 Task: Check the picks of the 2023 Victory Lane Racing NASCAR Cup Series for the race "Advent Health 400" on the track "Kansas".
Action: Mouse moved to (218, 436)
Screenshot: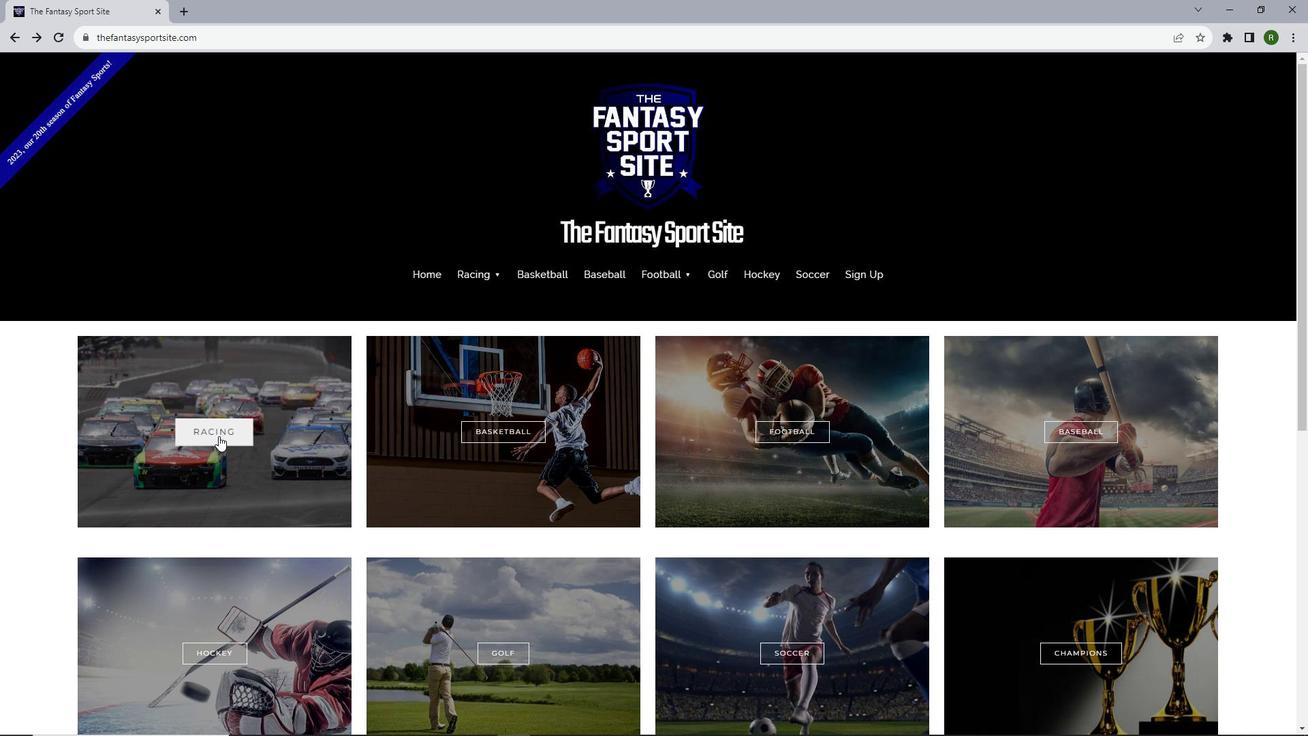 
Action: Mouse pressed left at (218, 436)
Screenshot: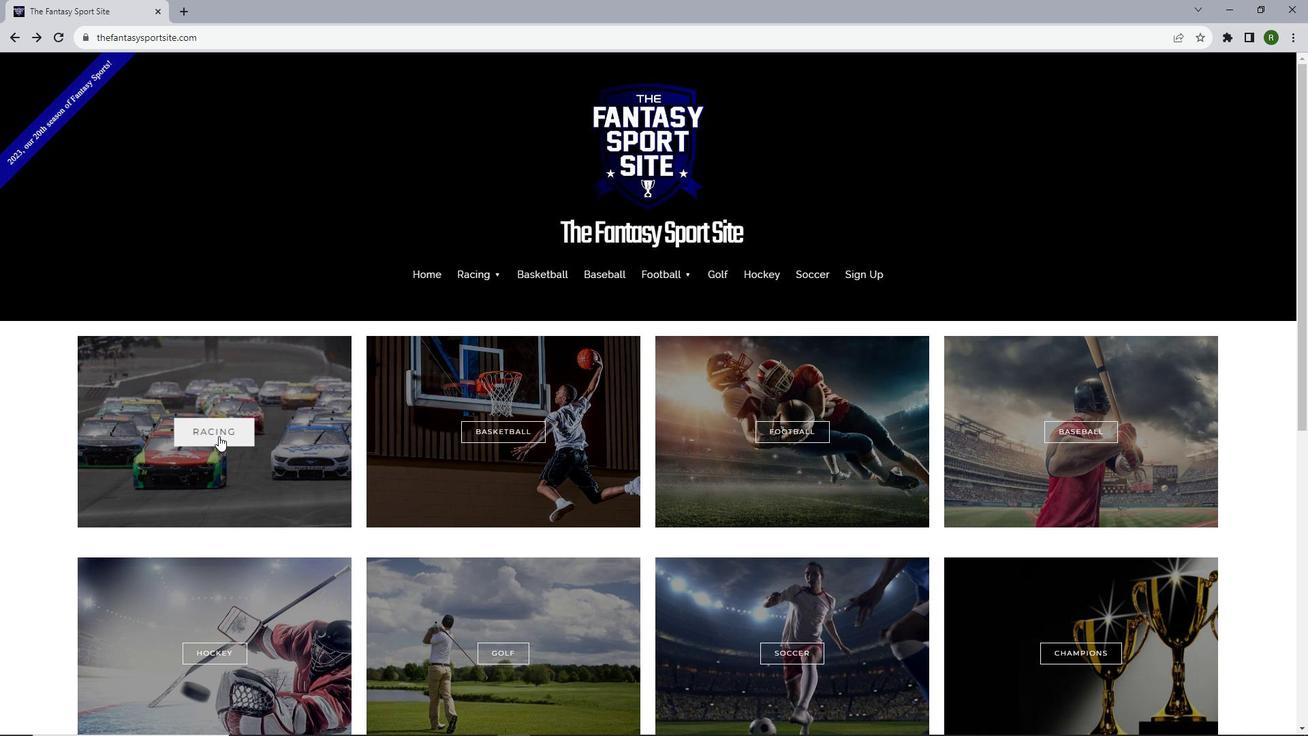 
Action: Mouse moved to (343, 383)
Screenshot: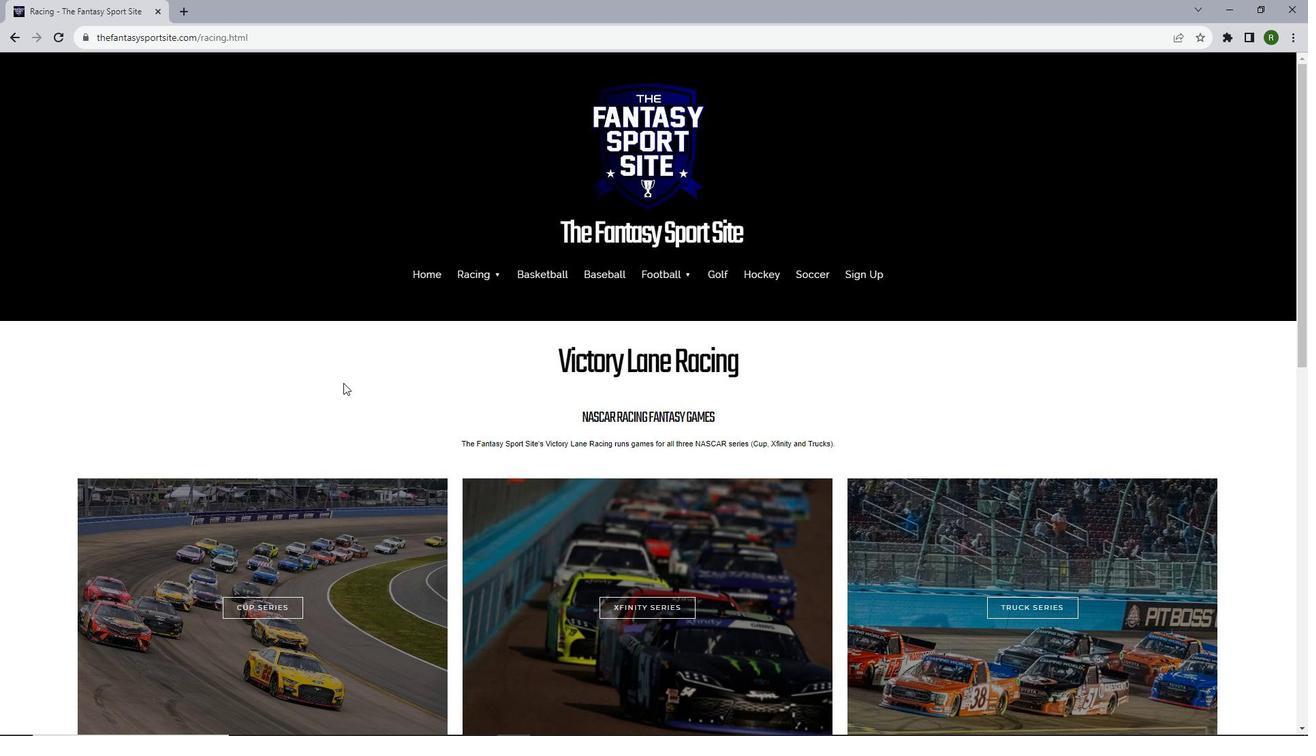 
Action: Mouse scrolled (343, 382) with delta (0, 0)
Screenshot: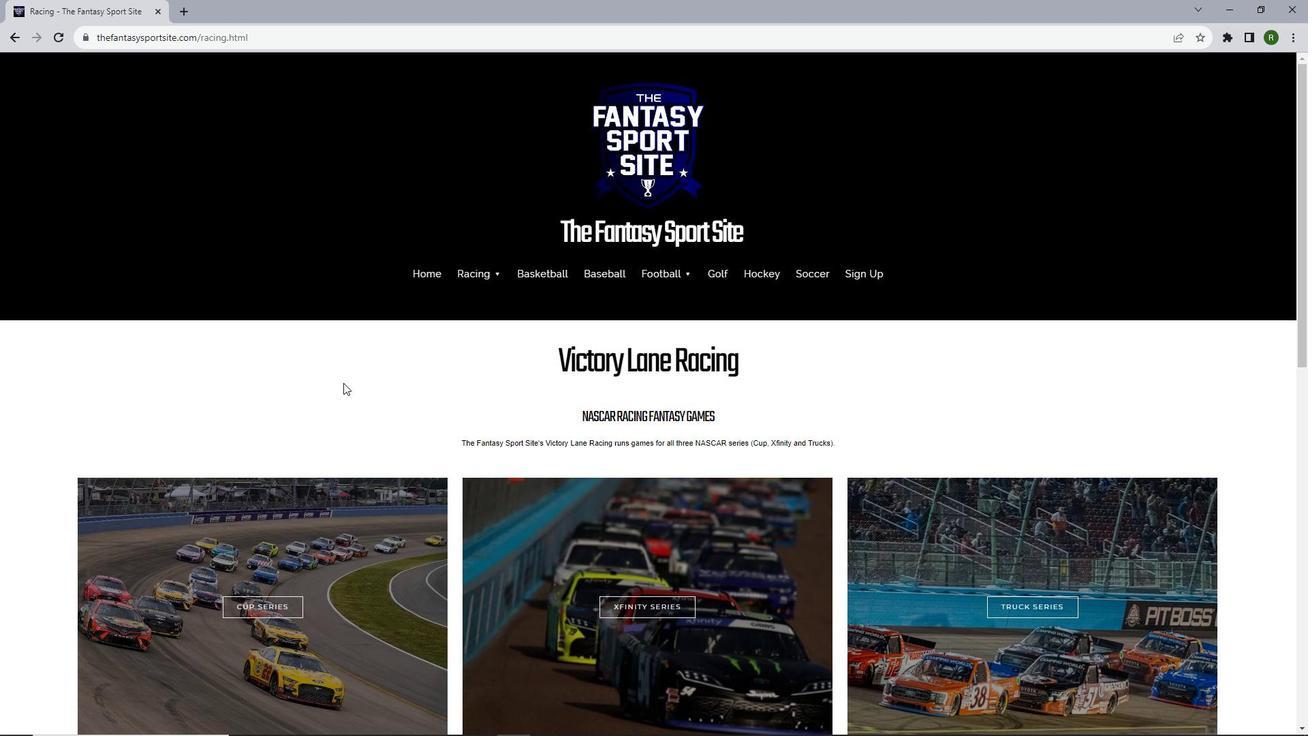 
Action: Mouse scrolled (343, 382) with delta (0, 0)
Screenshot: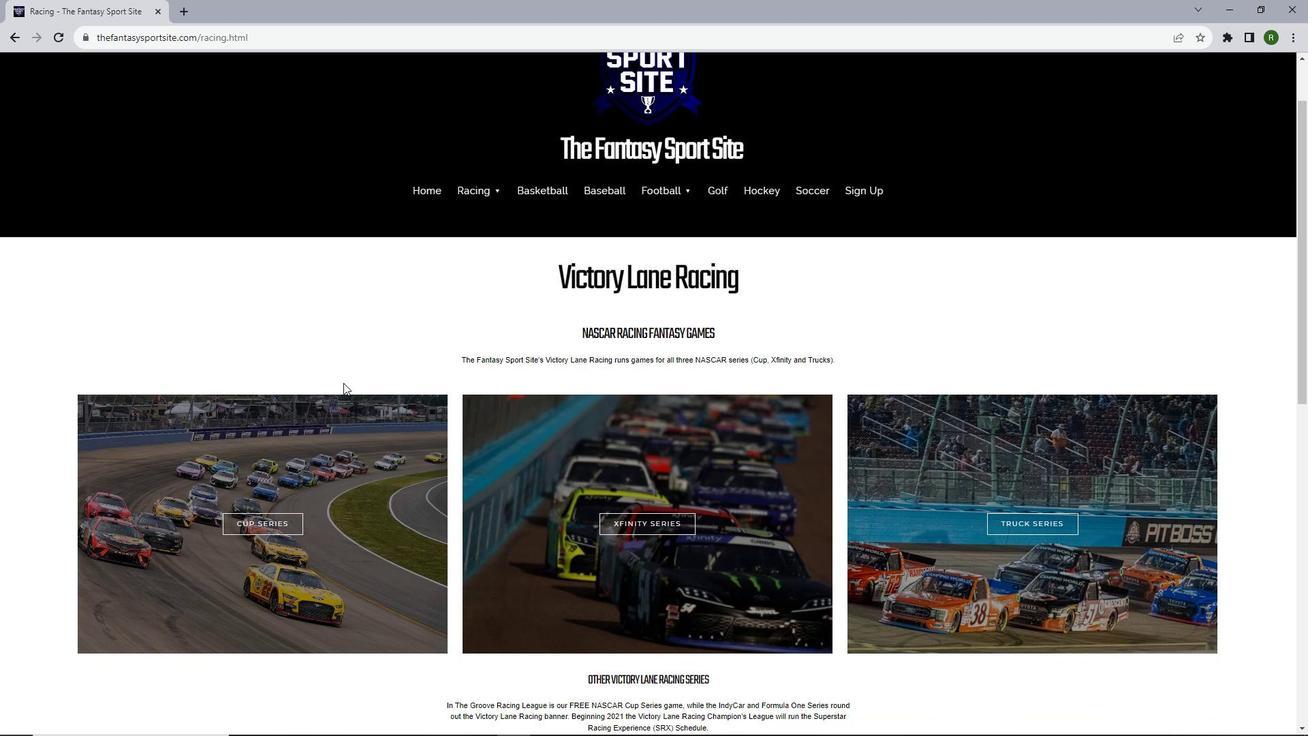
Action: Mouse moved to (276, 473)
Screenshot: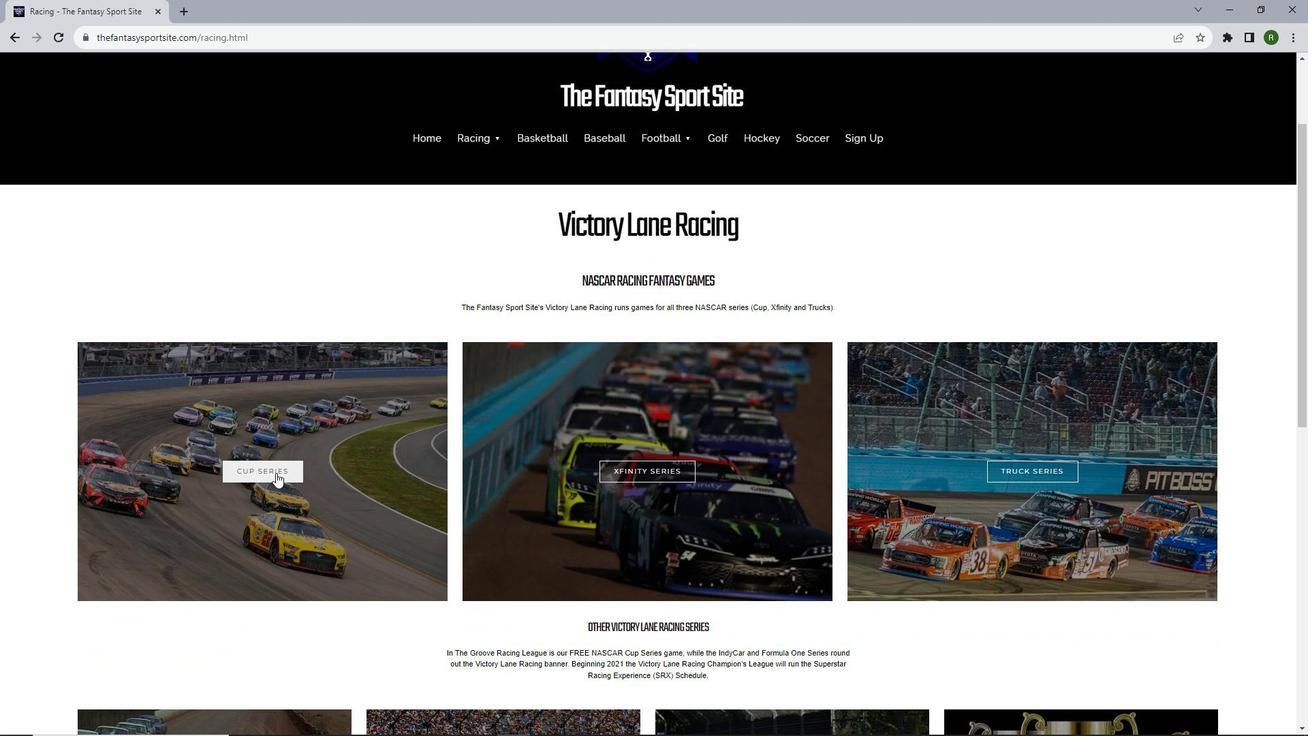 
Action: Mouse pressed left at (276, 473)
Screenshot: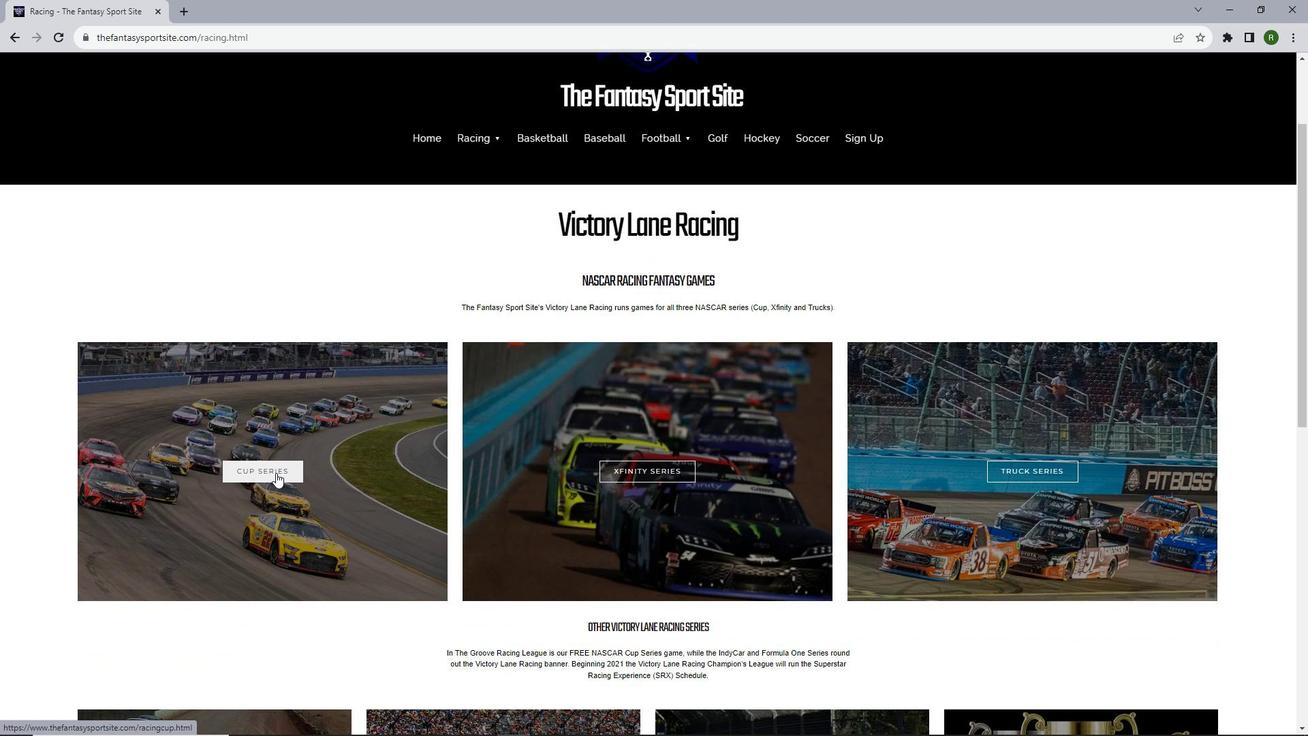
Action: Mouse moved to (470, 413)
Screenshot: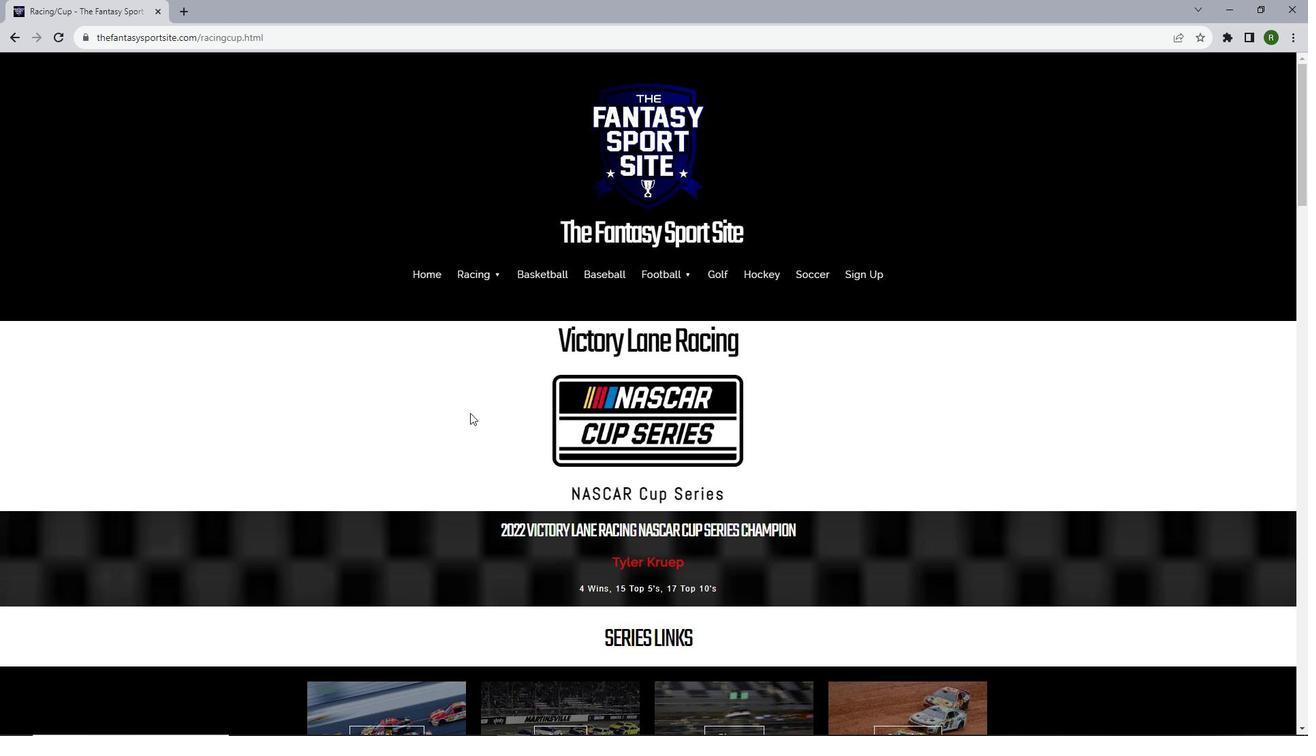
Action: Mouse scrolled (470, 412) with delta (0, 0)
Screenshot: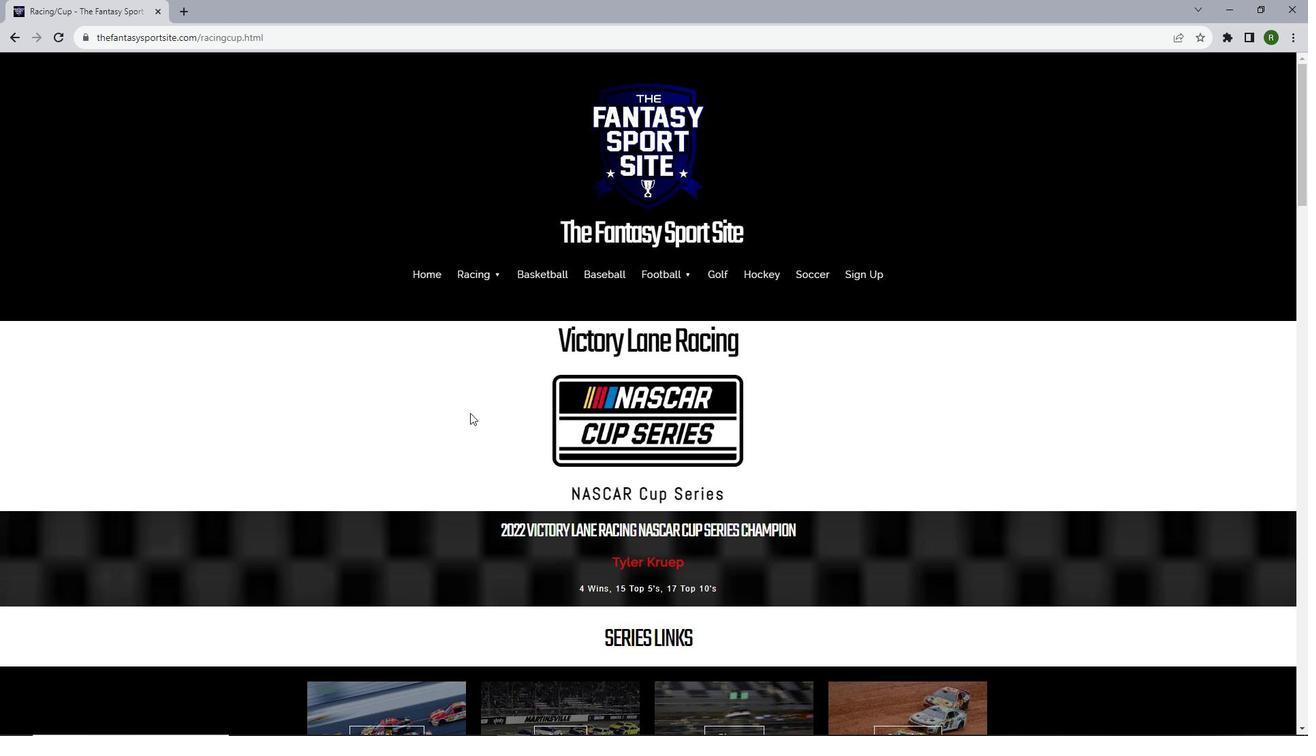 
Action: Mouse scrolled (470, 412) with delta (0, 0)
Screenshot: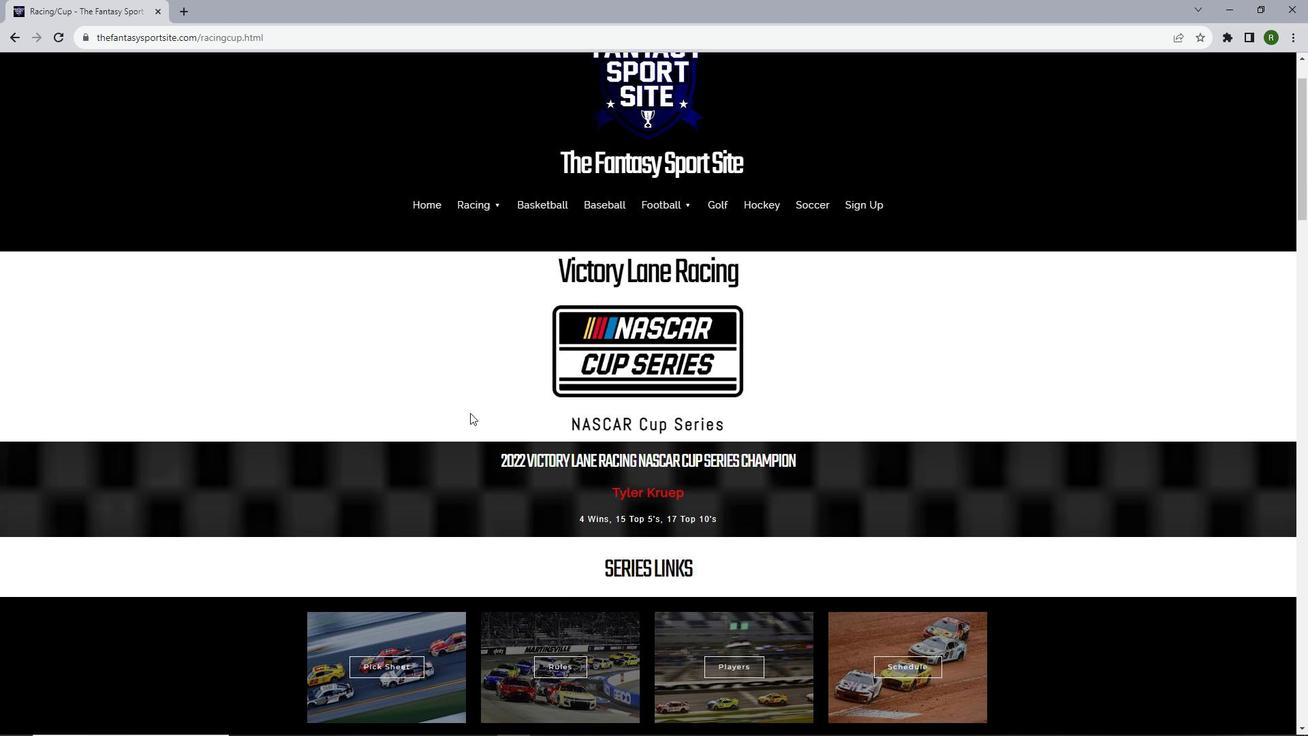 
Action: Mouse scrolled (470, 412) with delta (0, 0)
Screenshot: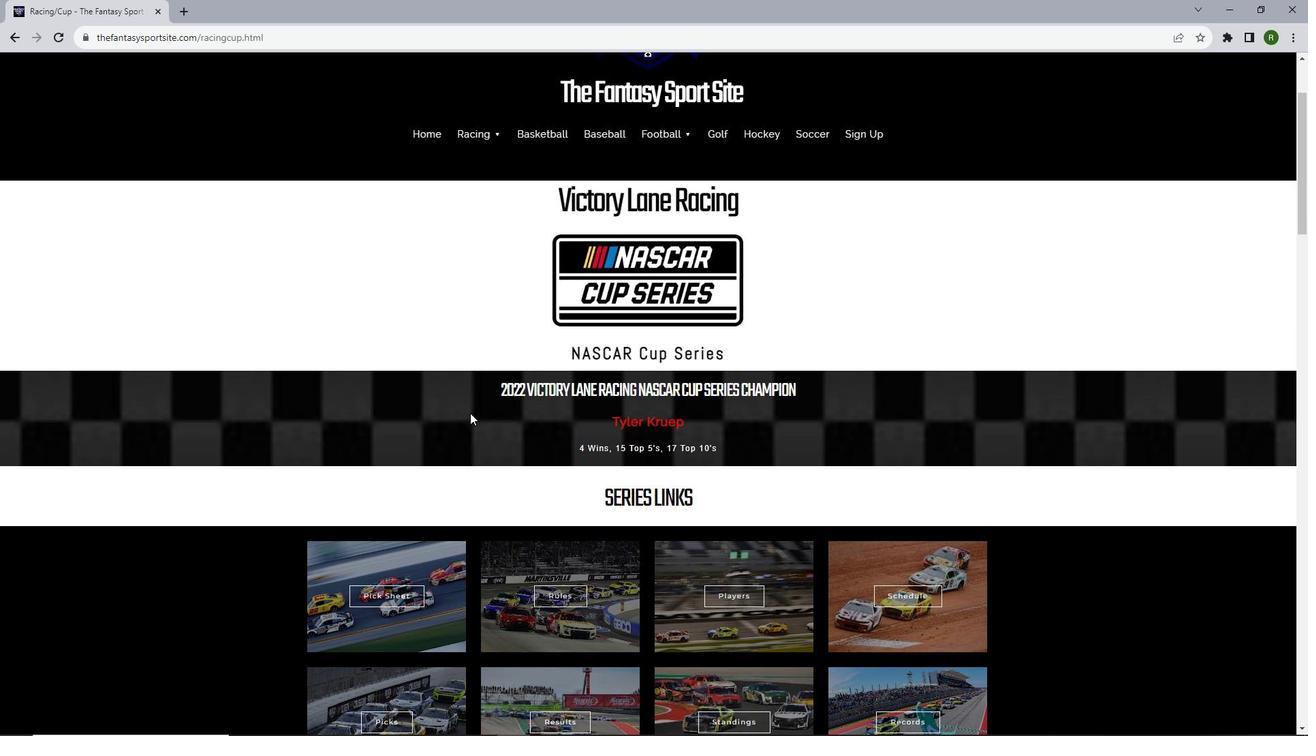 
Action: Mouse scrolled (470, 412) with delta (0, 0)
Screenshot: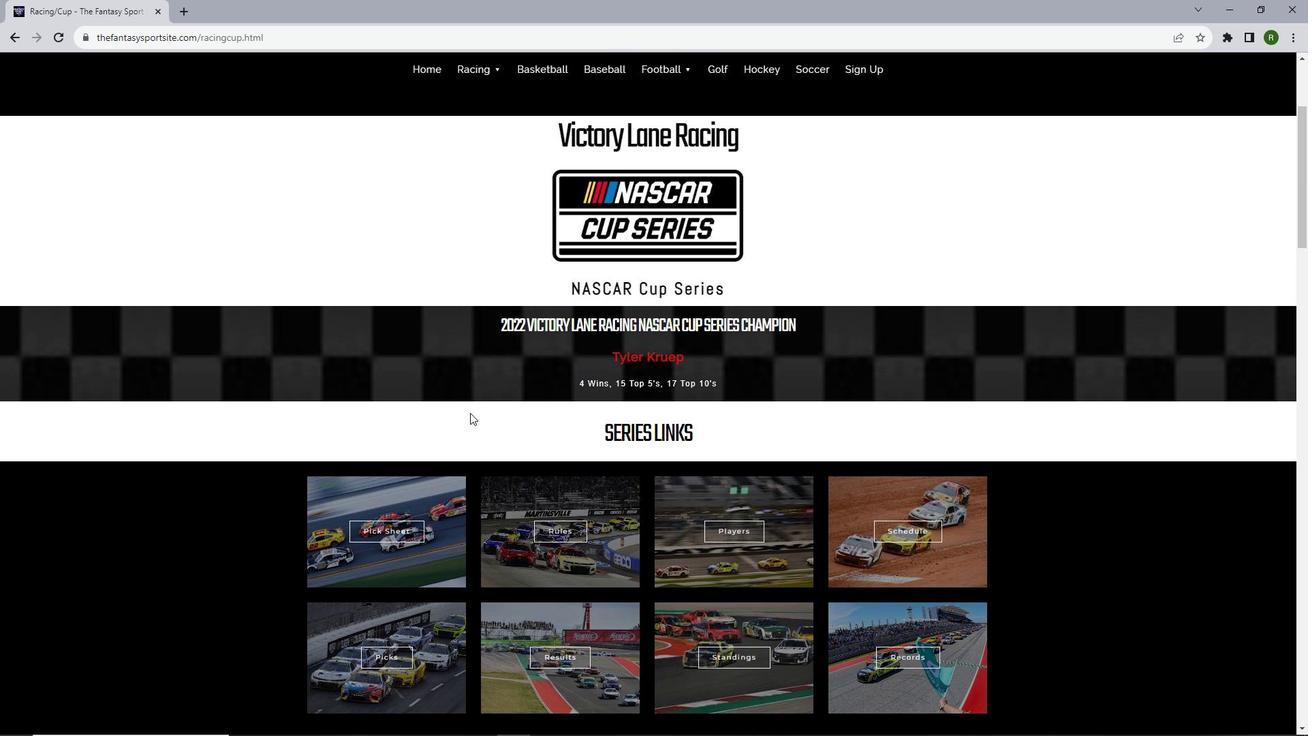 
Action: Mouse scrolled (470, 412) with delta (0, 0)
Screenshot: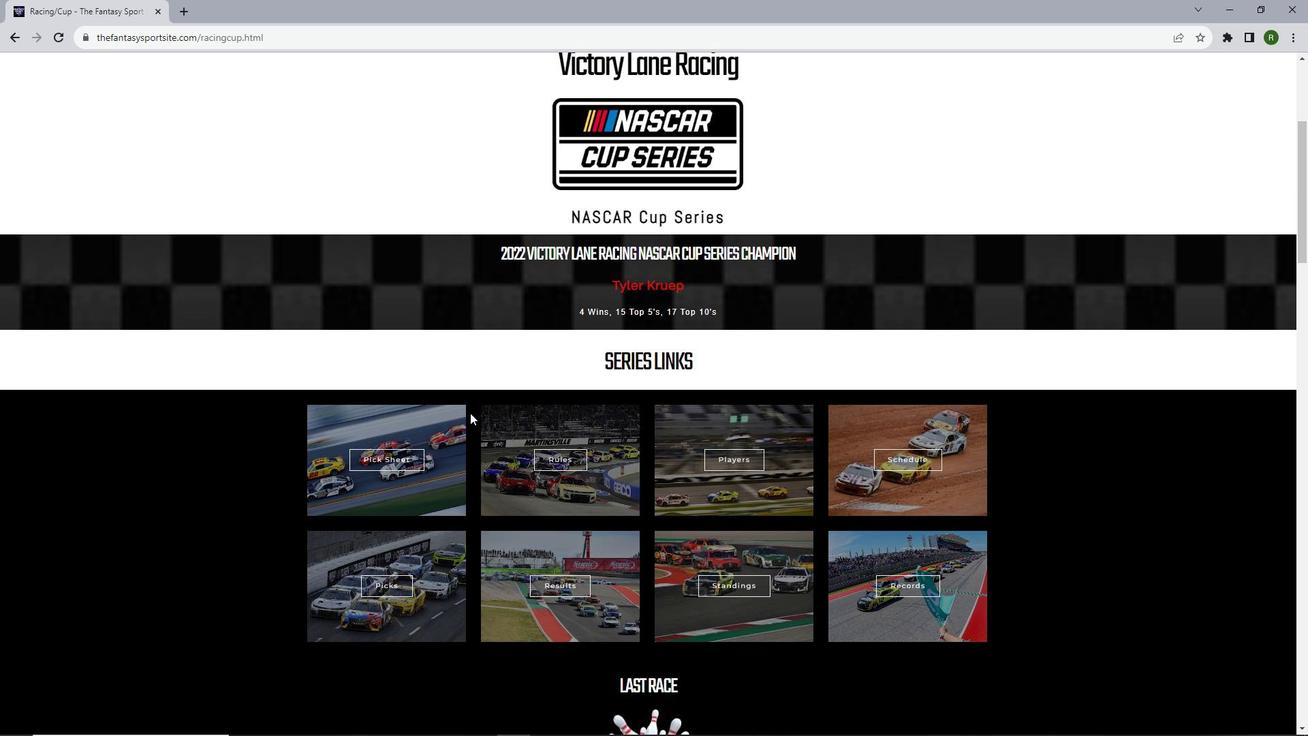 
Action: Mouse moved to (398, 512)
Screenshot: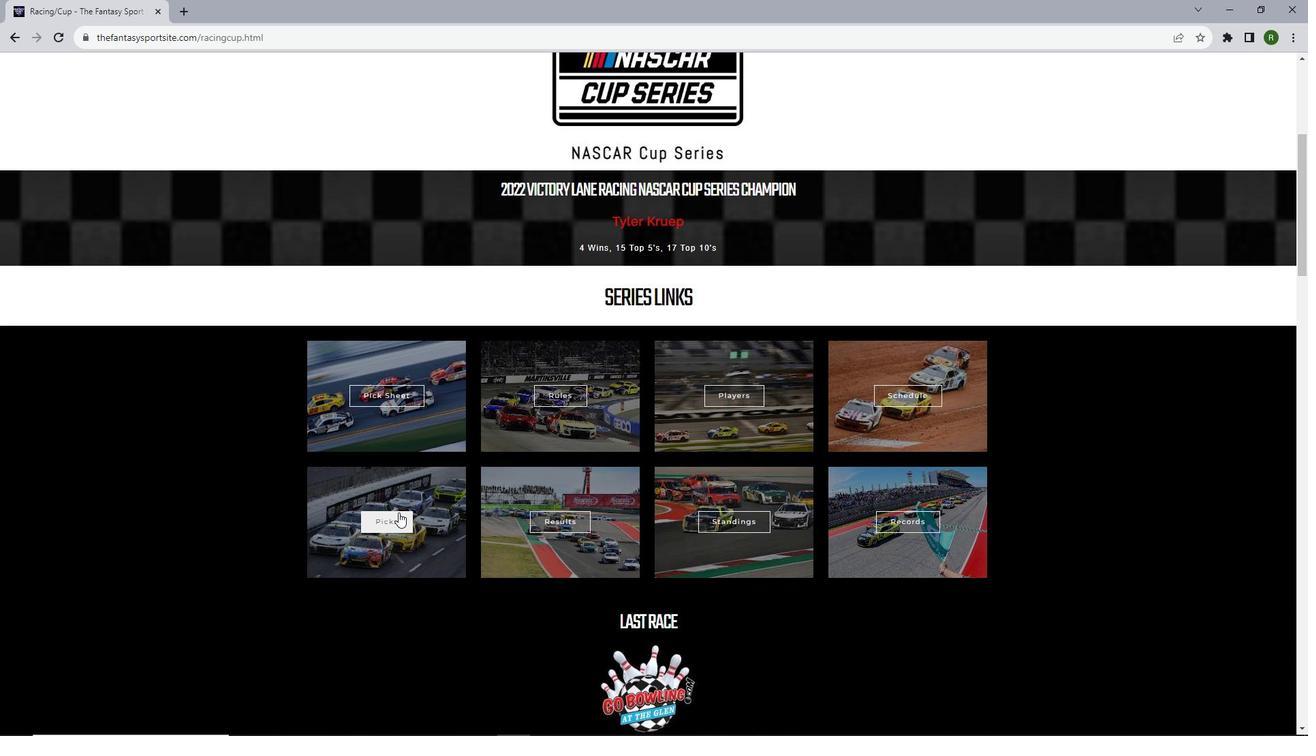 
Action: Mouse pressed left at (398, 512)
Screenshot: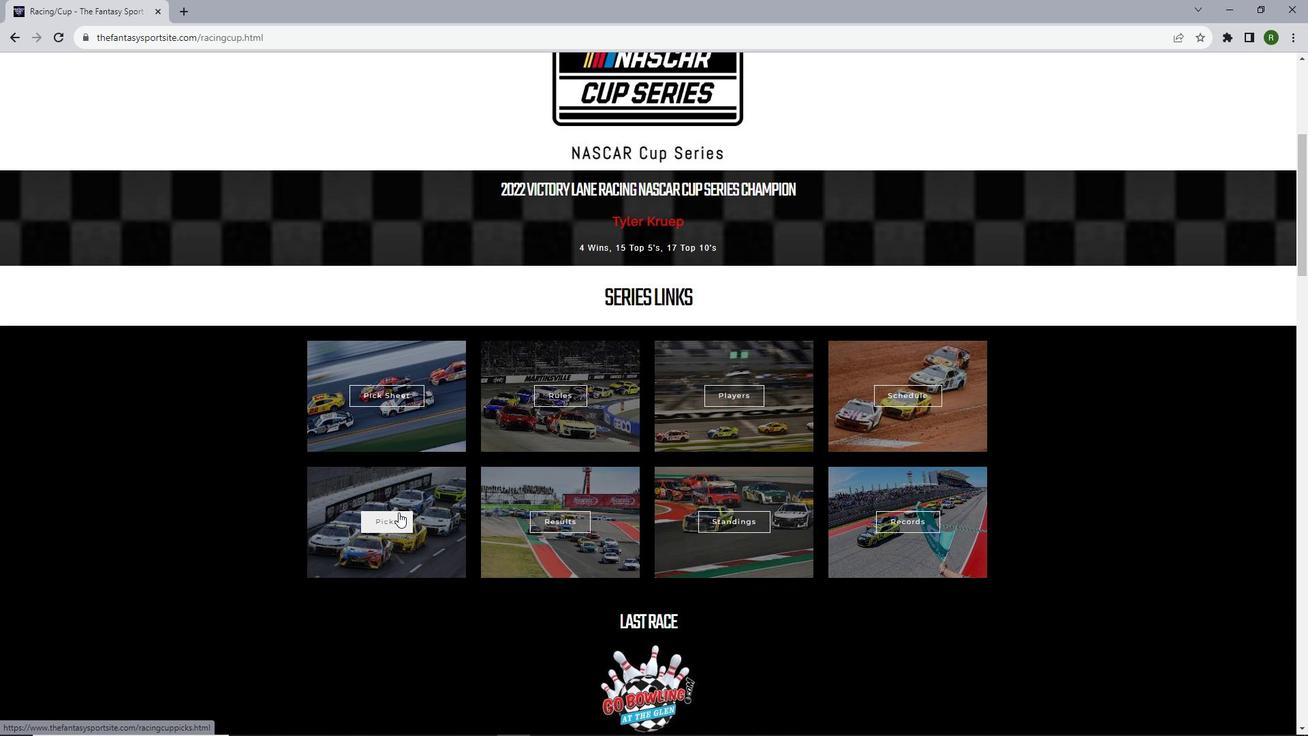 
Action: Mouse moved to (472, 480)
Screenshot: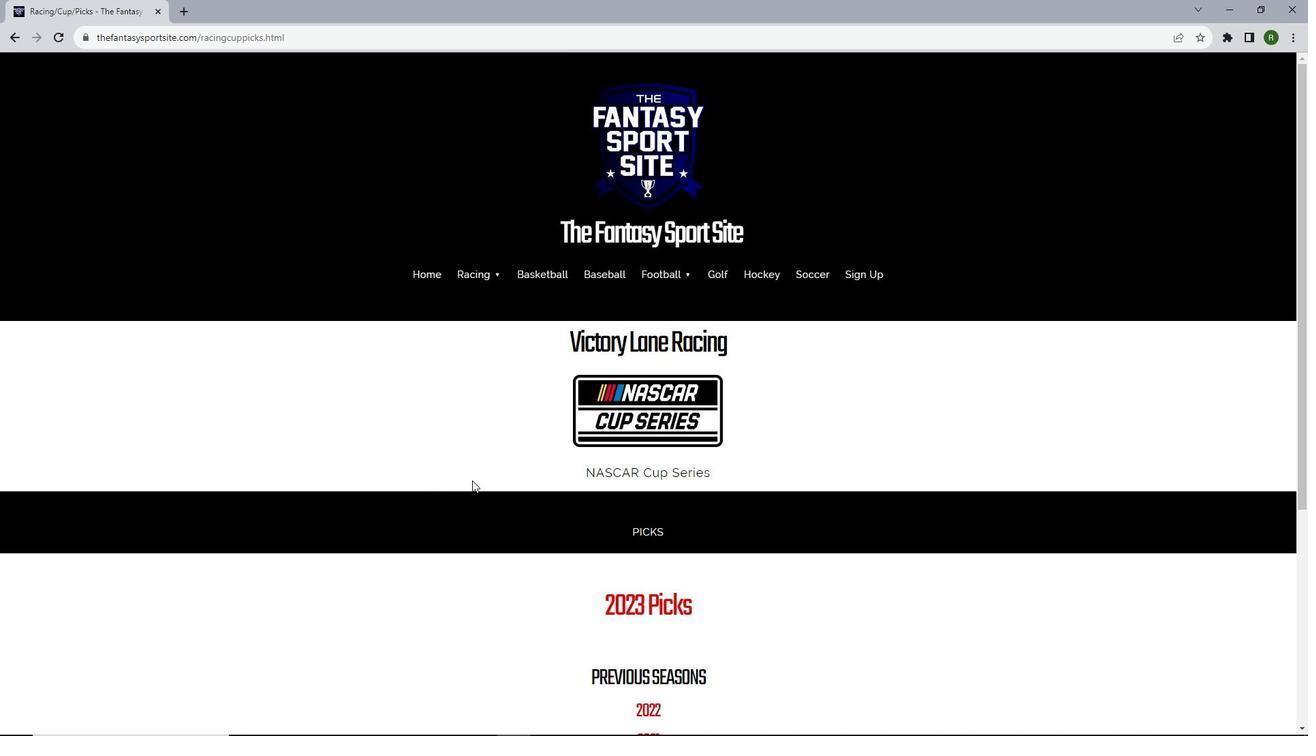 
Action: Mouse scrolled (472, 479) with delta (0, 0)
Screenshot: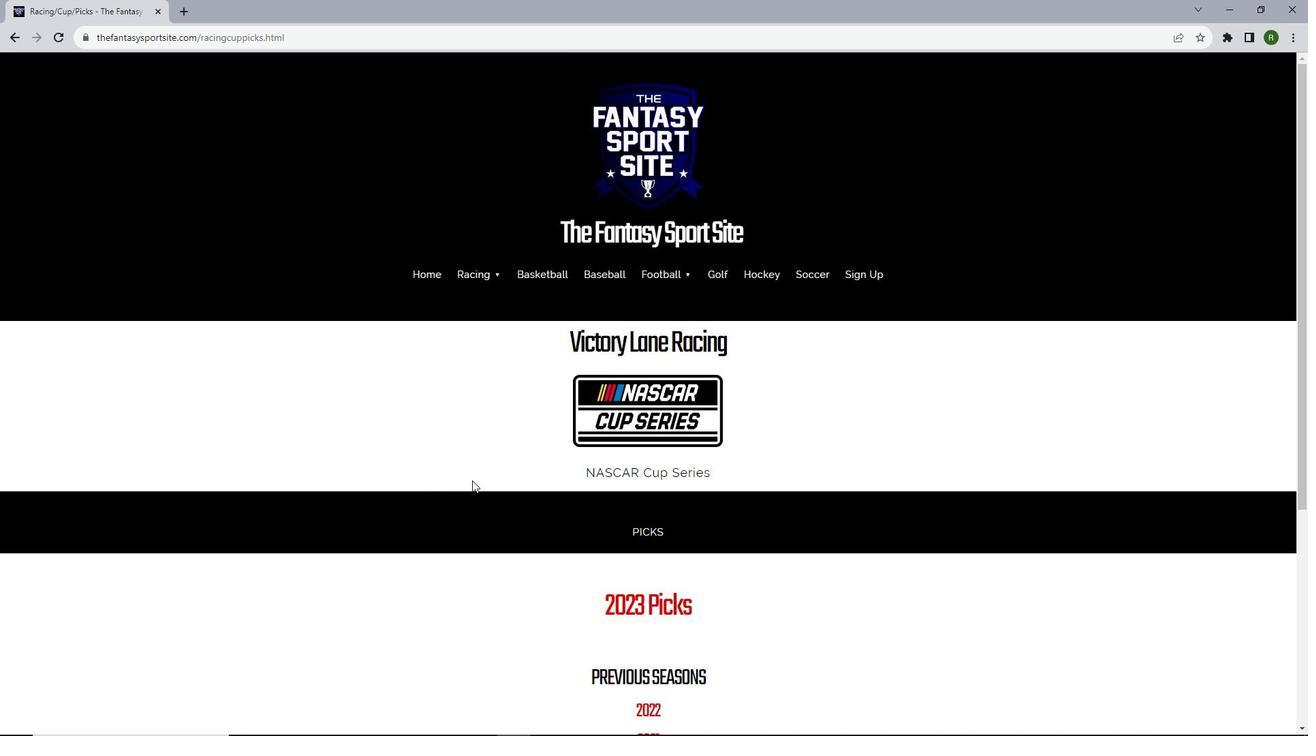 
Action: Mouse scrolled (472, 479) with delta (0, 0)
Screenshot: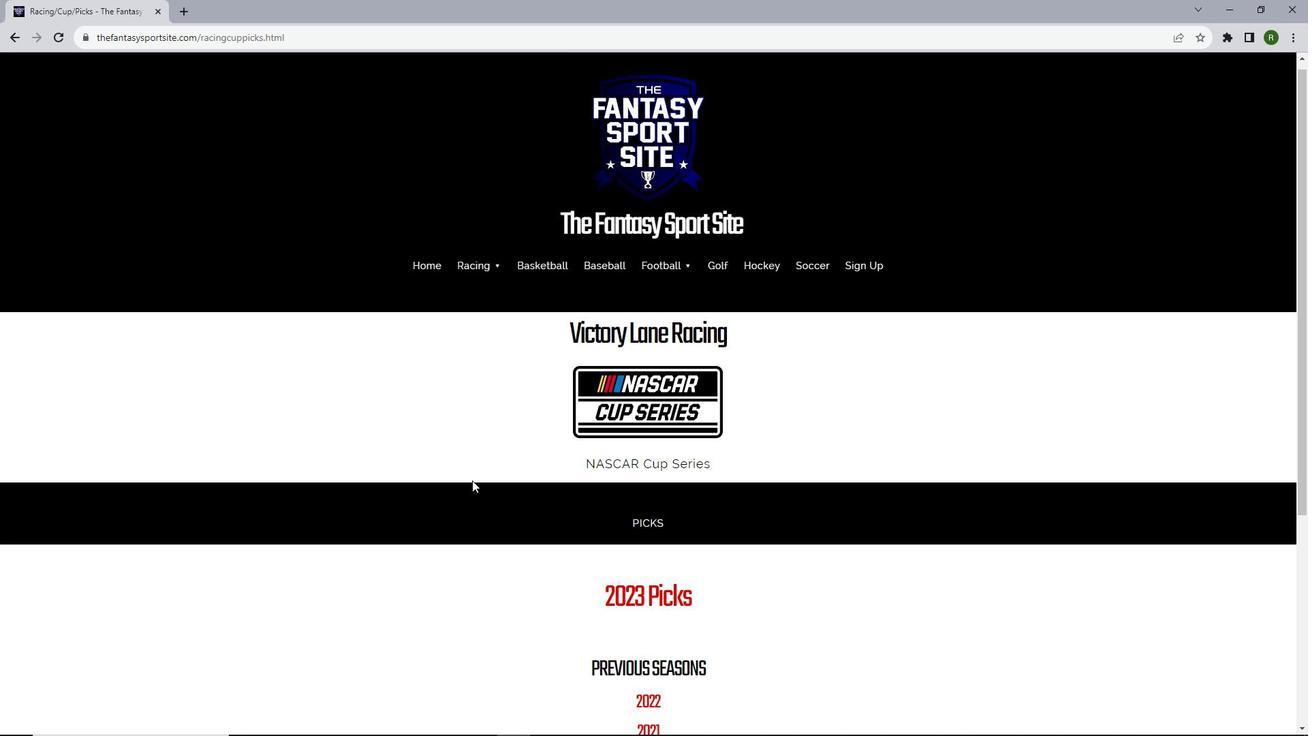 
Action: Mouse scrolled (472, 479) with delta (0, 0)
Screenshot: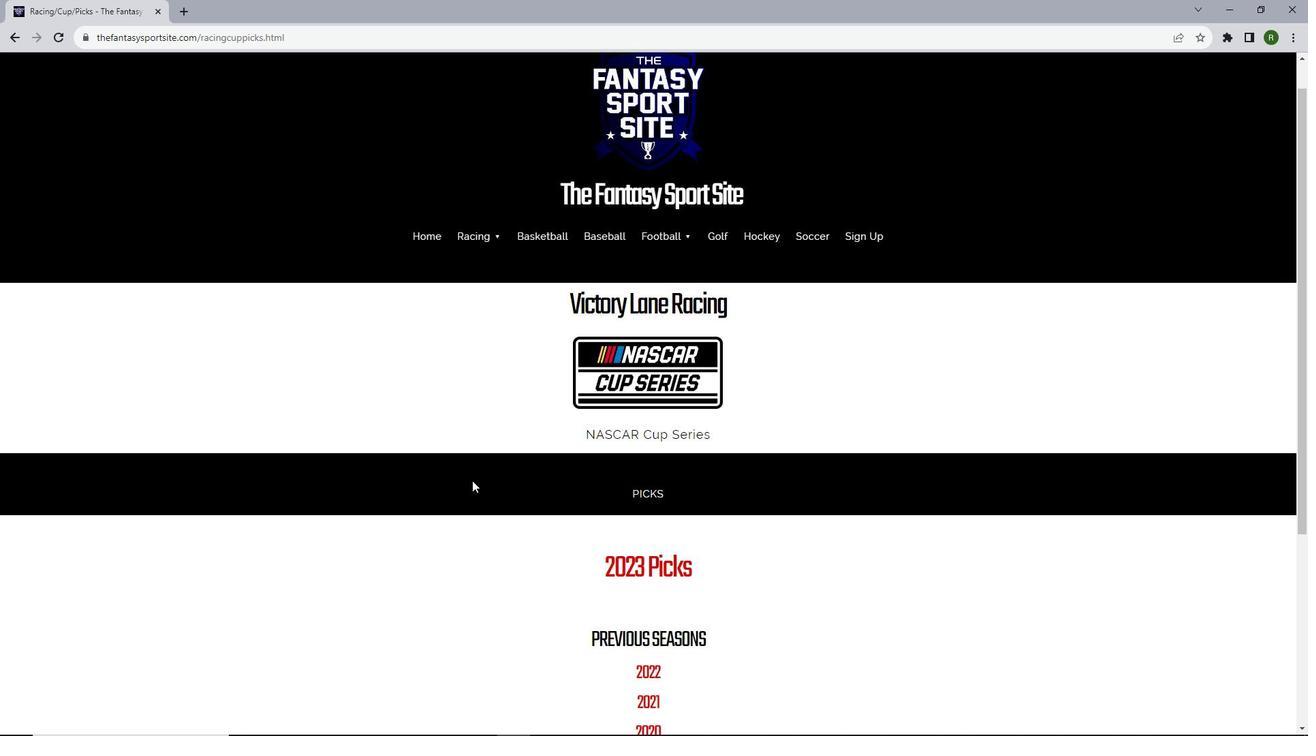 
Action: Mouse scrolled (472, 479) with delta (0, 0)
Screenshot: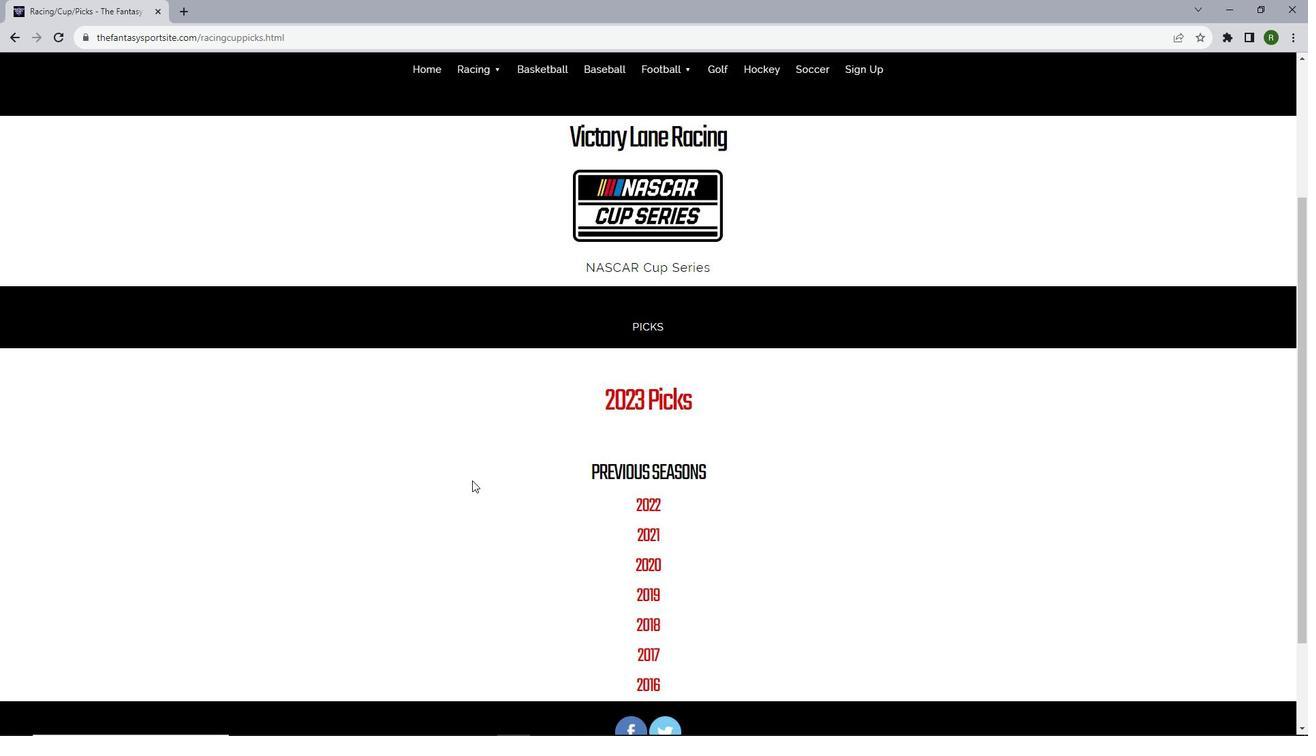 
Action: Mouse scrolled (472, 479) with delta (0, 0)
Screenshot: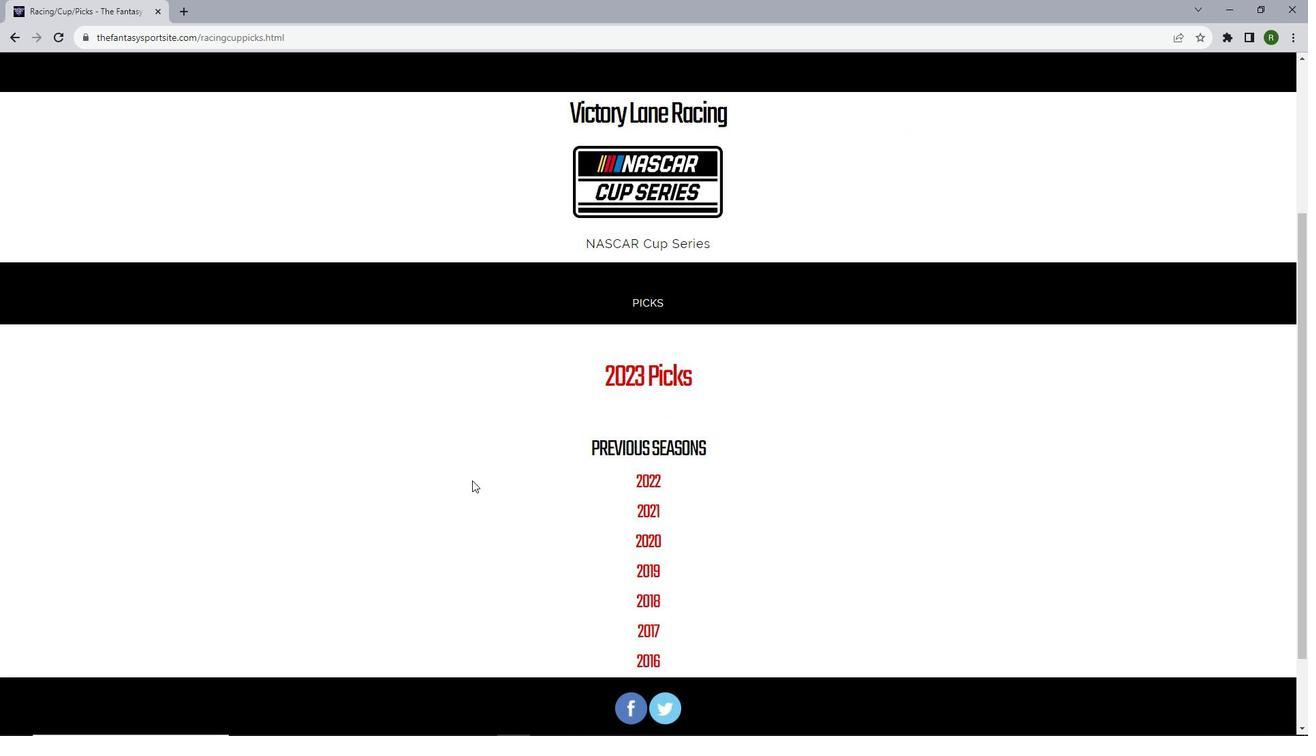 
Action: Mouse moved to (652, 280)
Screenshot: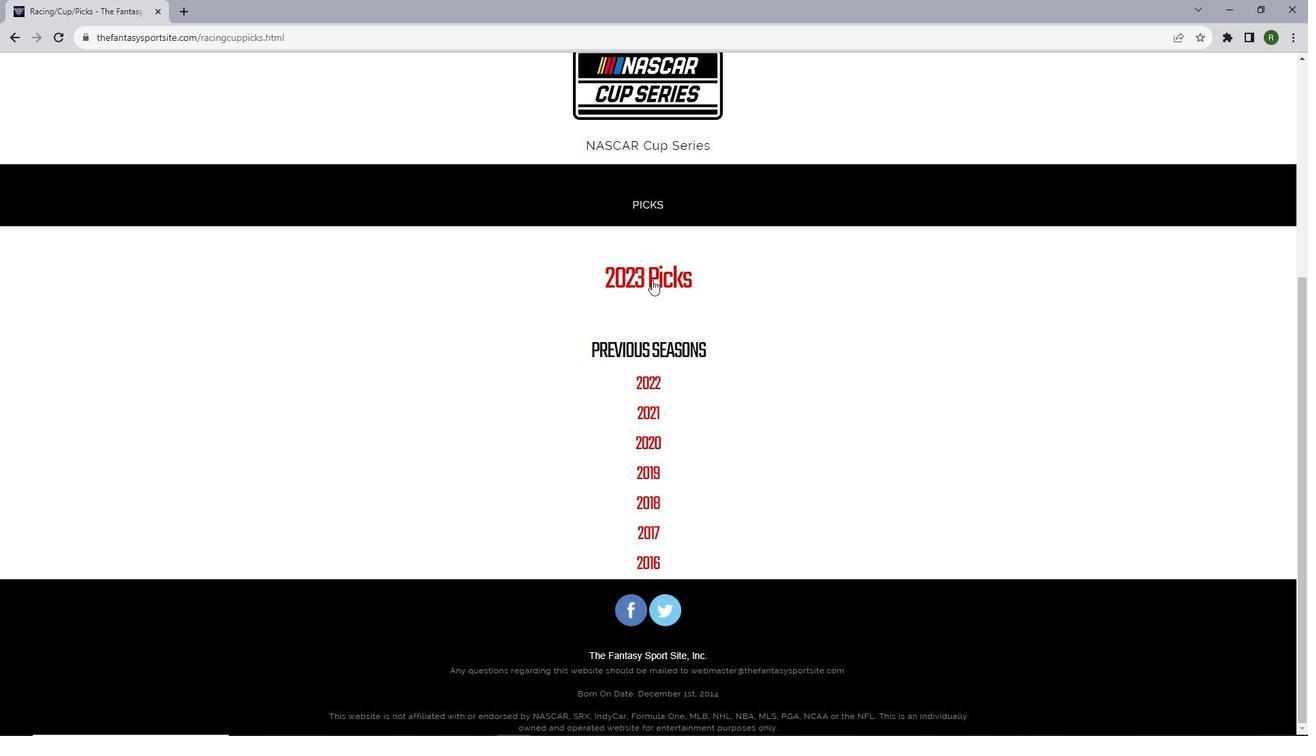 
Action: Mouse pressed left at (652, 280)
Screenshot: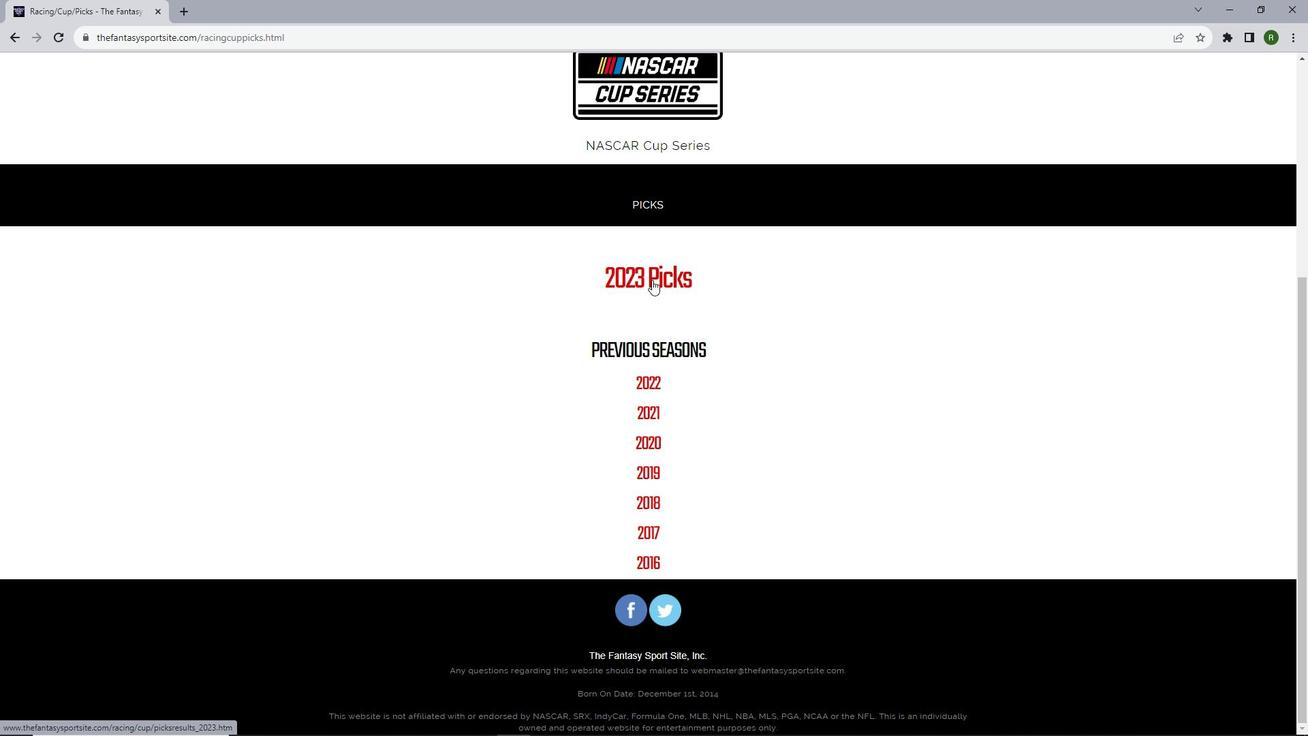 
Action: Mouse moved to (574, 353)
Screenshot: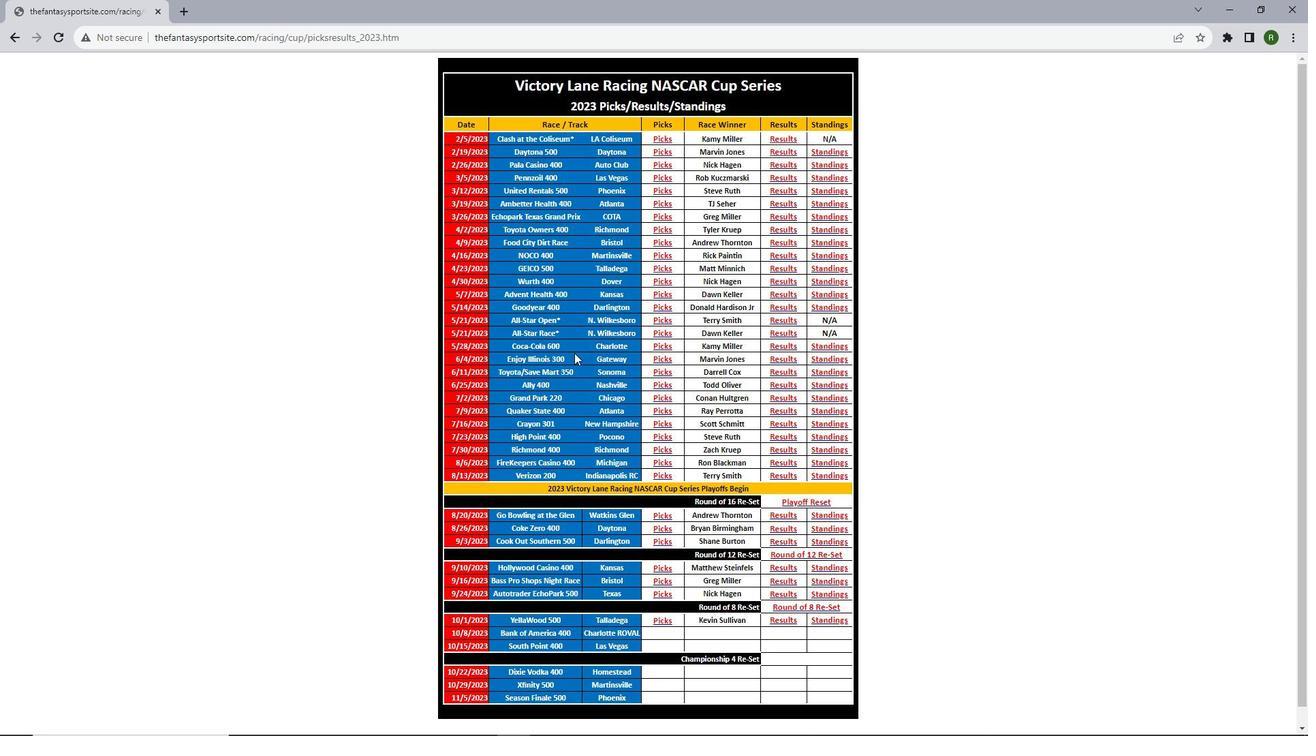 
Action: Mouse scrolled (574, 352) with delta (0, 0)
Screenshot: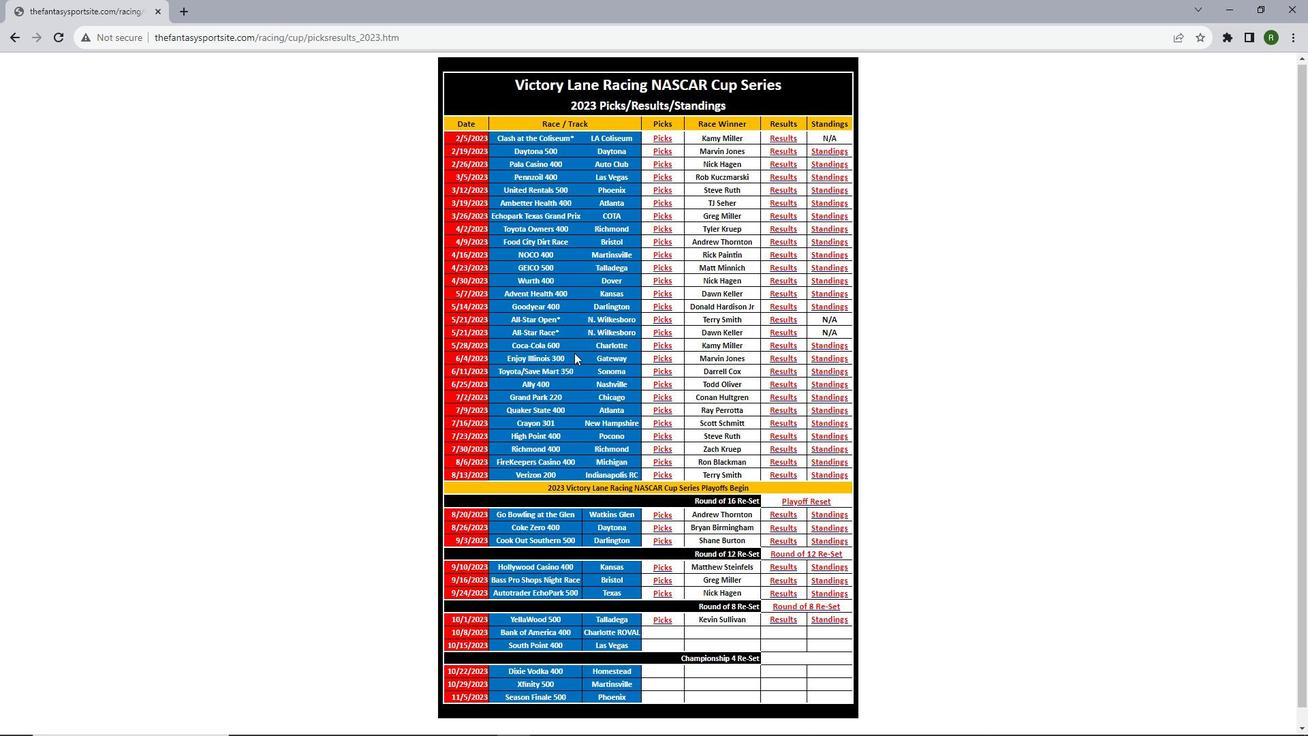 
Action: Mouse scrolled (574, 353) with delta (0, 0)
Screenshot: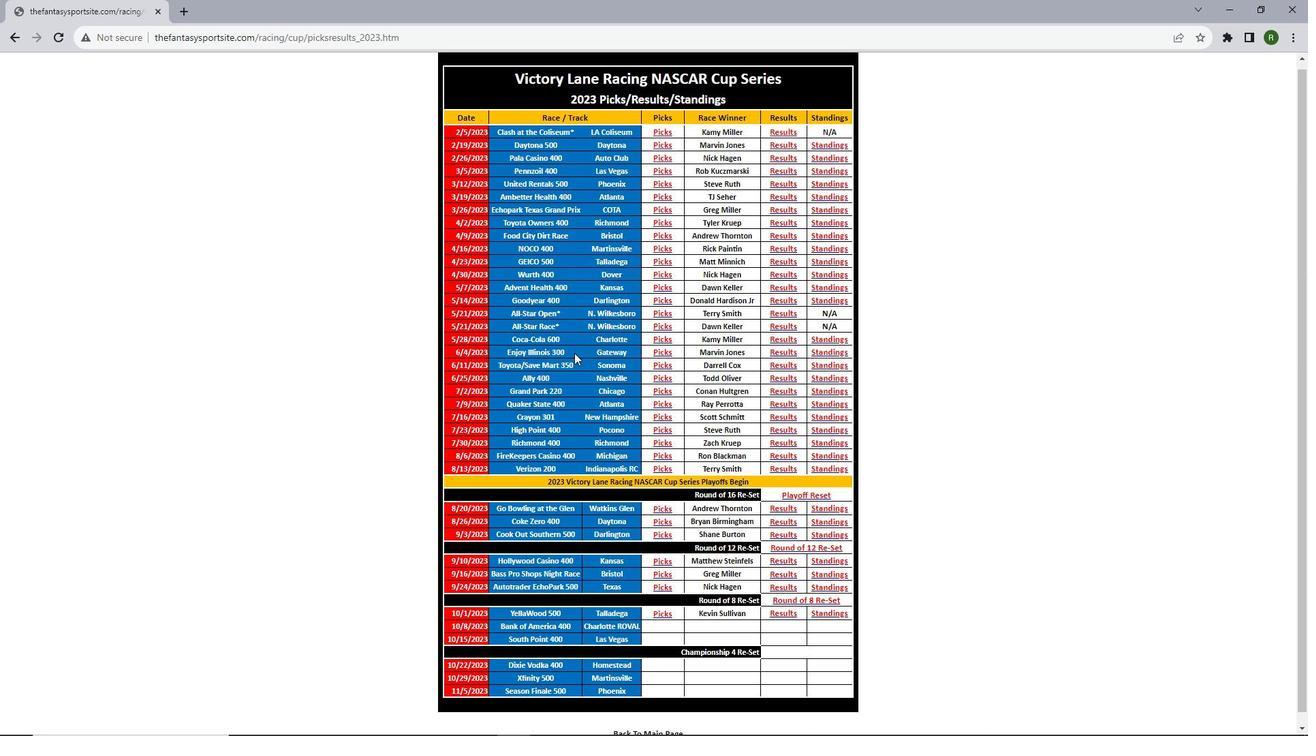 
Action: Mouse moved to (664, 293)
Screenshot: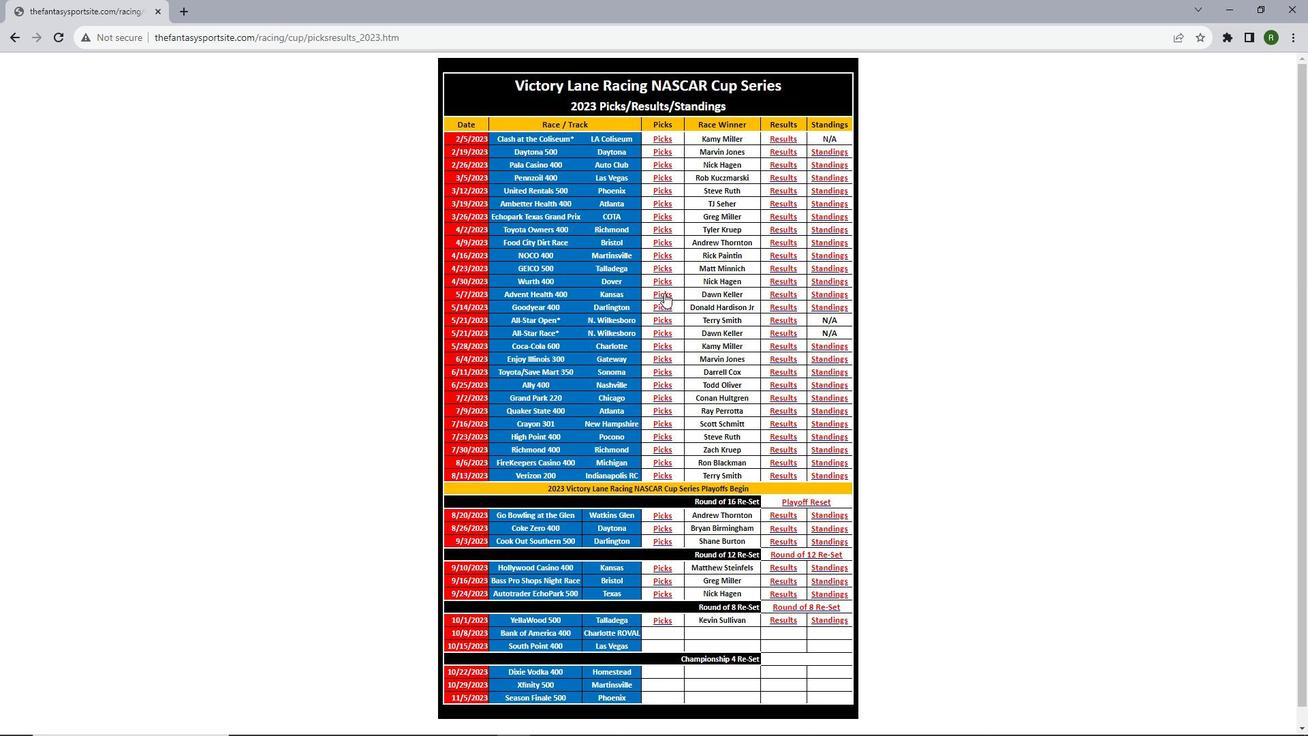 
Action: Mouse pressed left at (664, 293)
Screenshot: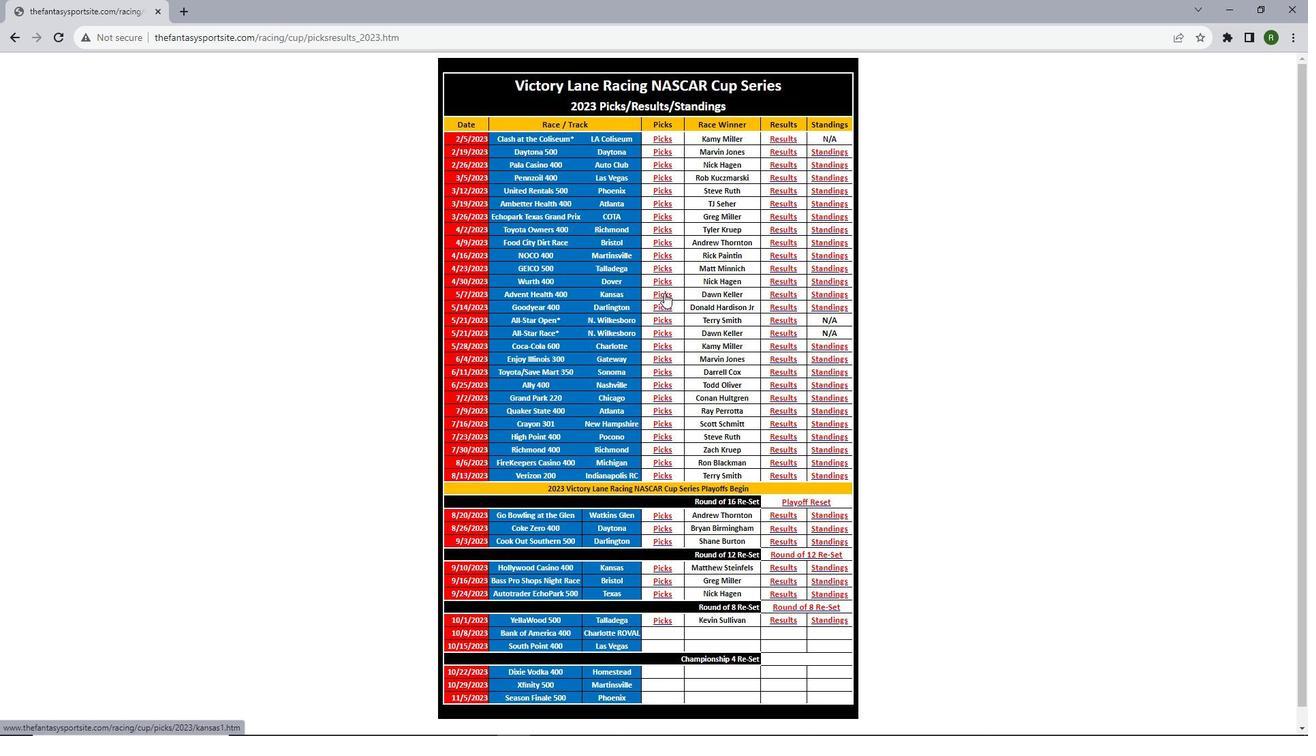 
Action: Mouse moved to (648, 289)
Screenshot: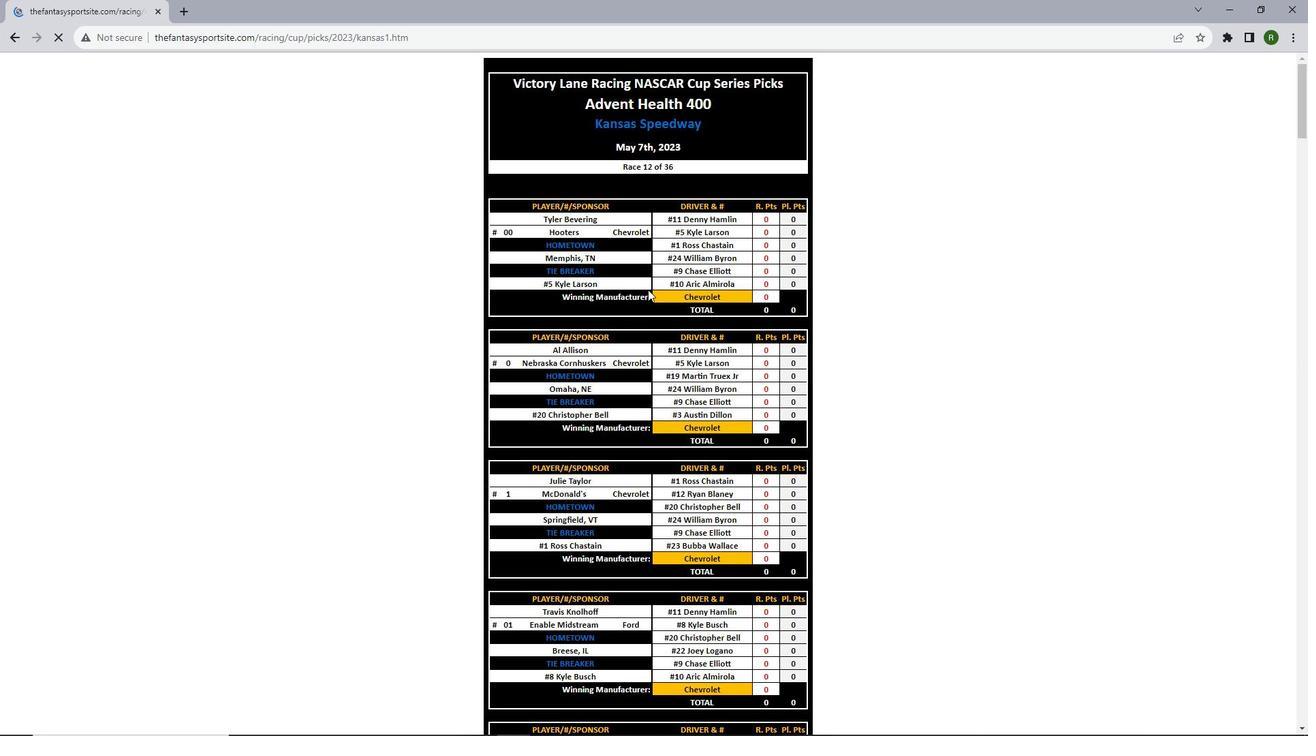 
Action: Mouse scrolled (648, 289) with delta (0, 0)
Screenshot: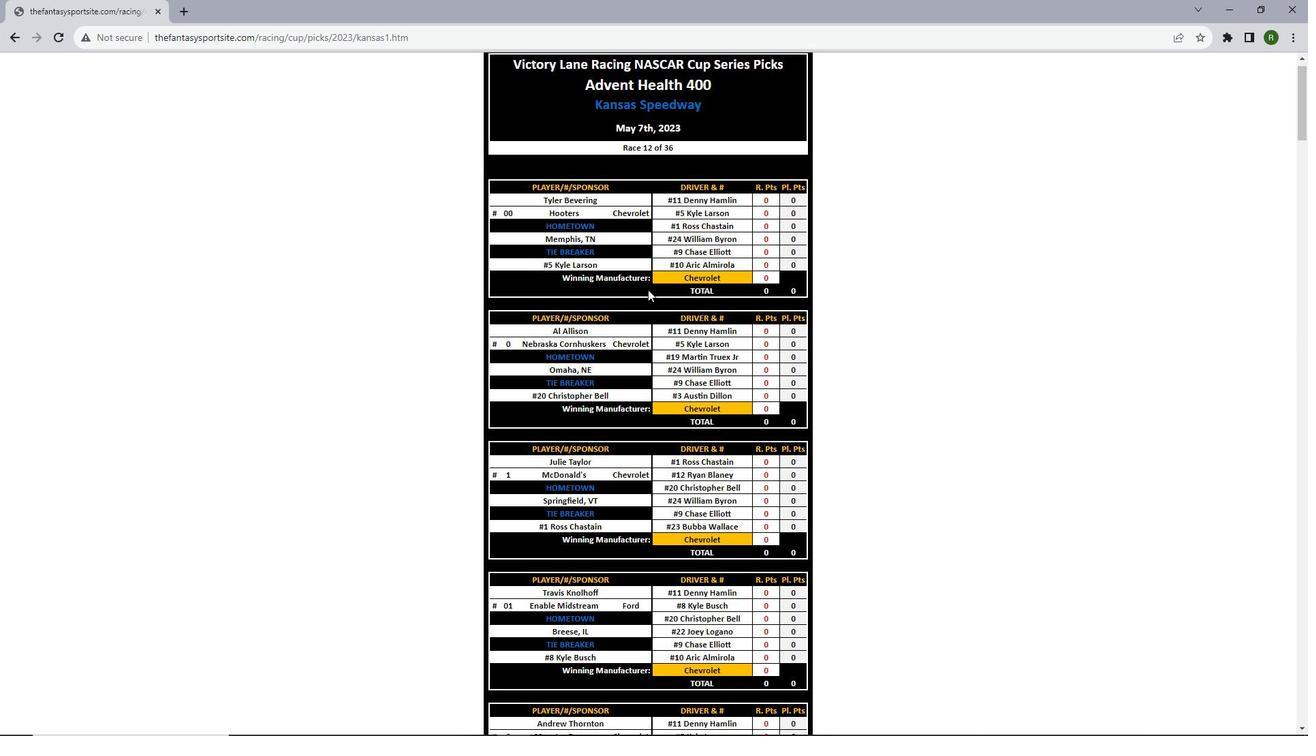 
Action: Mouse scrolled (648, 289) with delta (0, 0)
Screenshot: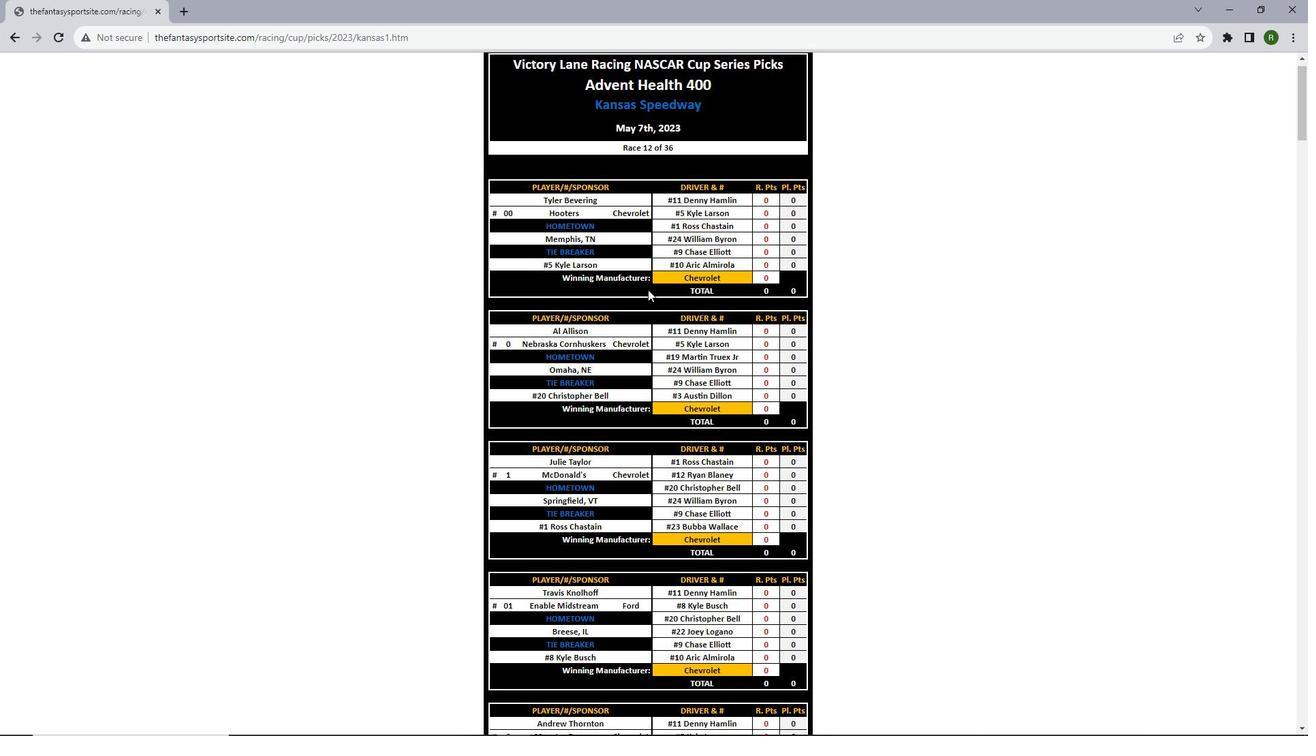 
Action: Mouse scrolled (648, 289) with delta (0, 0)
Screenshot: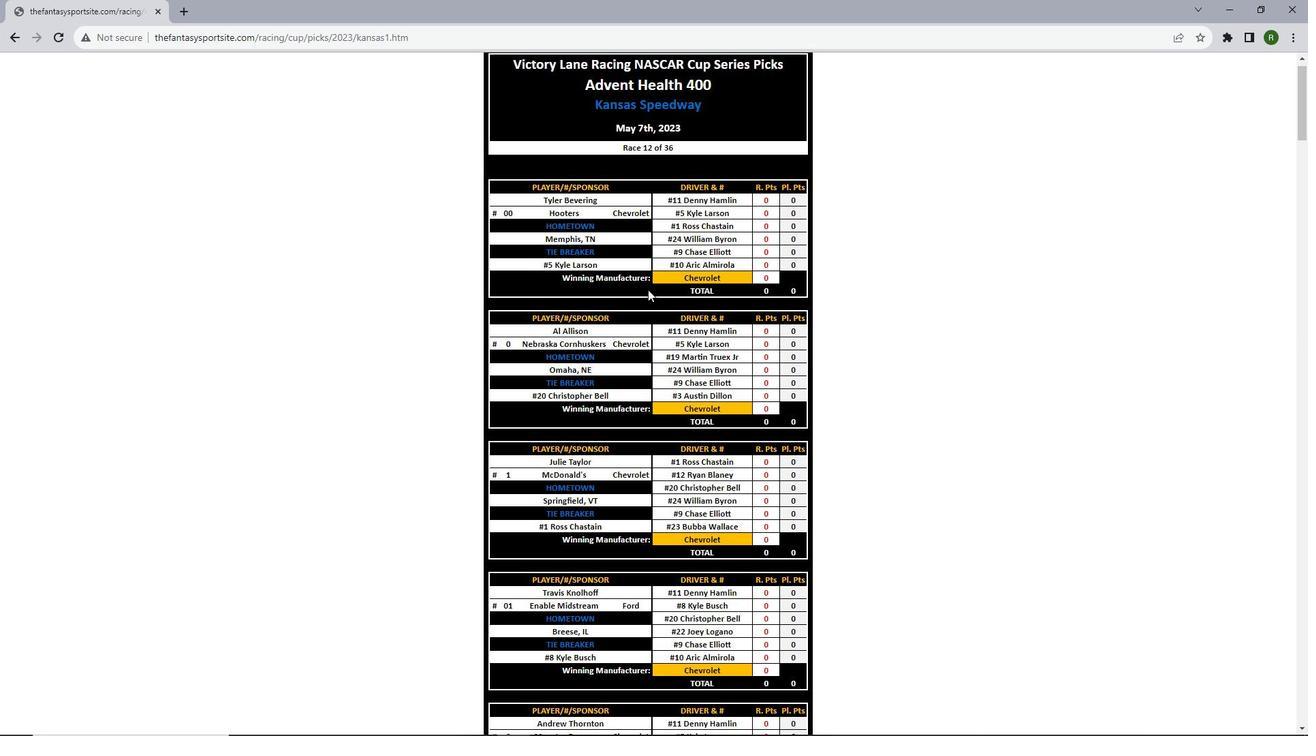 
Action: Mouse scrolled (648, 289) with delta (0, 0)
Screenshot: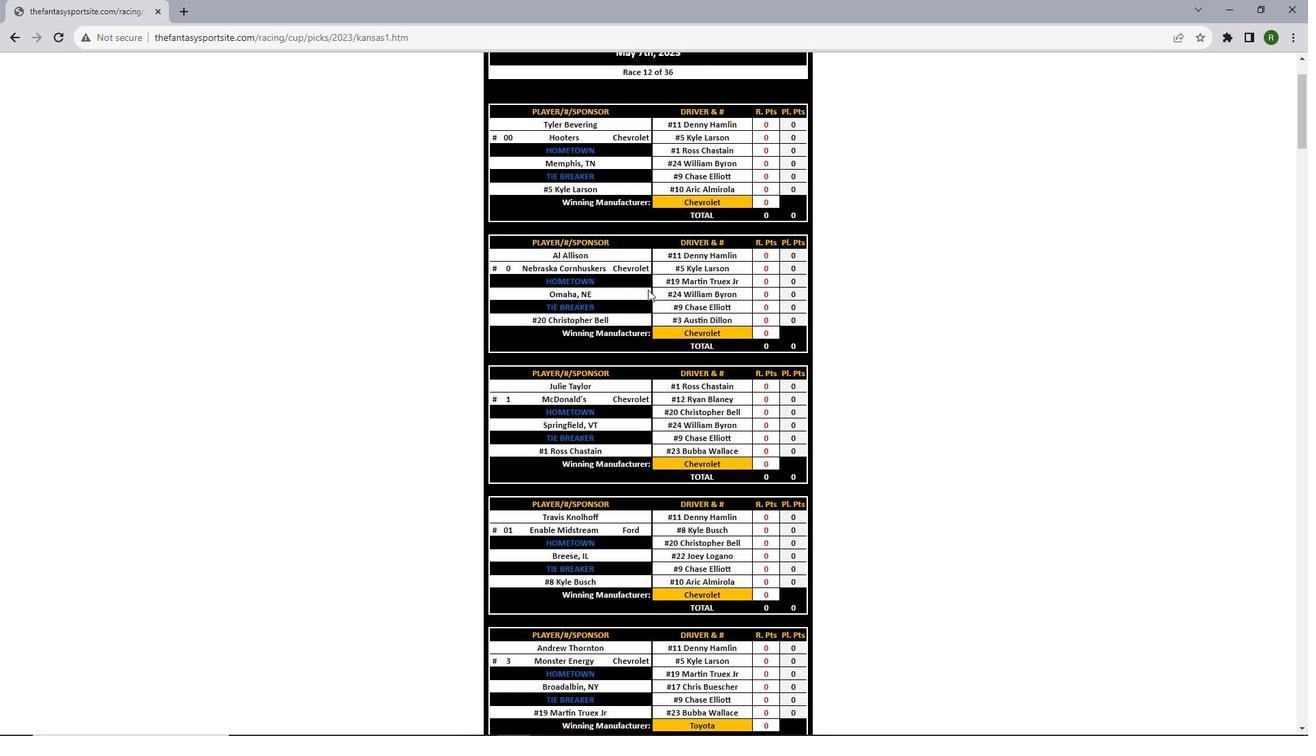 
Action: Mouse scrolled (648, 289) with delta (0, 0)
Screenshot: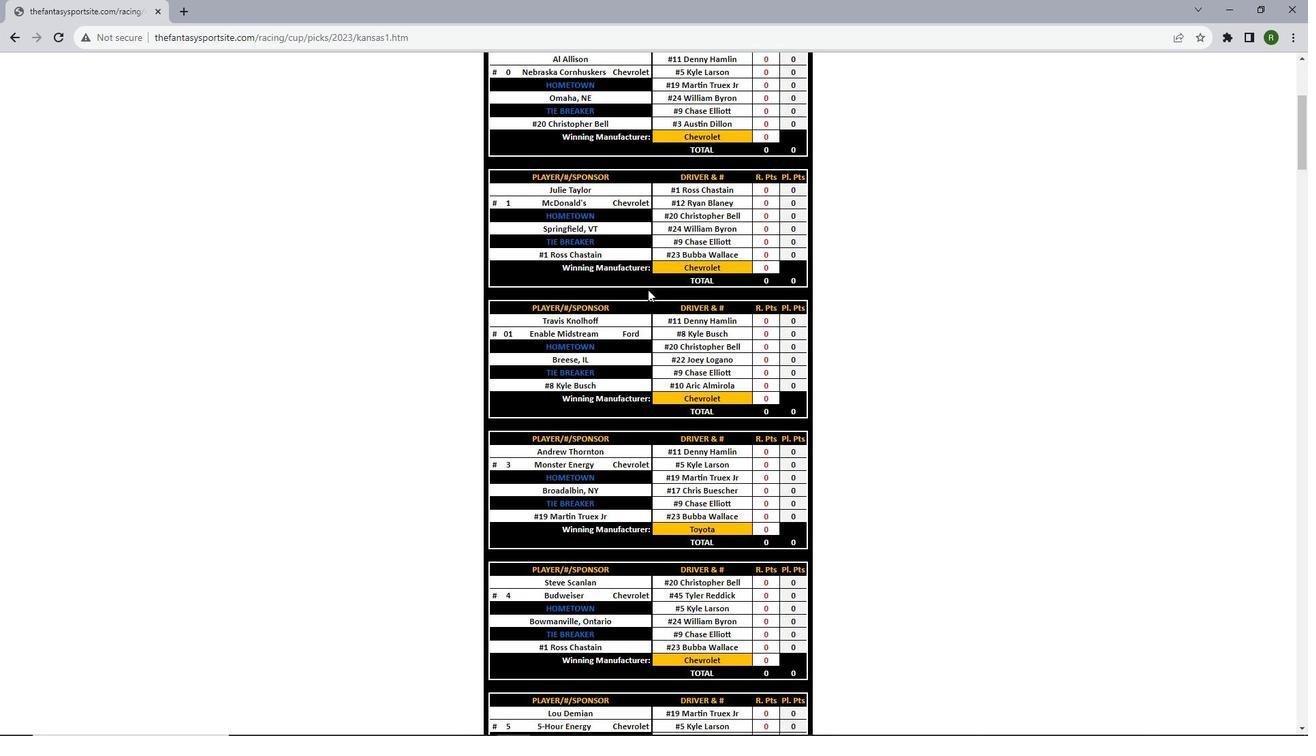 
Action: Mouse scrolled (648, 289) with delta (0, 0)
Screenshot: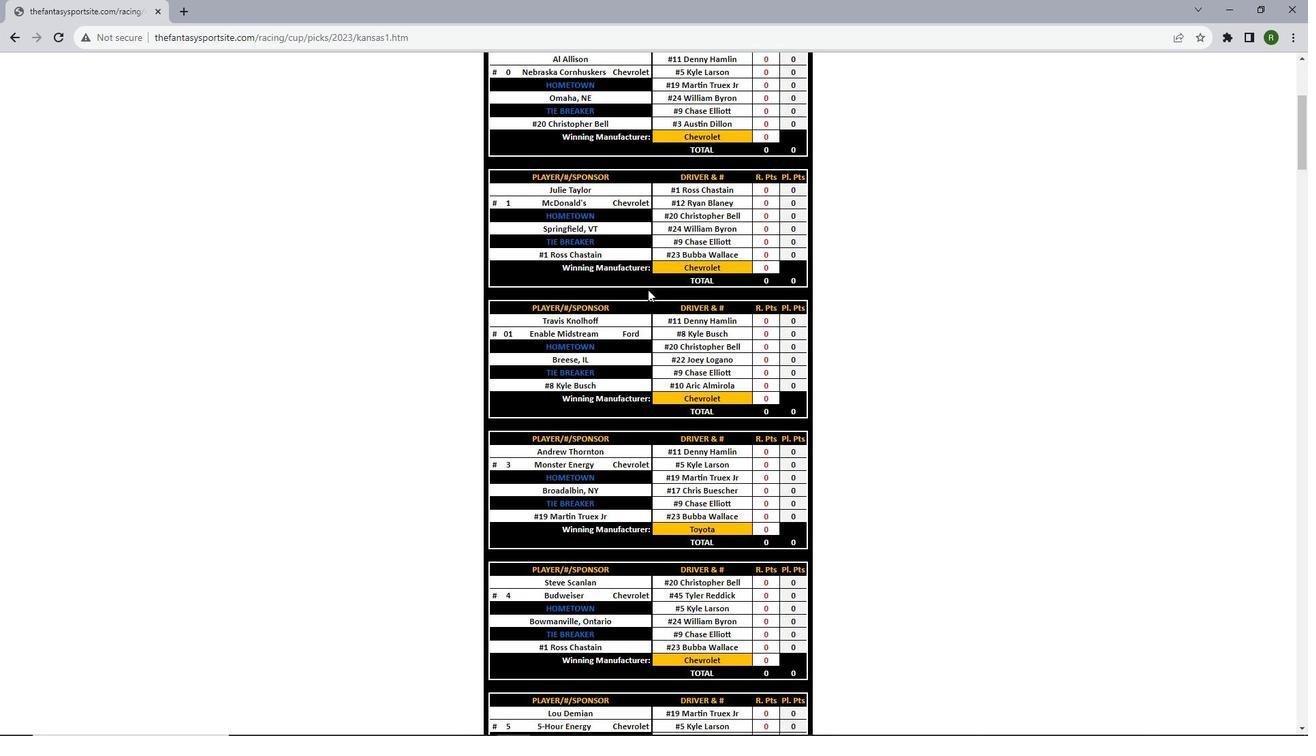 
Action: Mouse scrolled (648, 289) with delta (0, 0)
Screenshot: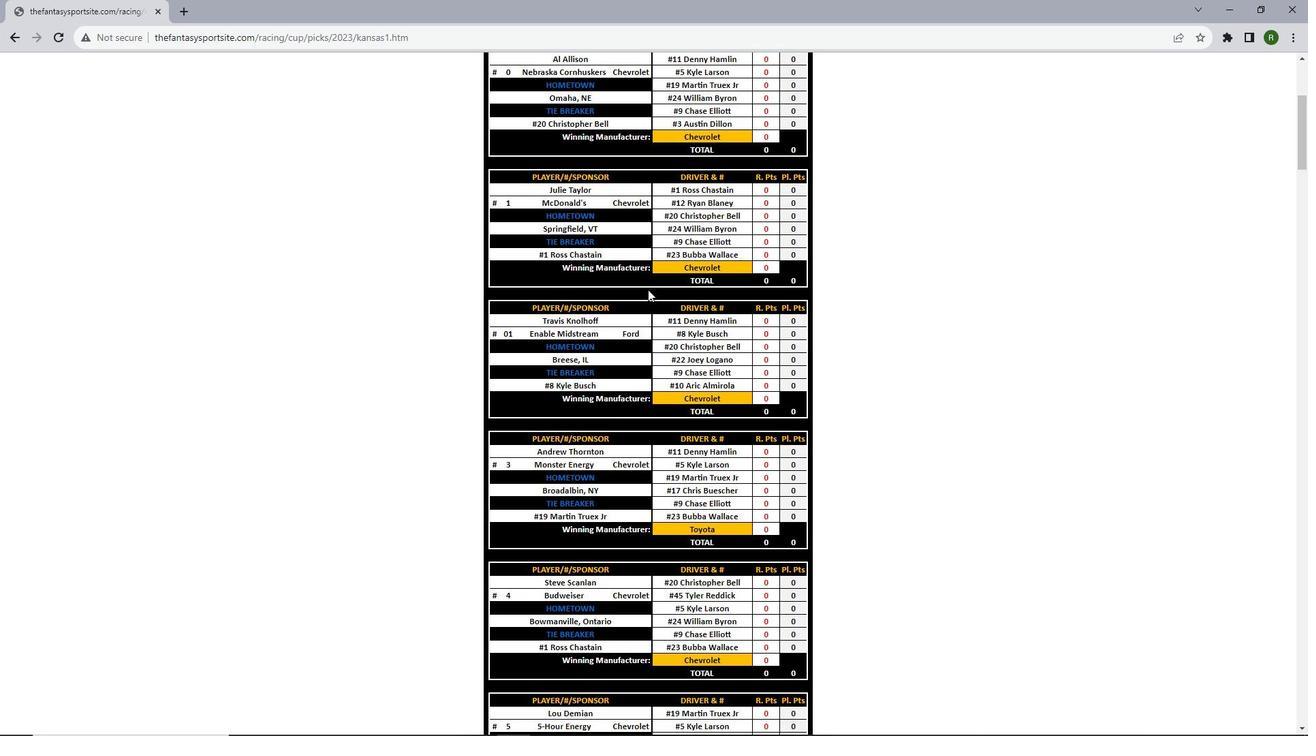 
Action: Mouse scrolled (648, 289) with delta (0, 0)
Screenshot: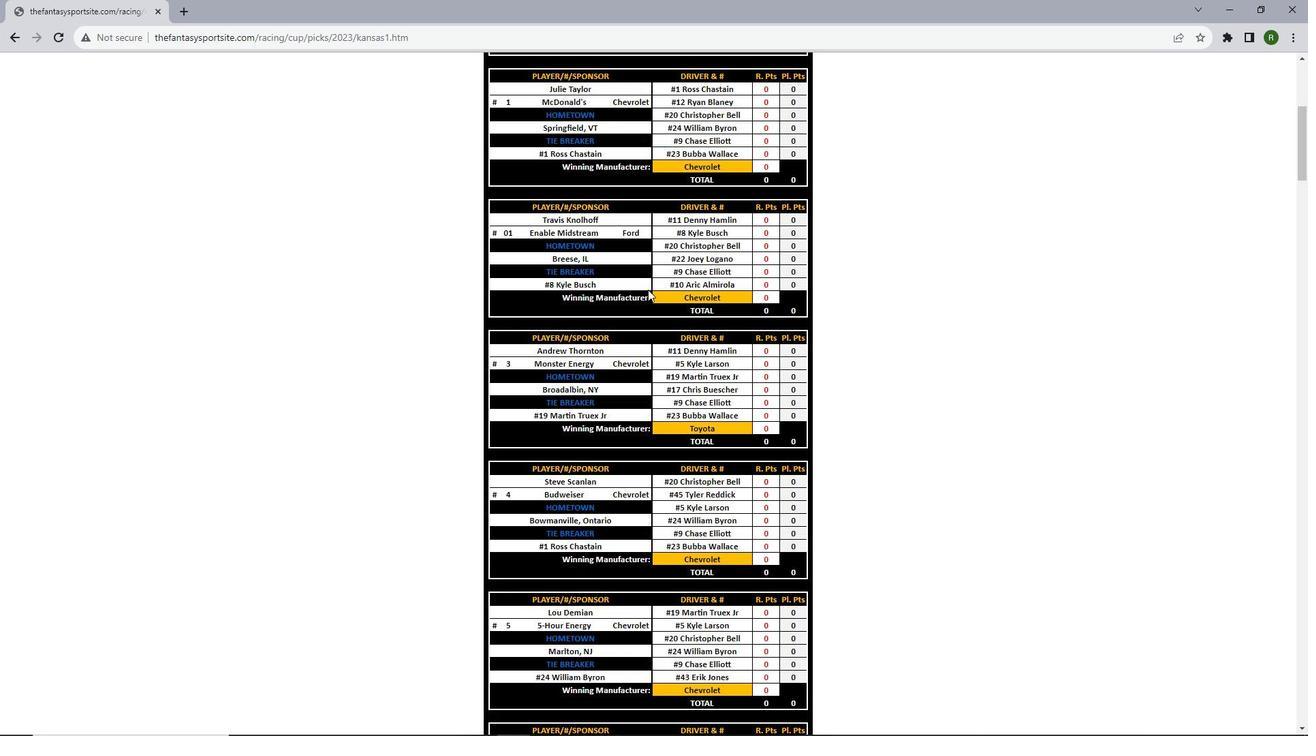 
Action: Mouse scrolled (648, 289) with delta (0, 0)
Screenshot: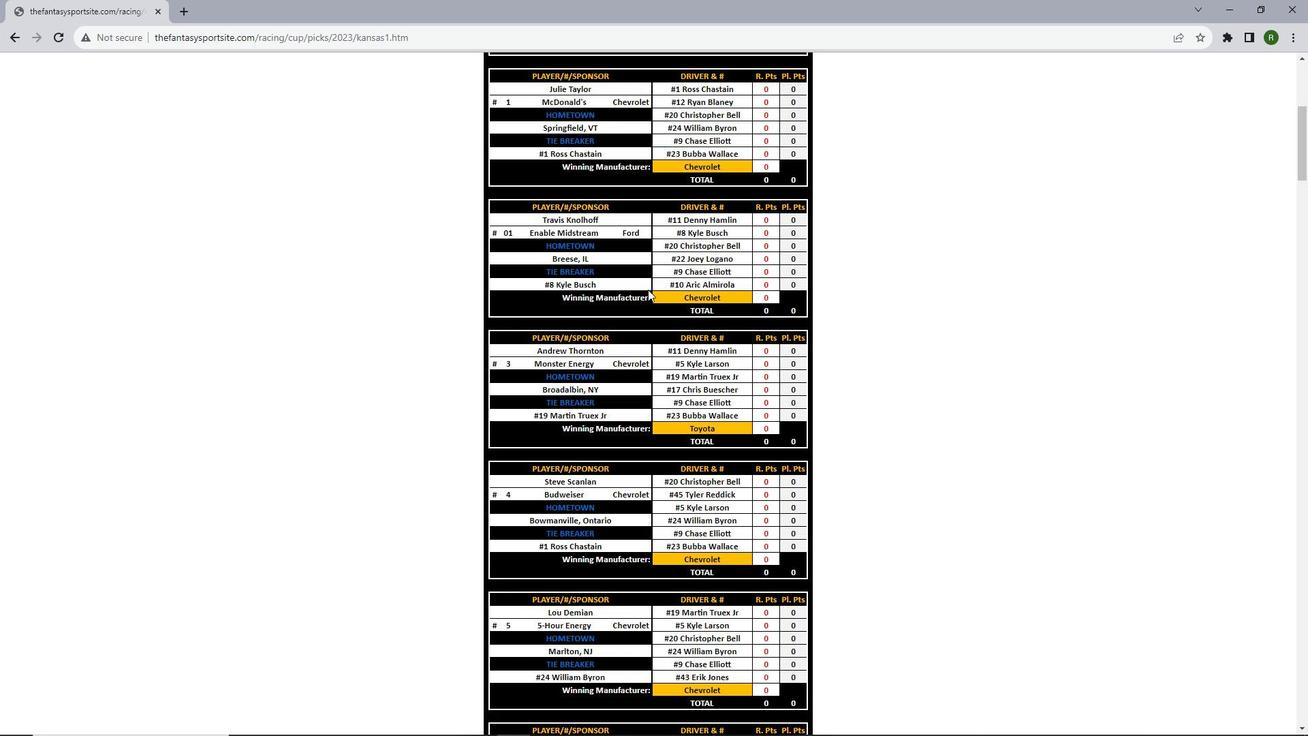 
Action: Mouse scrolled (648, 289) with delta (0, 0)
Screenshot: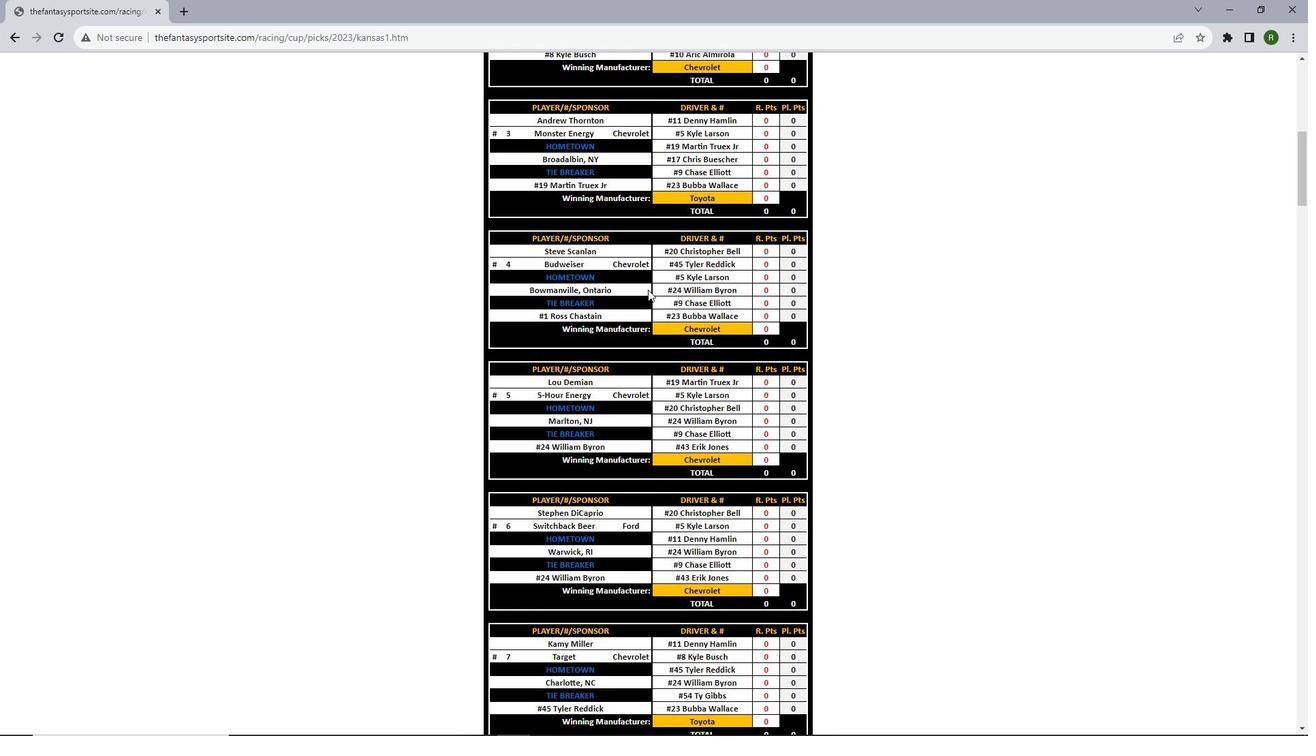 
Action: Mouse scrolled (648, 289) with delta (0, 0)
Screenshot: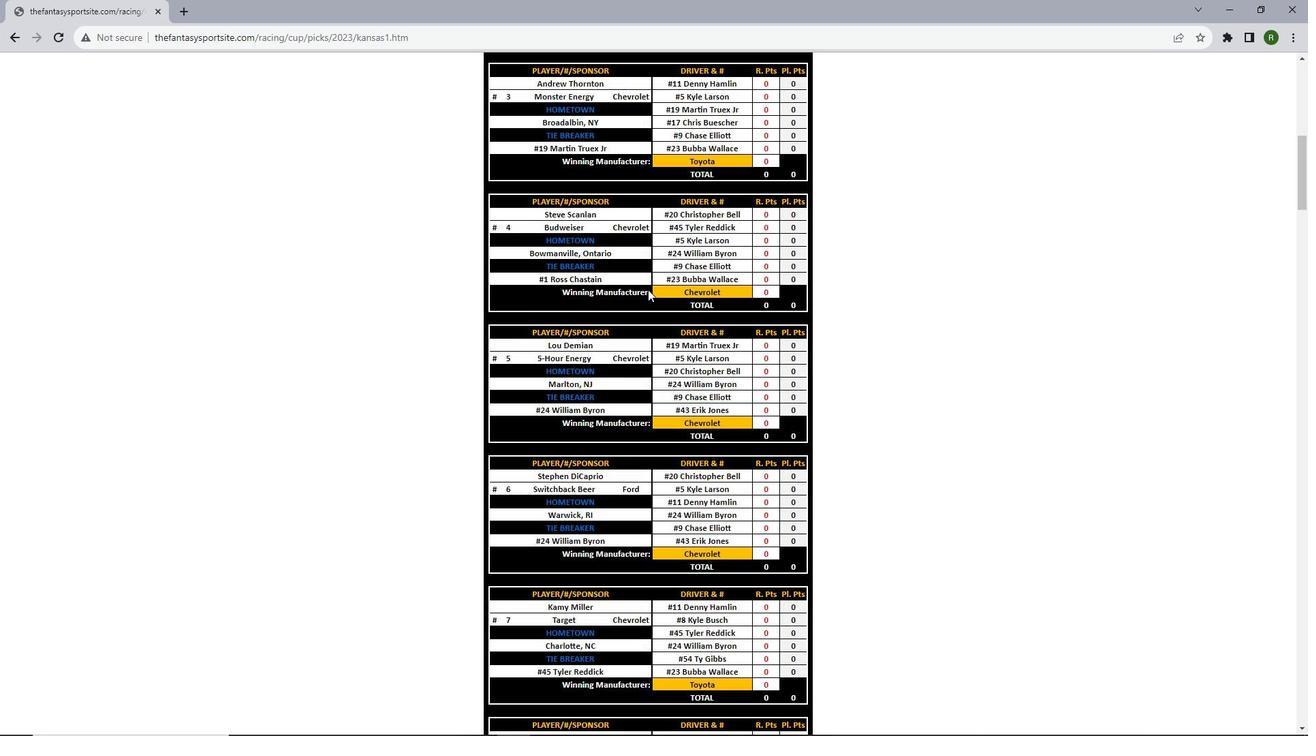 
Action: Mouse scrolled (648, 289) with delta (0, 0)
Screenshot: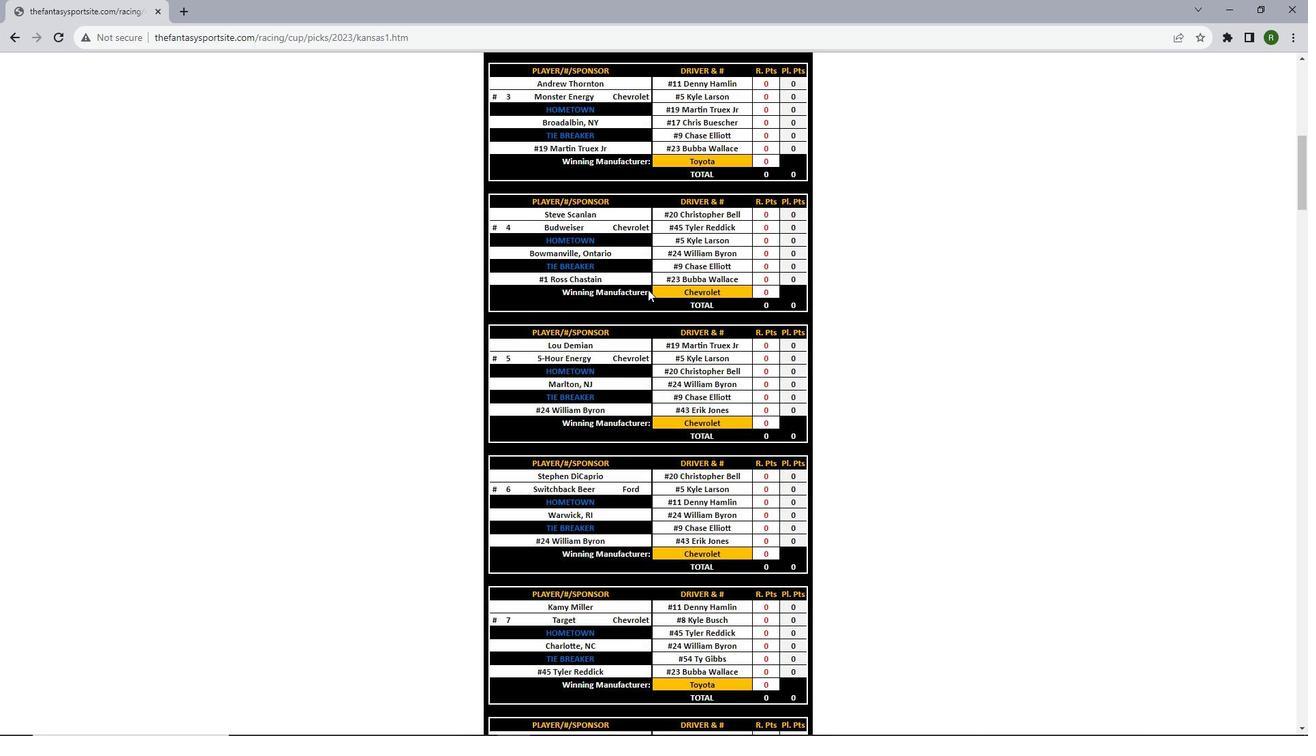 
Action: Mouse scrolled (648, 289) with delta (0, 0)
Screenshot: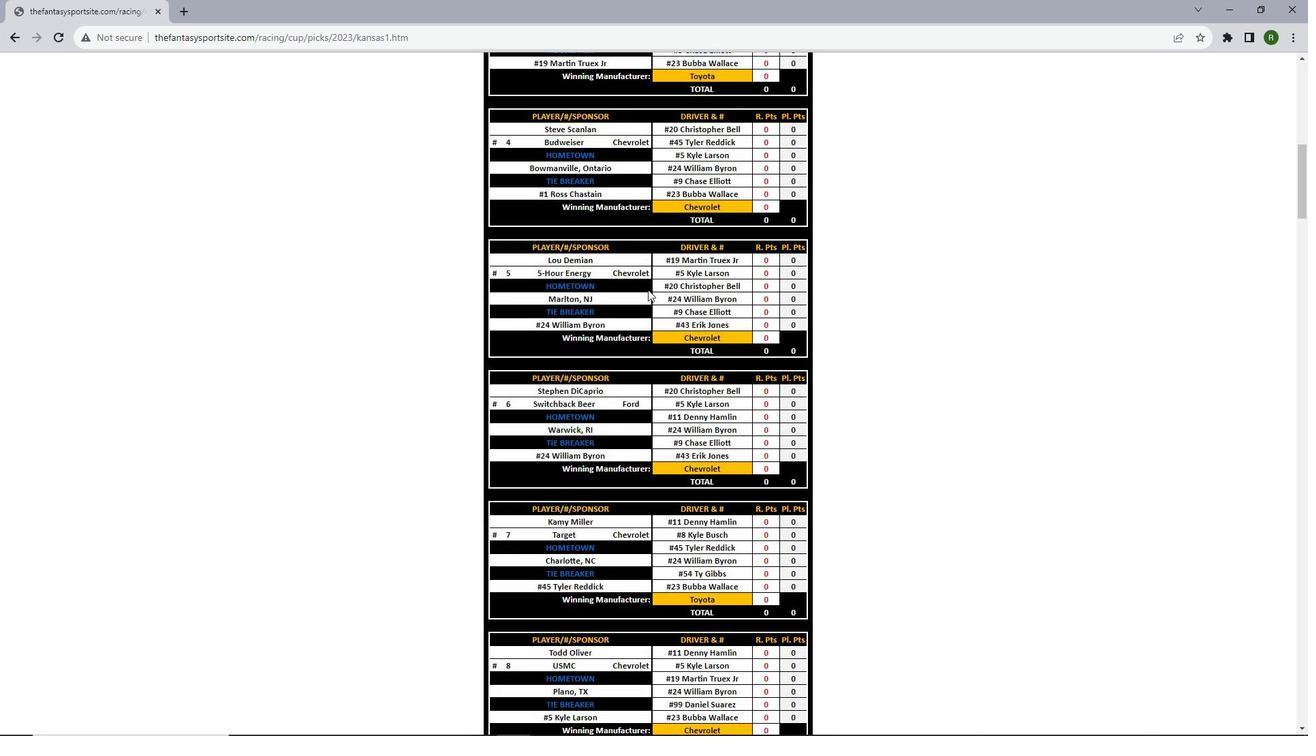 
Action: Mouse scrolled (648, 289) with delta (0, 0)
Screenshot: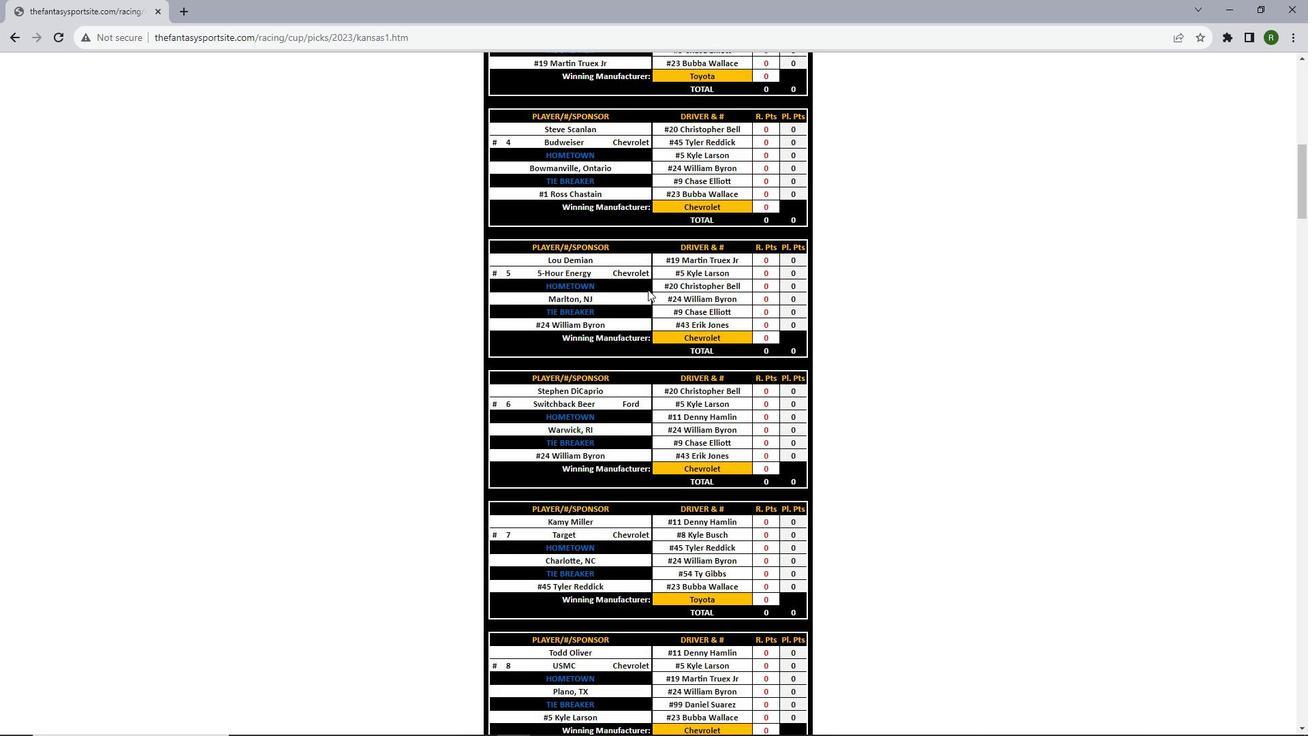 
Action: Mouse scrolled (648, 289) with delta (0, 0)
Screenshot: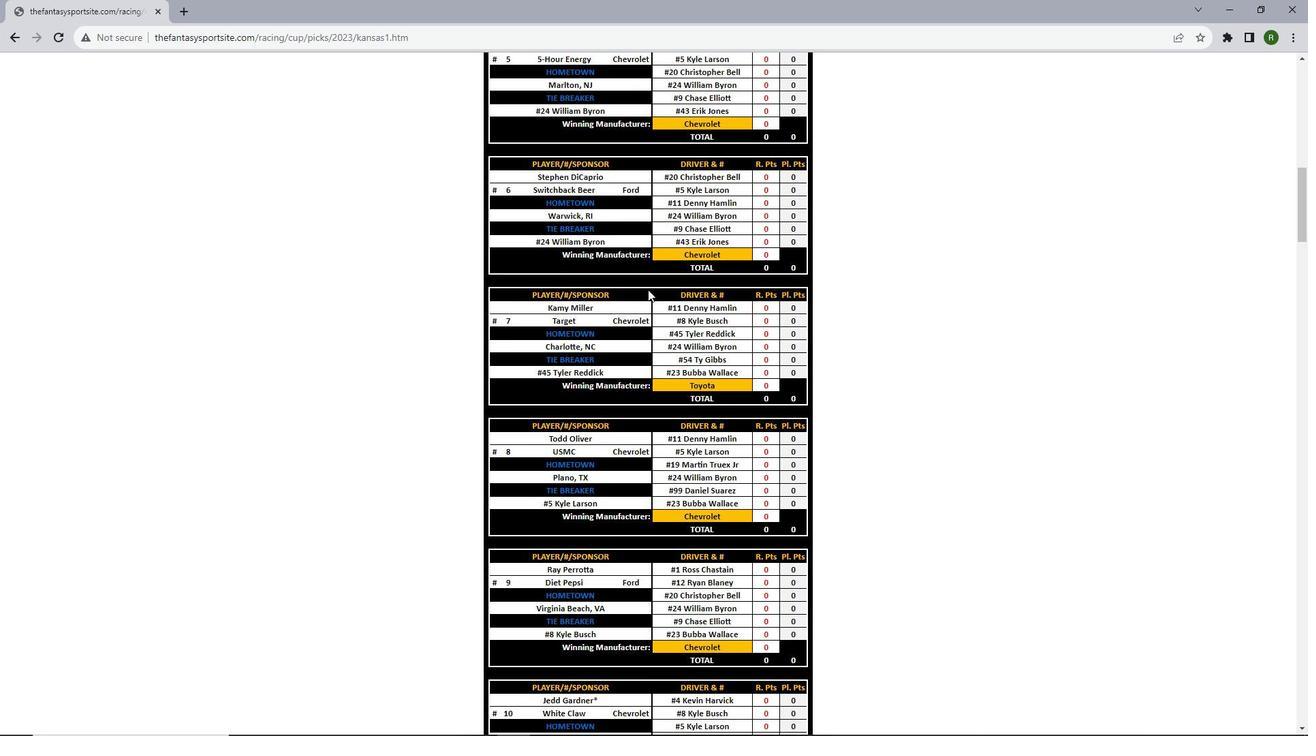 
Action: Mouse scrolled (648, 289) with delta (0, 0)
Screenshot: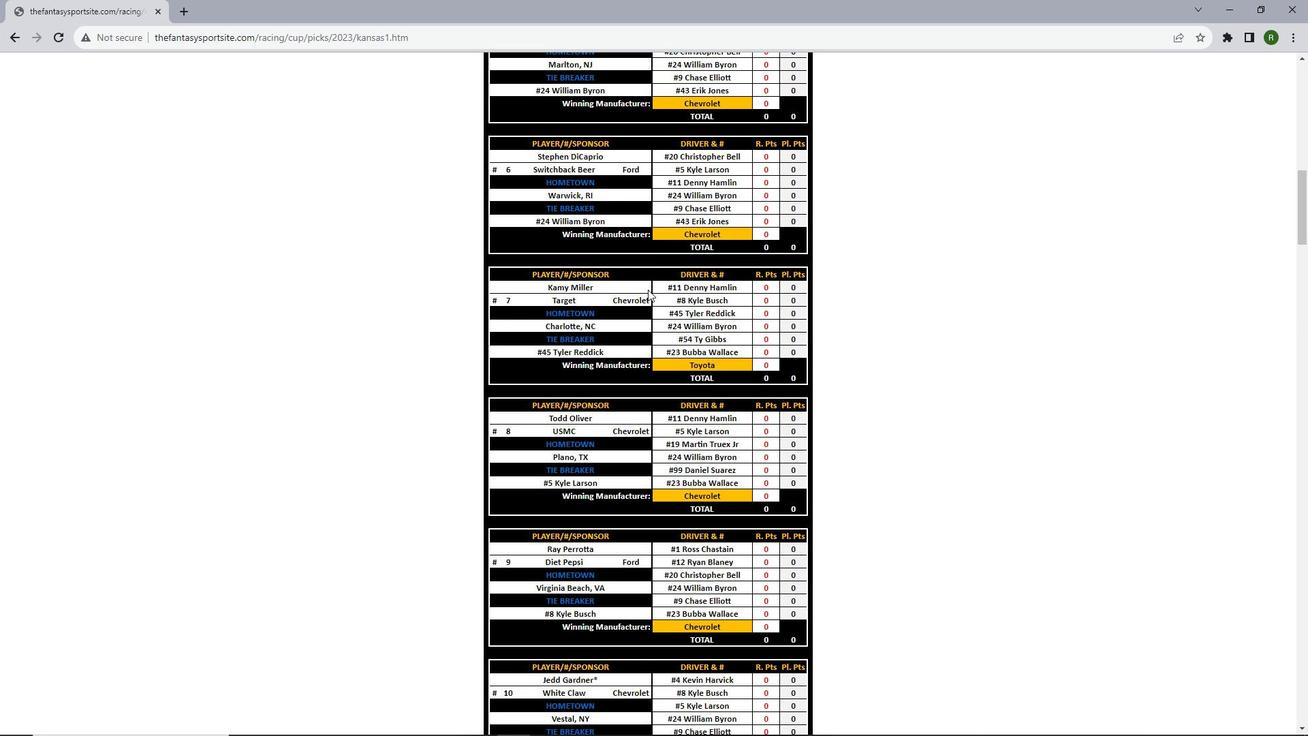 
Action: Mouse scrolled (648, 289) with delta (0, 0)
Screenshot: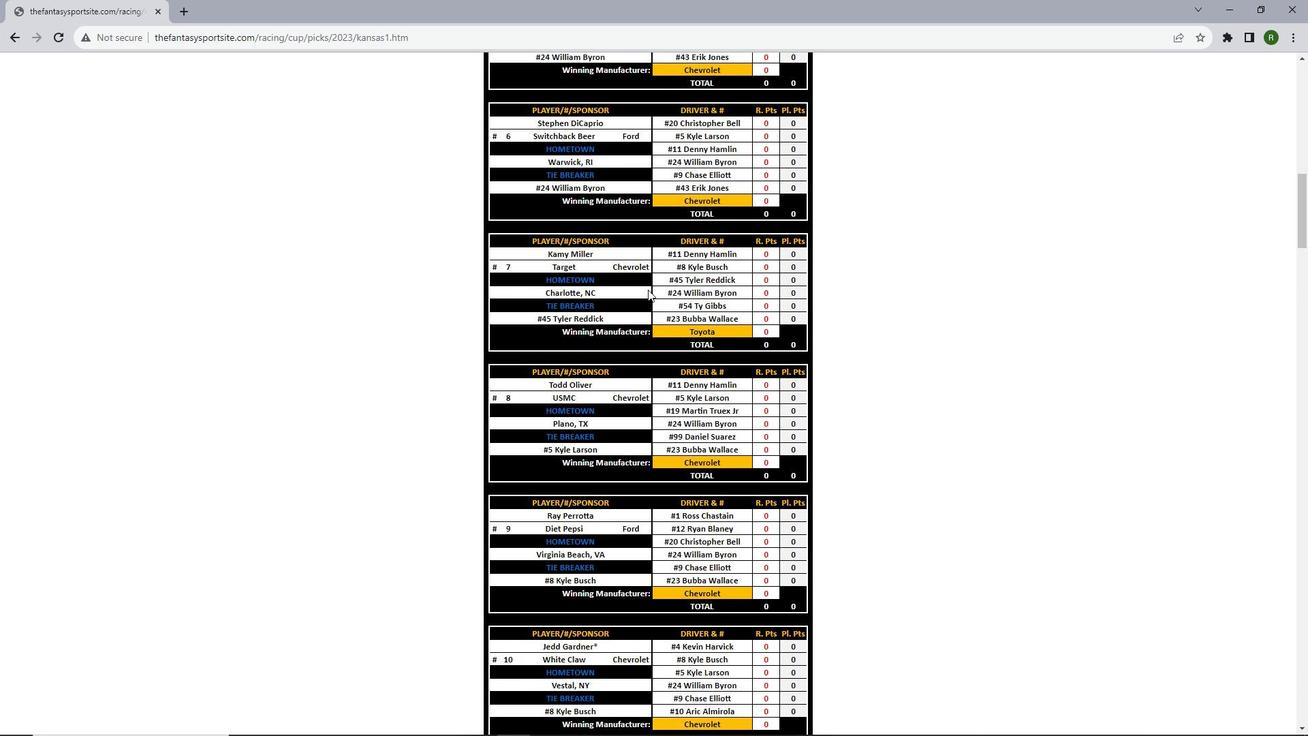
Action: Mouse scrolled (648, 289) with delta (0, 0)
Screenshot: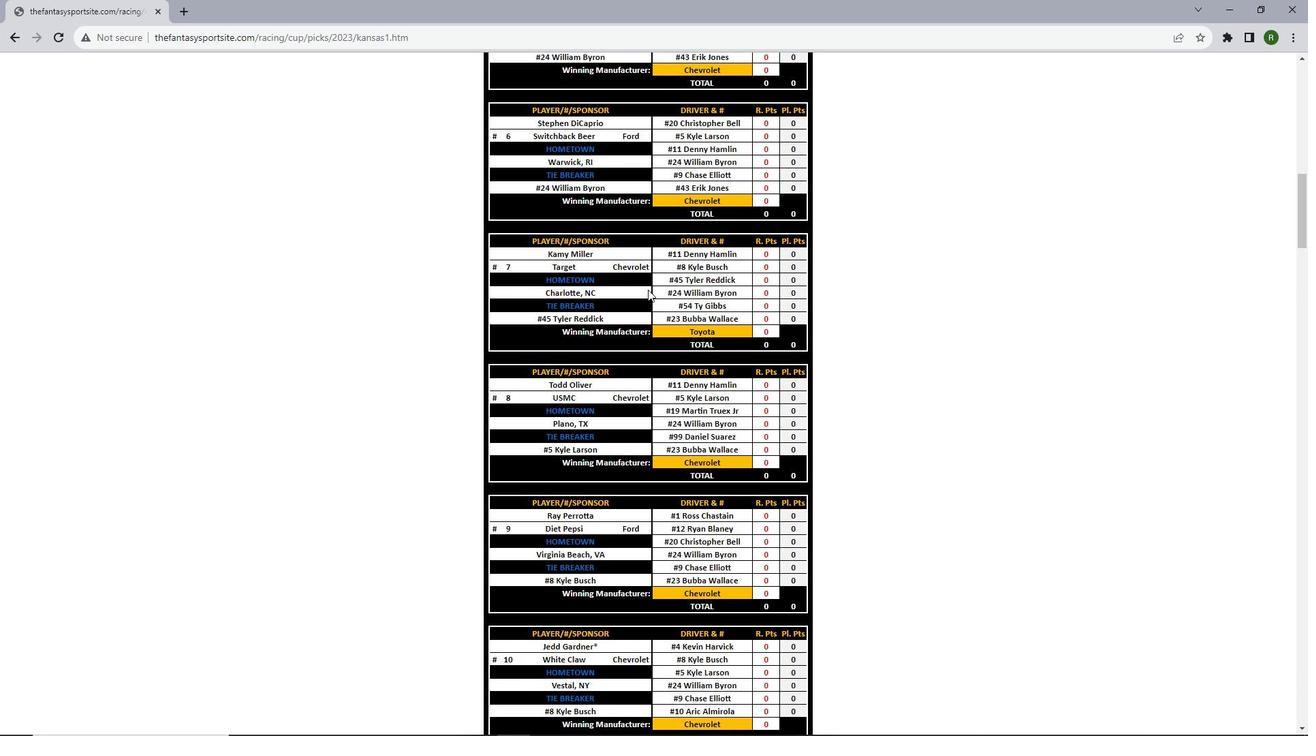 
Action: Mouse scrolled (648, 289) with delta (0, 0)
Screenshot: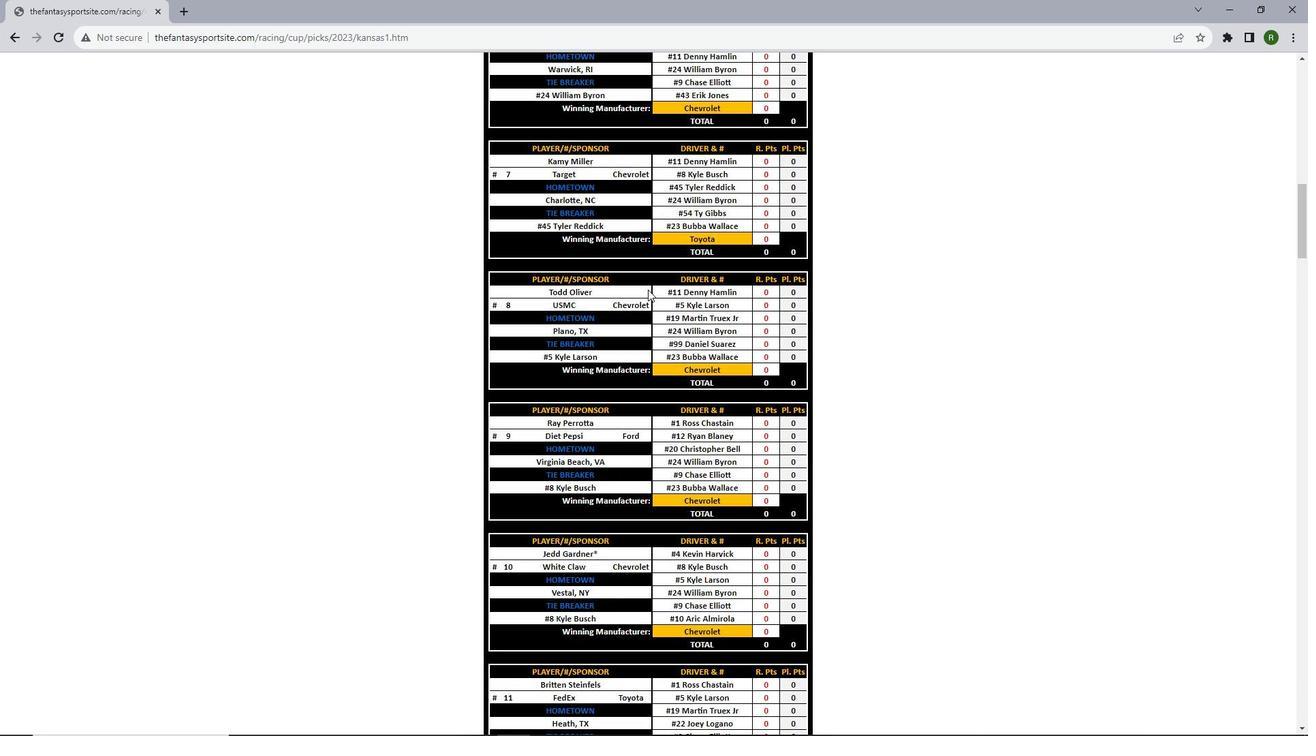 
Action: Mouse scrolled (648, 289) with delta (0, 0)
Screenshot: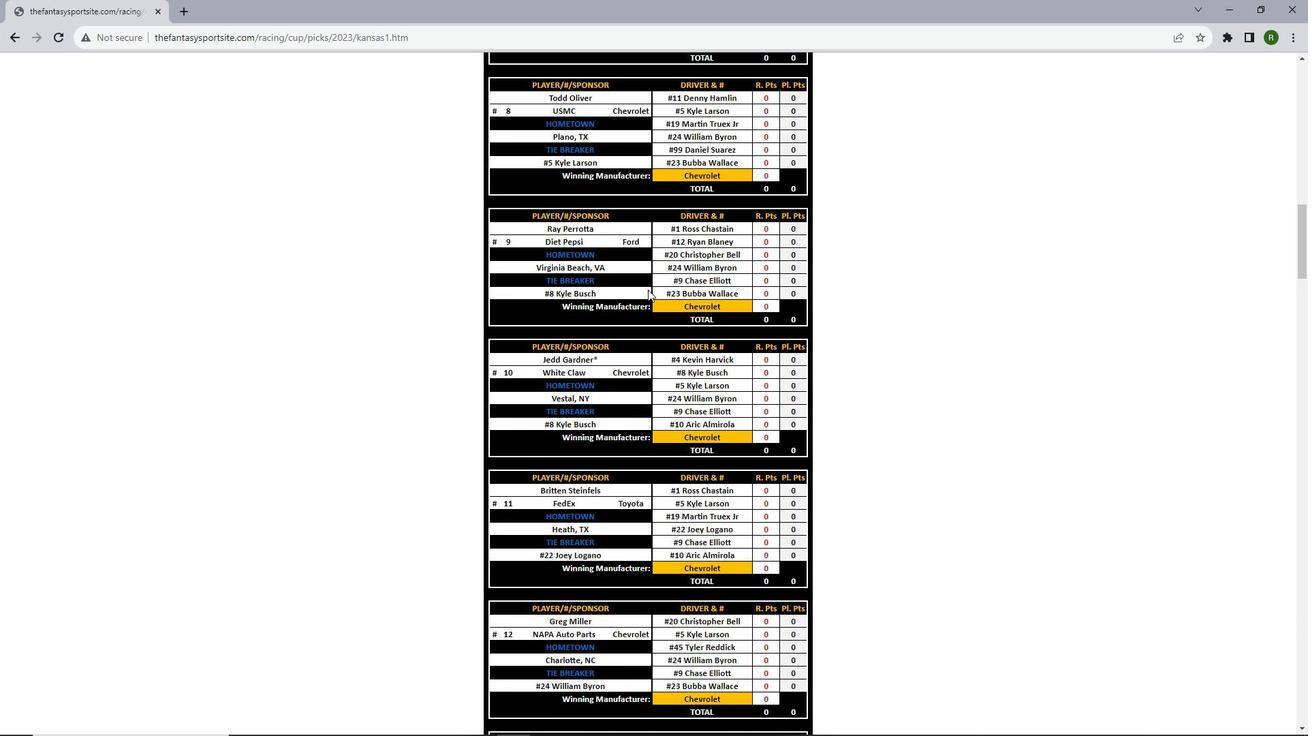 
Action: Mouse scrolled (648, 289) with delta (0, 0)
Screenshot: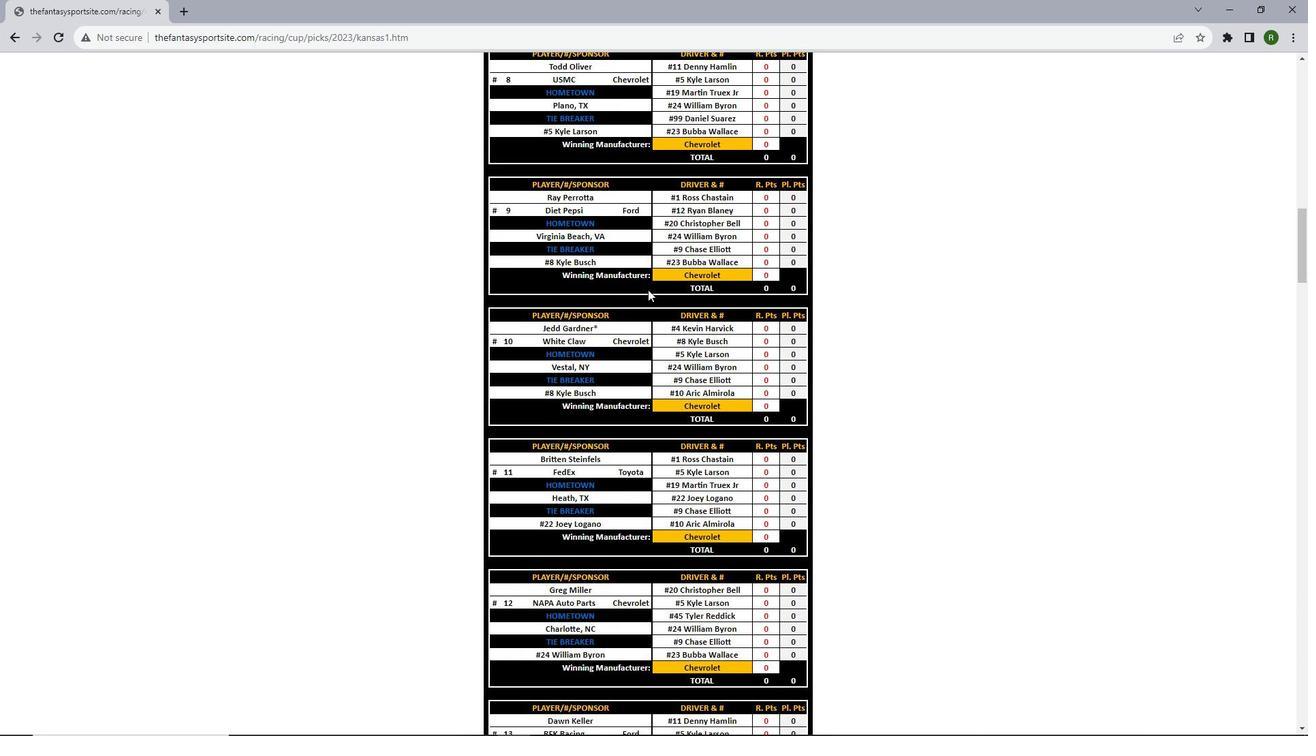 
Action: Mouse scrolled (648, 289) with delta (0, 0)
Screenshot: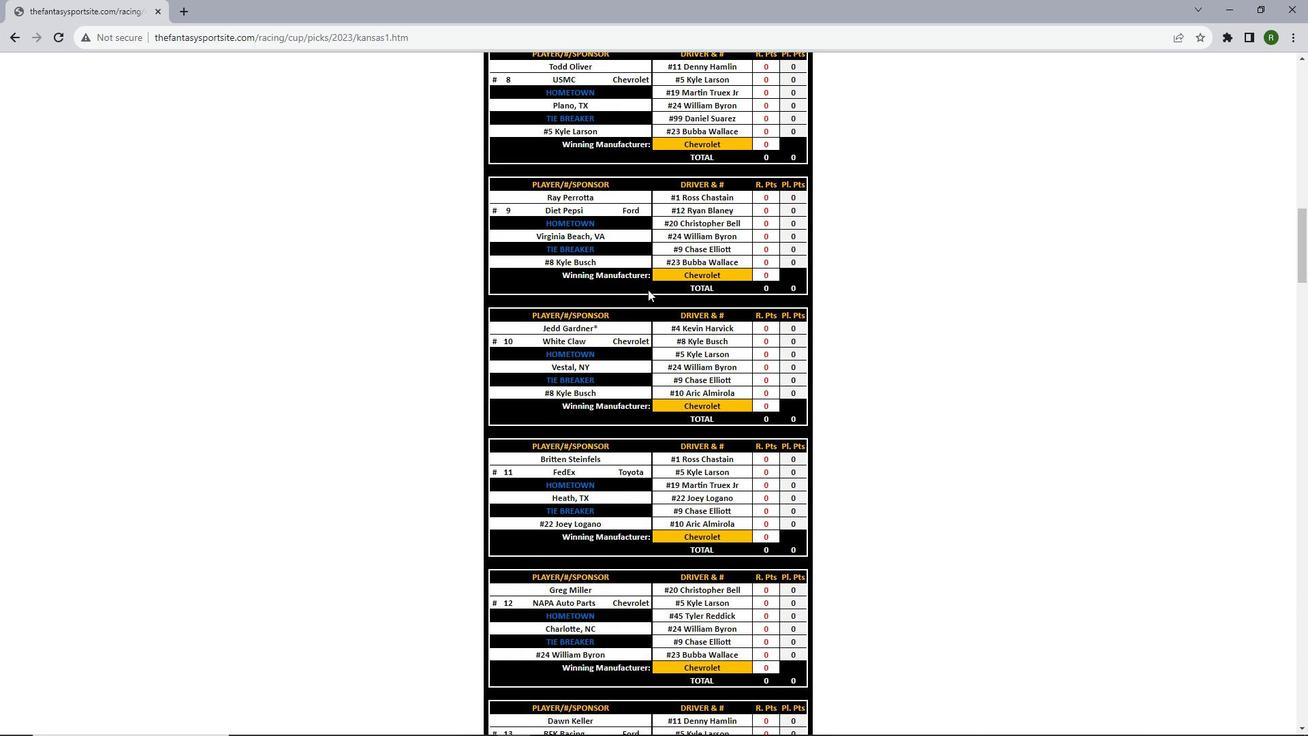 
Action: Mouse scrolled (648, 289) with delta (0, 0)
Screenshot: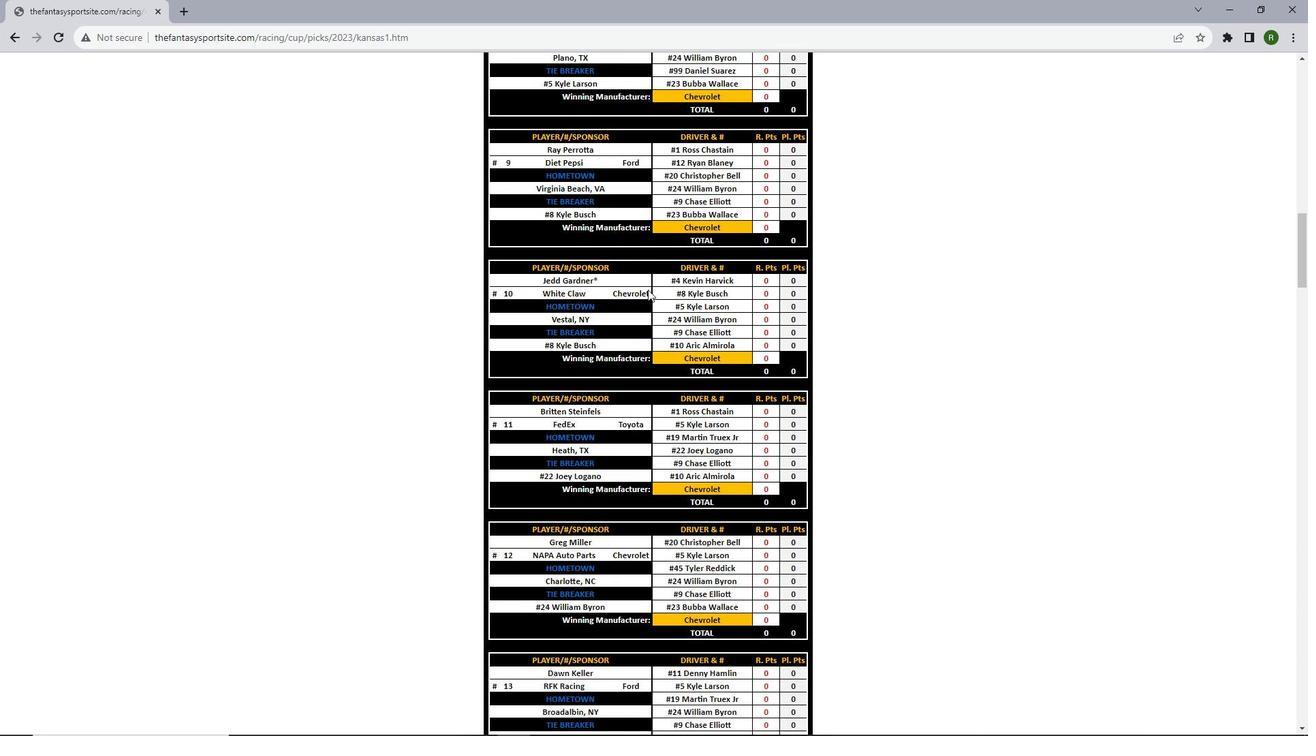 
Action: Mouse scrolled (648, 289) with delta (0, 0)
Screenshot: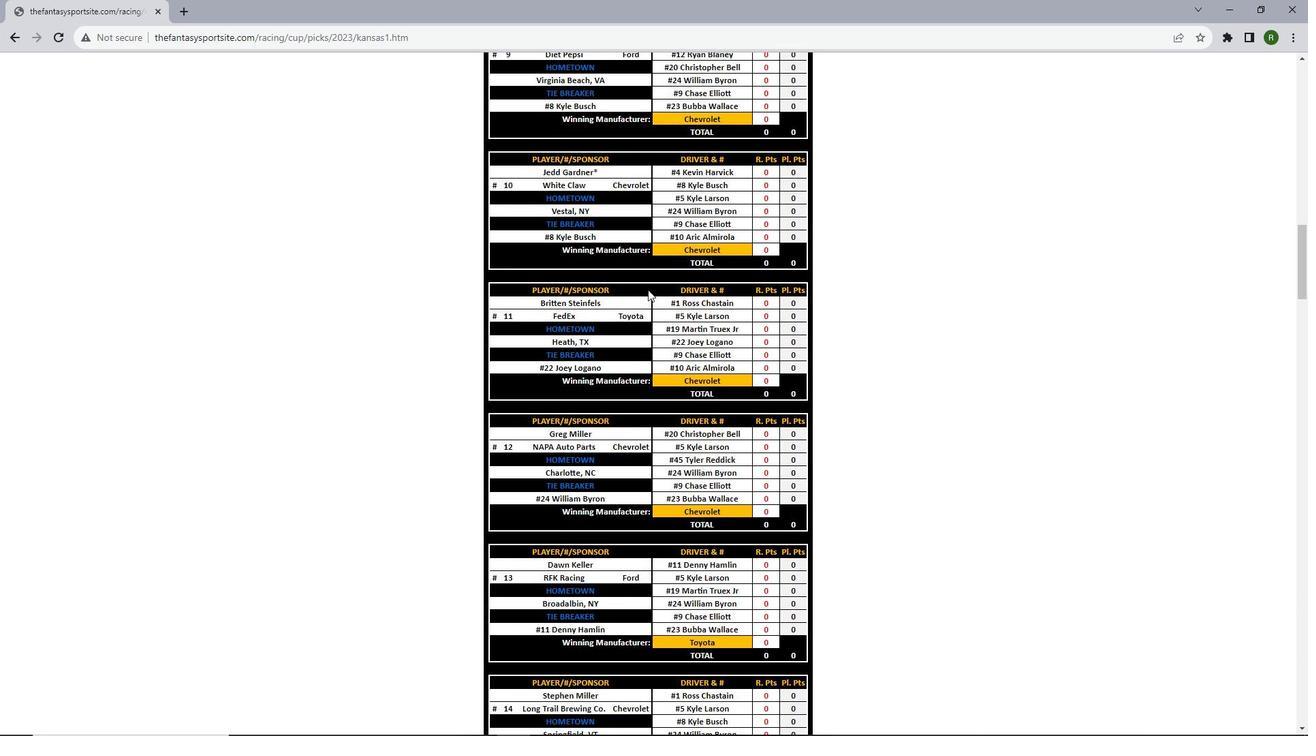 
Action: Mouse scrolled (648, 289) with delta (0, 0)
Screenshot: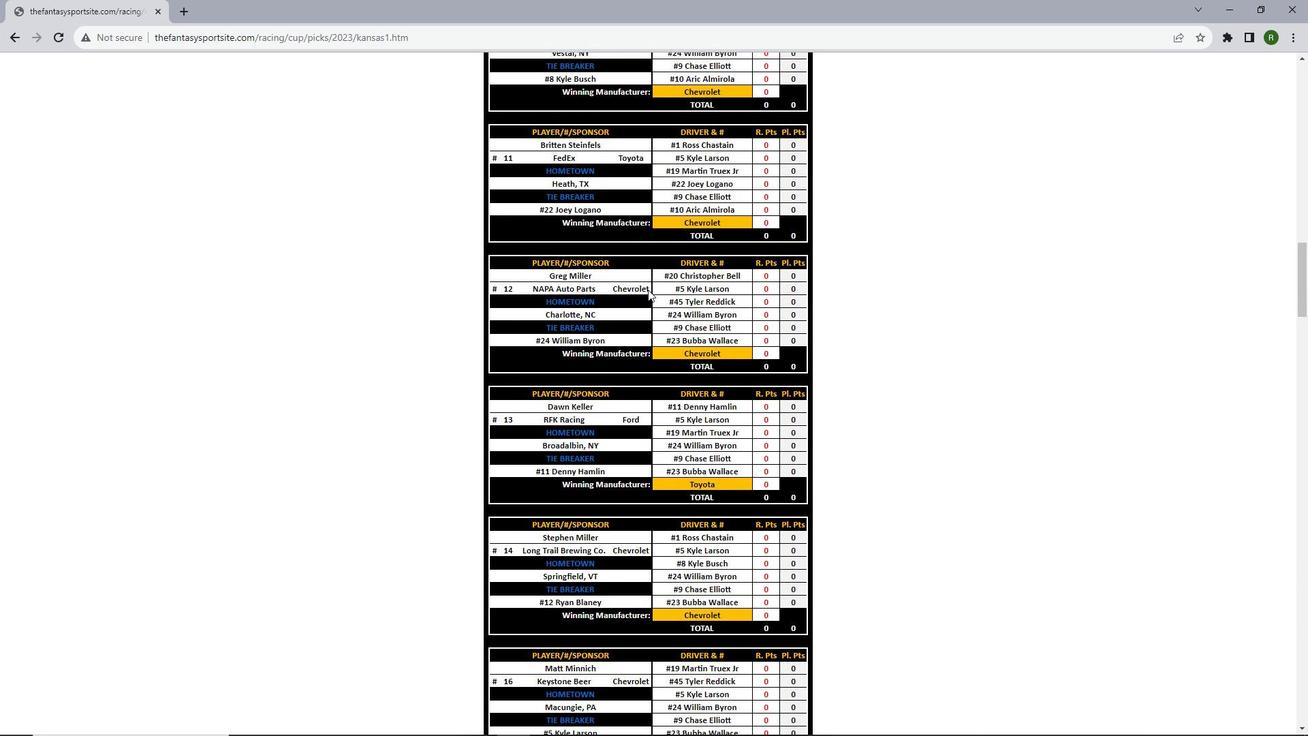 
Action: Mouse scrolled (648, 289) with delta (0, 0)
Screenshot: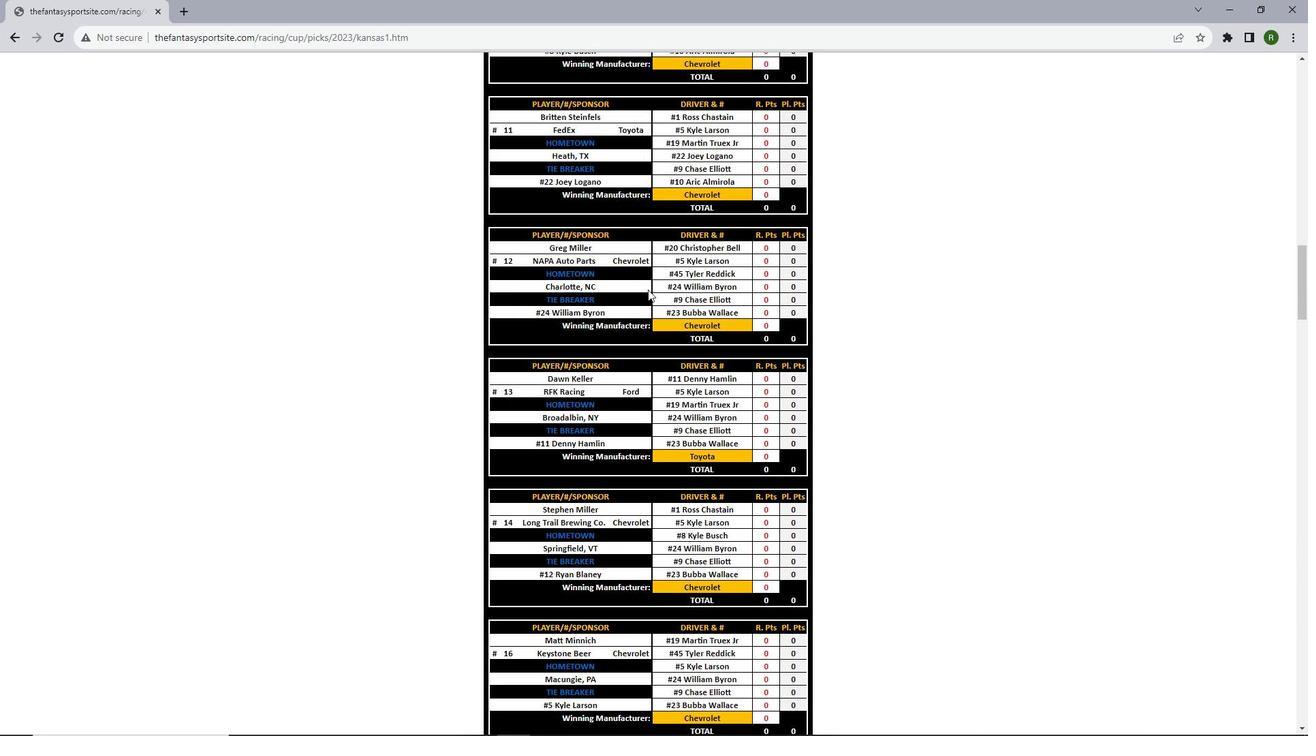 
Action: Mouse scrolled (648, 289) with delta (0, 0)
Screenshot: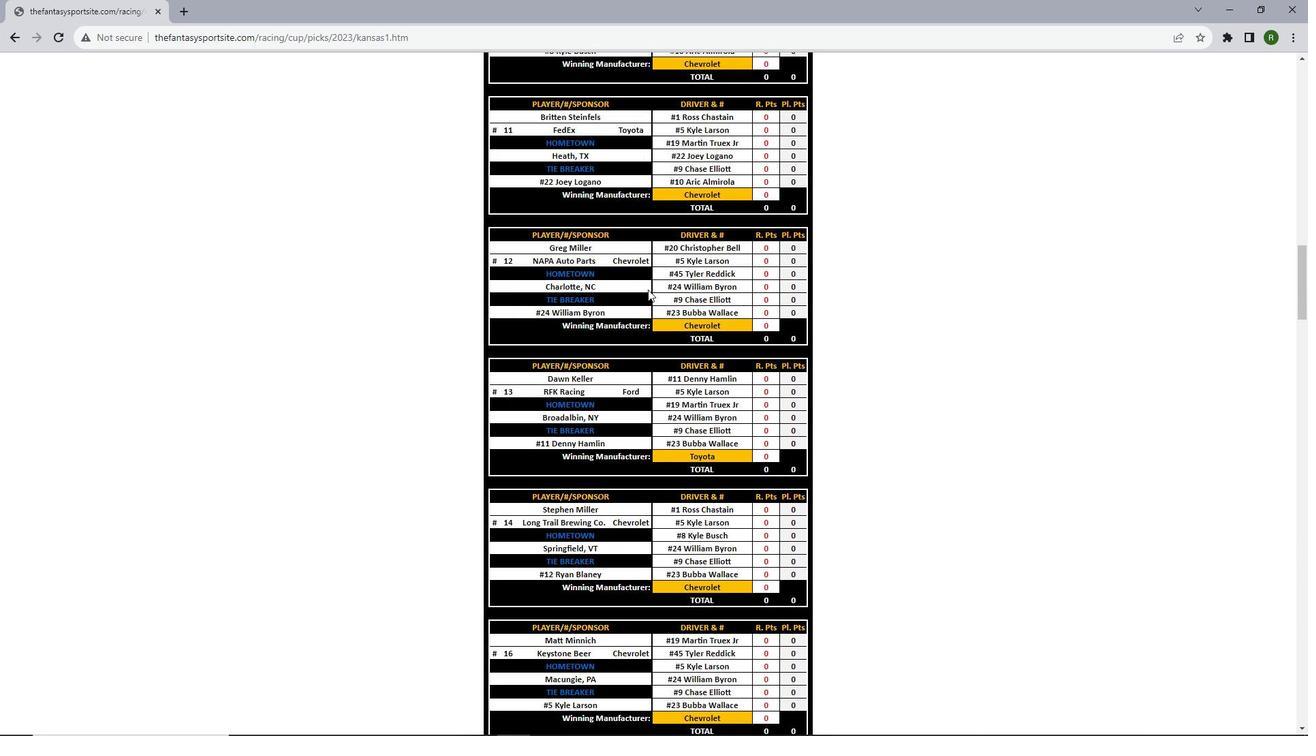 
Action: Mouse scrolled (648, 289) with delta (0, 0)
Screenshot: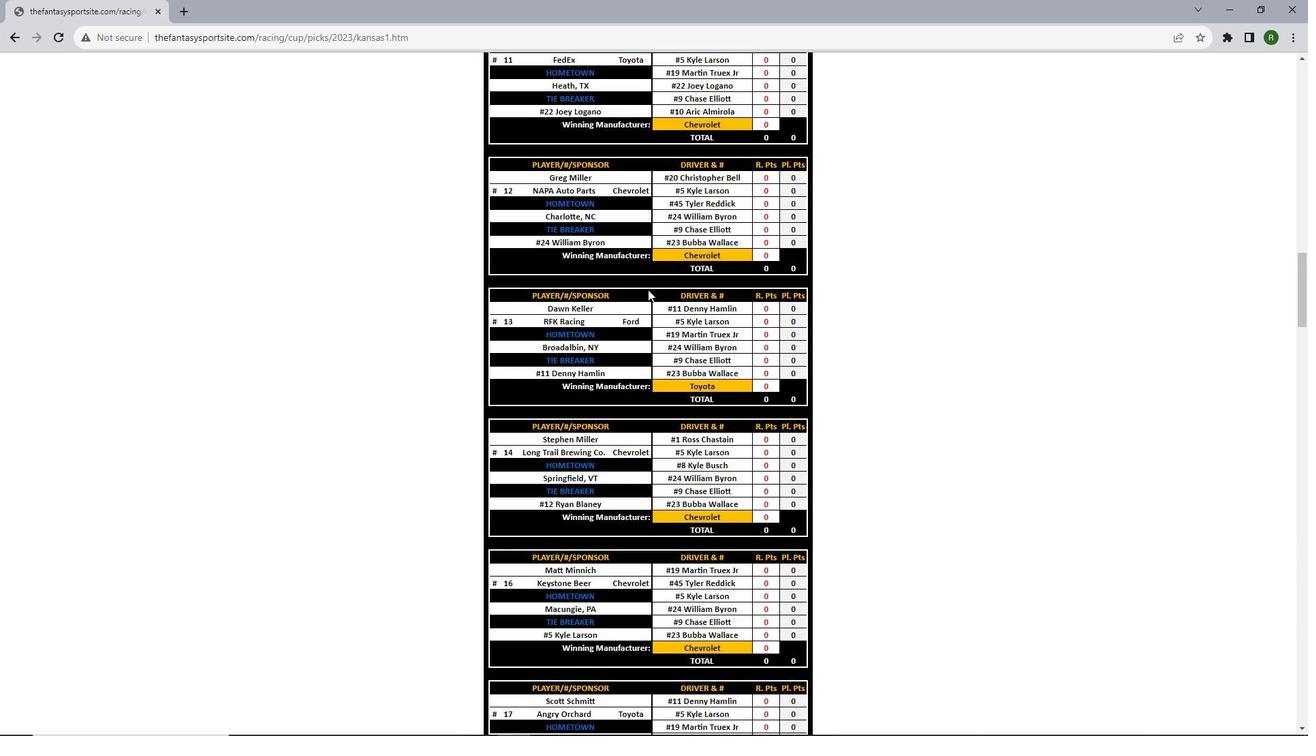 
Action: Mouse scrolled (648, 289) with delta (0, 0)
Screenshot: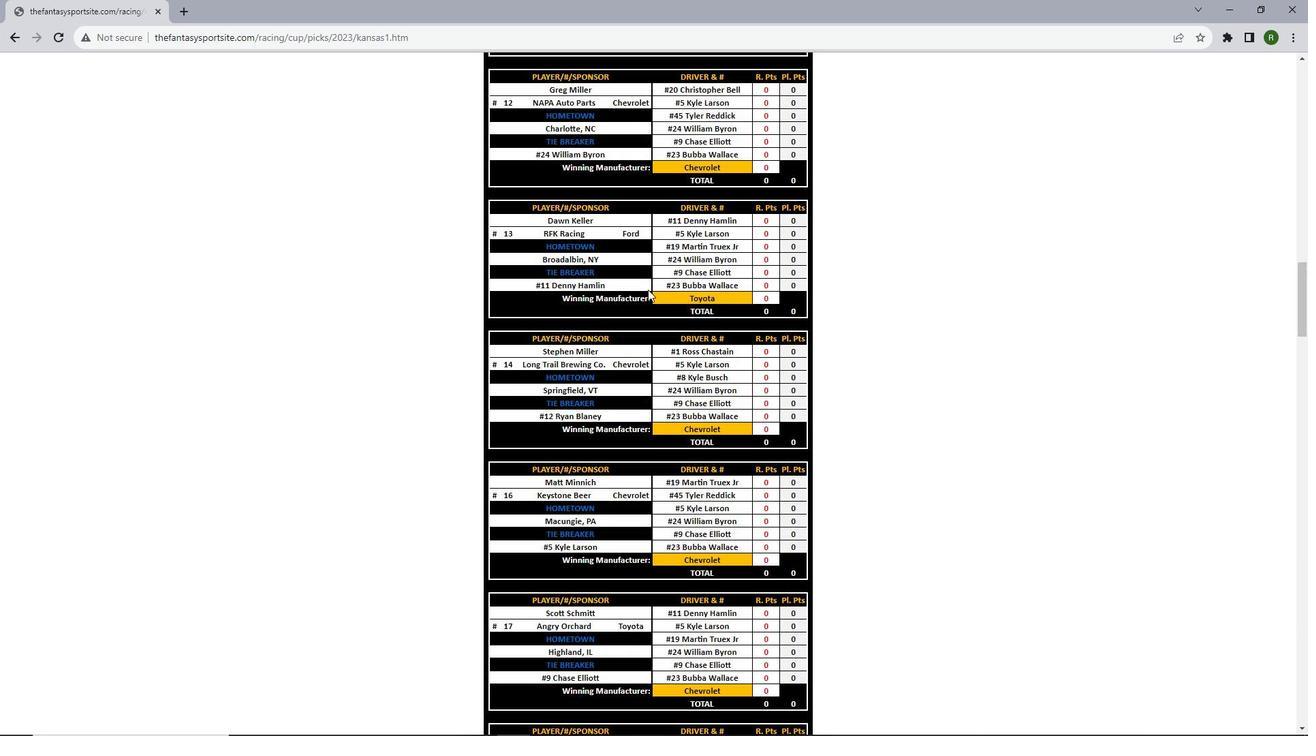 
Action: Mouse scrolled (648, 289) with delta (0, 0)
Screenshot: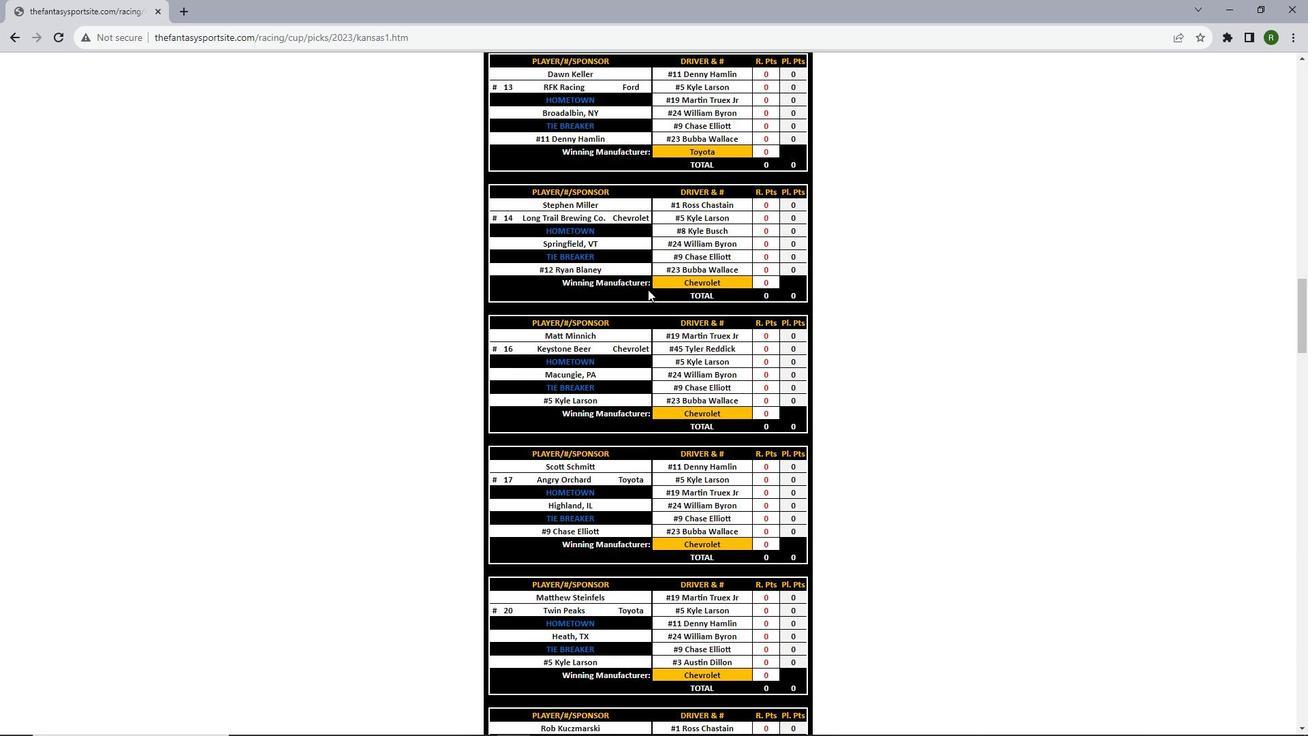 
Action: Mouse scrolled (648, 289) with delta (0, 0)
Screenshot: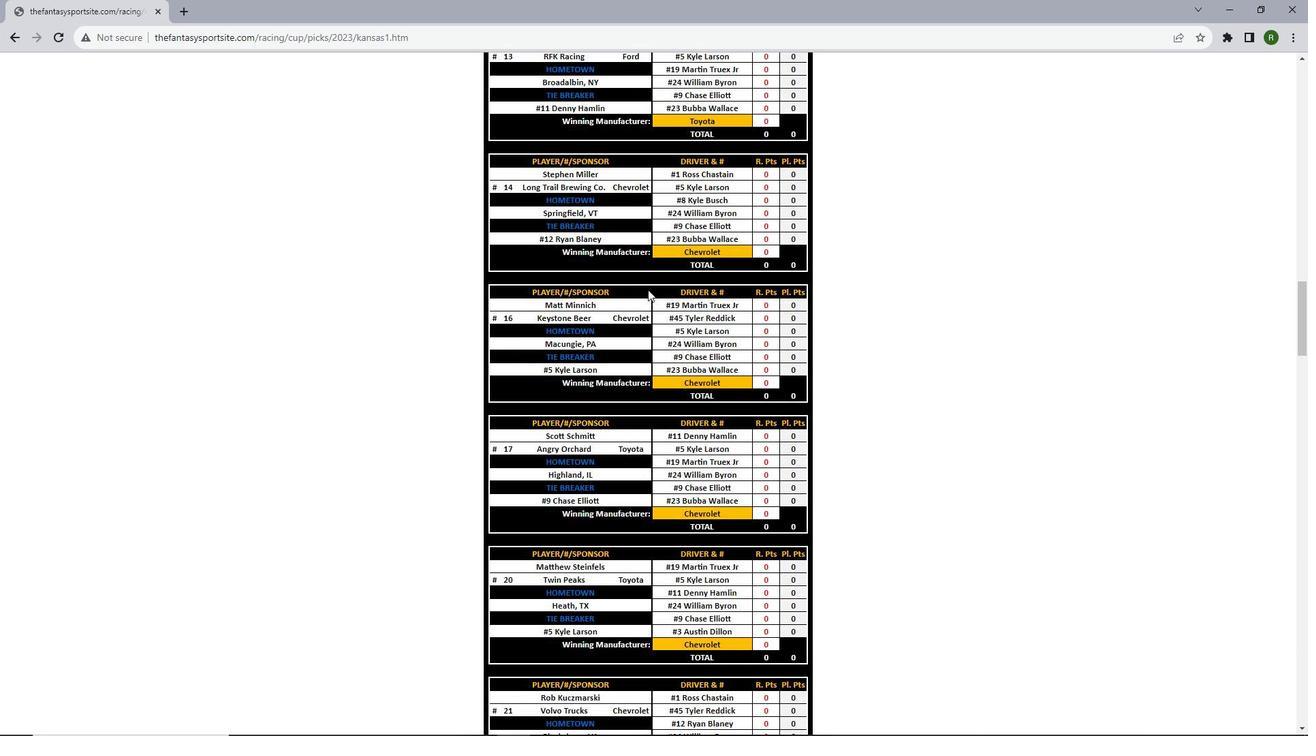 
Action: Mouse scrolled (648, 289) with delta (0, 0)
Screenshot: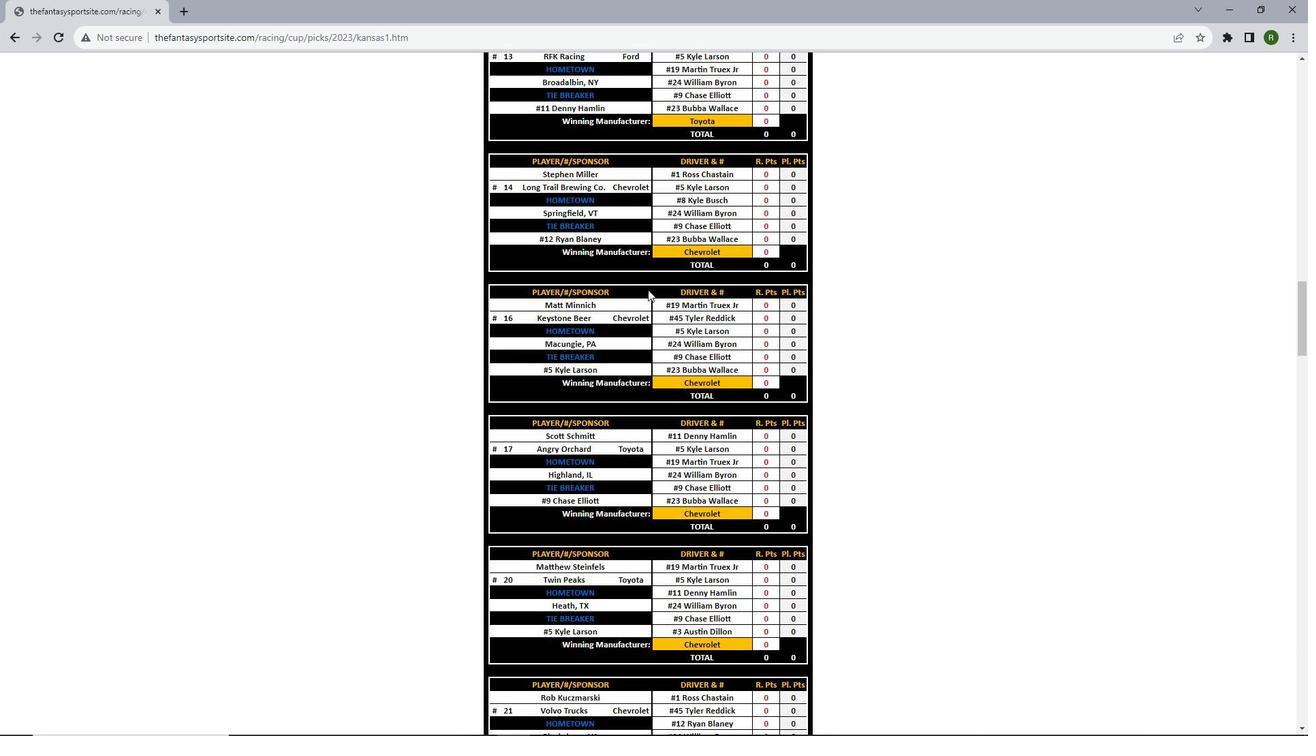 
Action: Mouse scrolled (648, 289) with delta (0, 0)
Screenshot: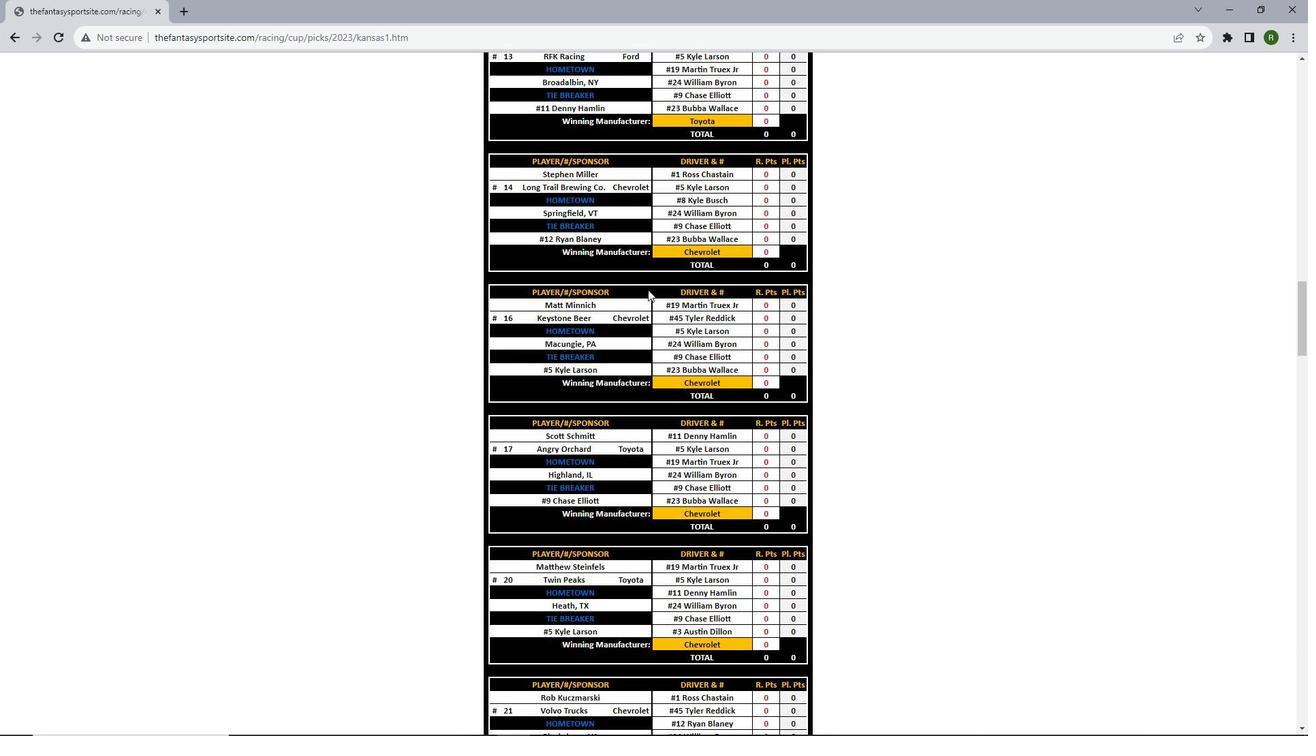 
Action: Mouse scrolled (648, 289) with delta (0, 0)
Screenshot: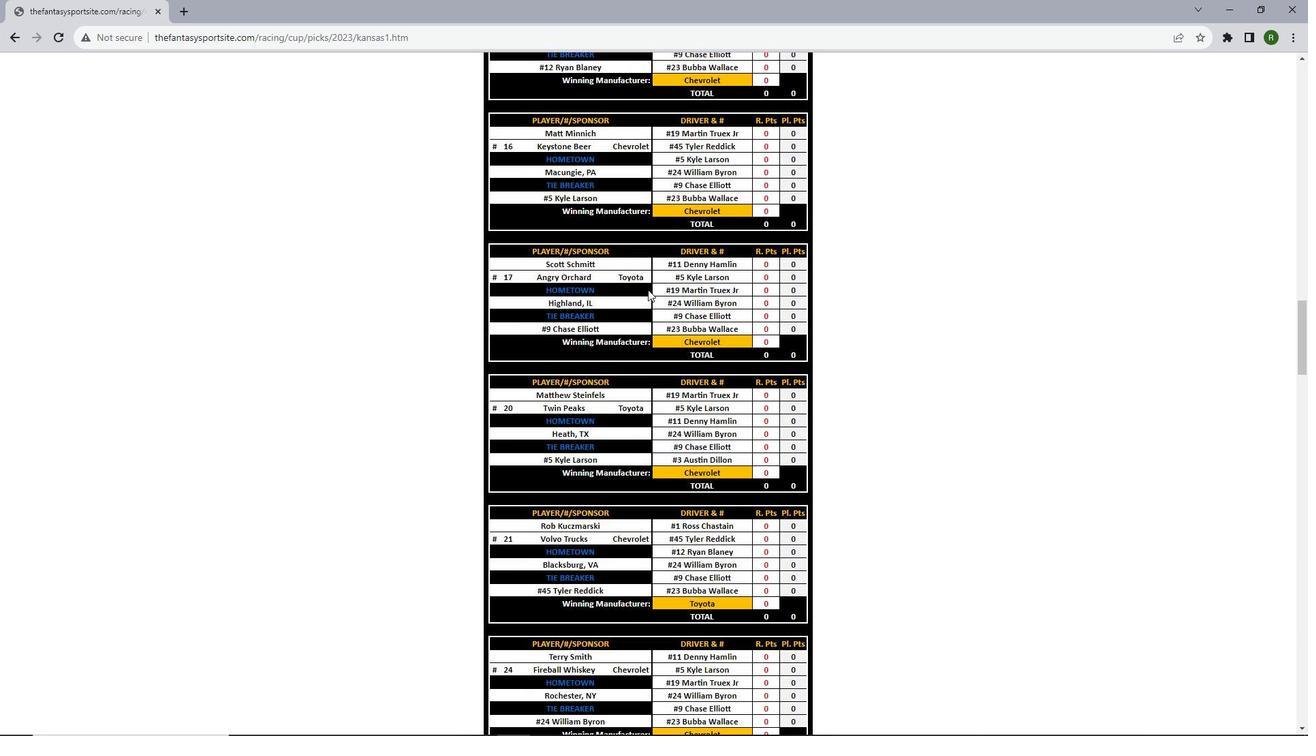 
Action: Mouse scrolled (648, 289) with delta (0, 0)
Screenshot: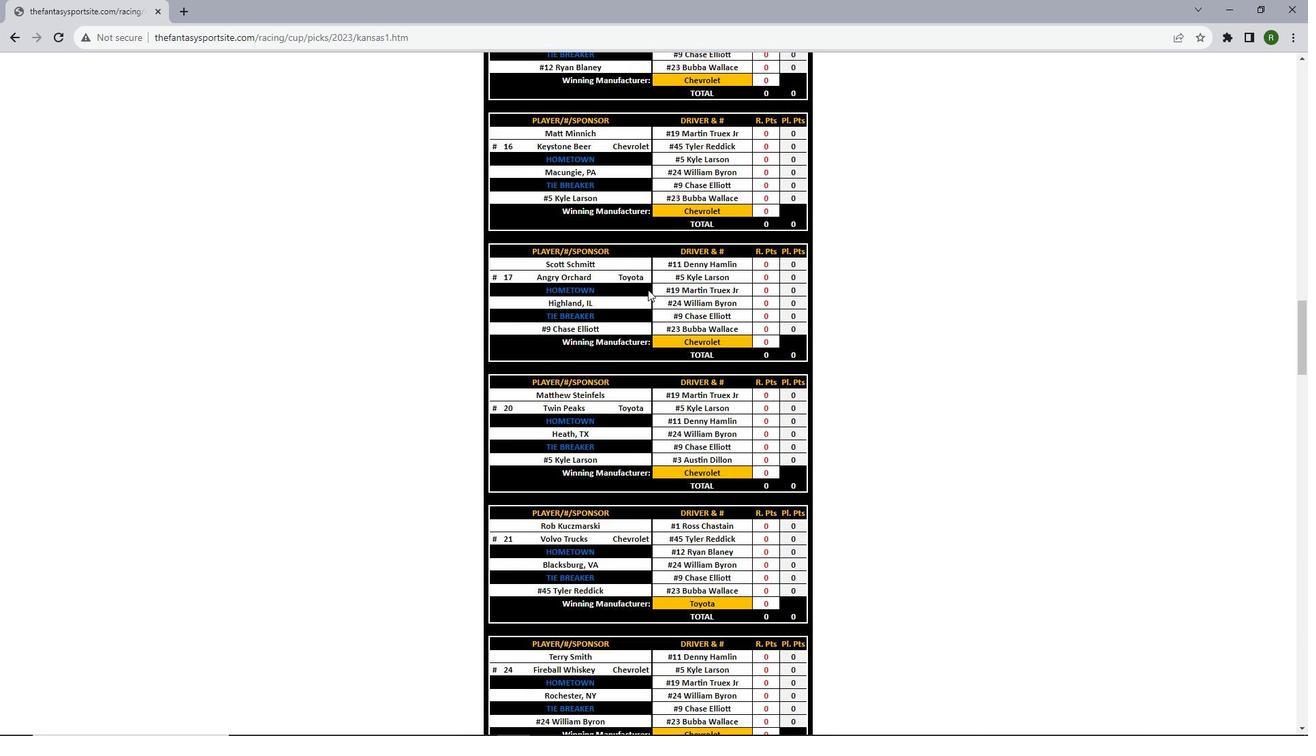 
Action: Mouse scrolled (648, 289) with delta (0, 0)
Screenshot: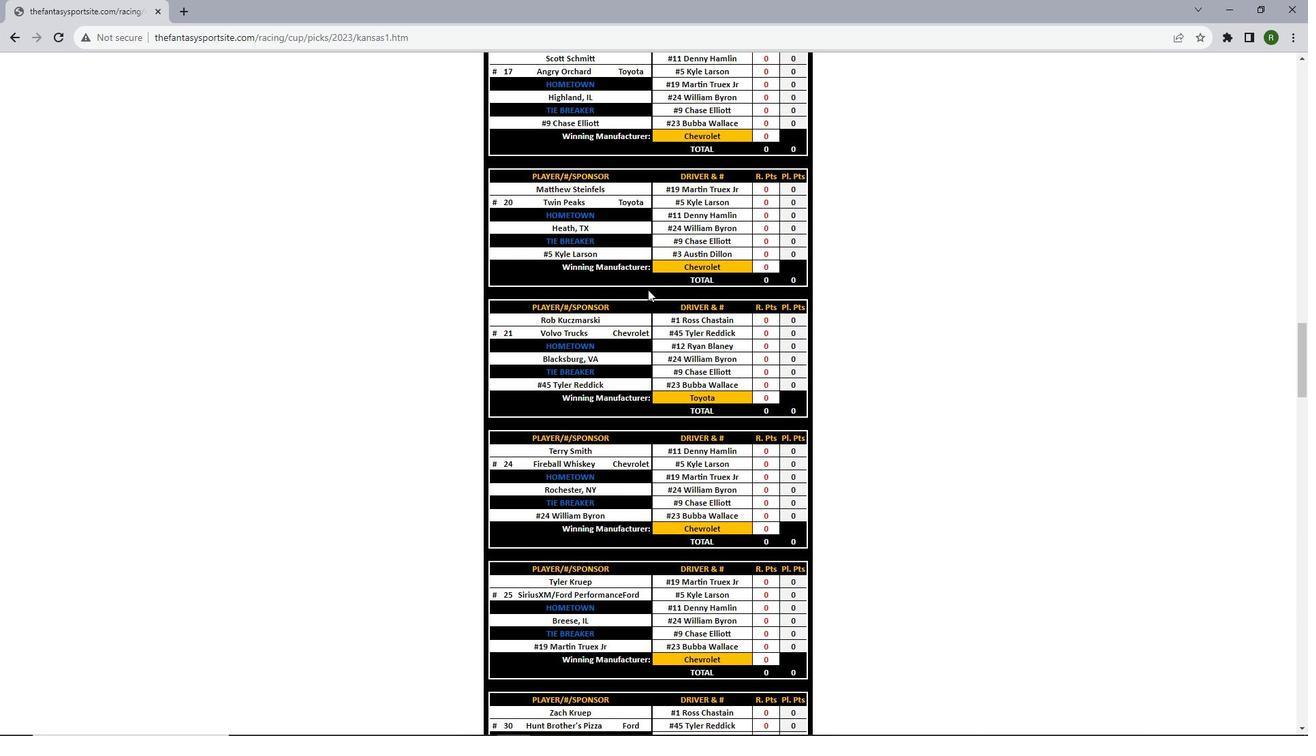 
Action: Mouse scrolled (648, 289) with delta (0, 0)
Screenshot: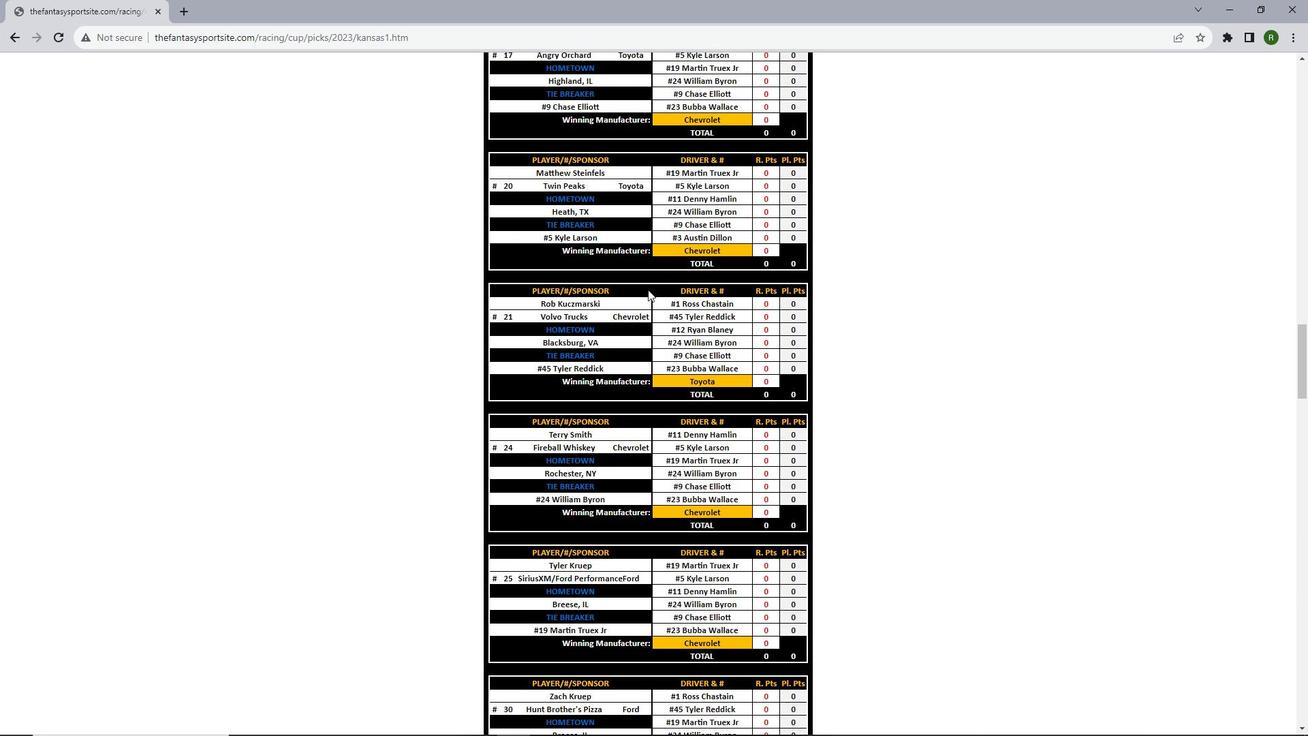 
Action: Mouse scrolled (648, 289) with delta (0, 0)
Screenshot: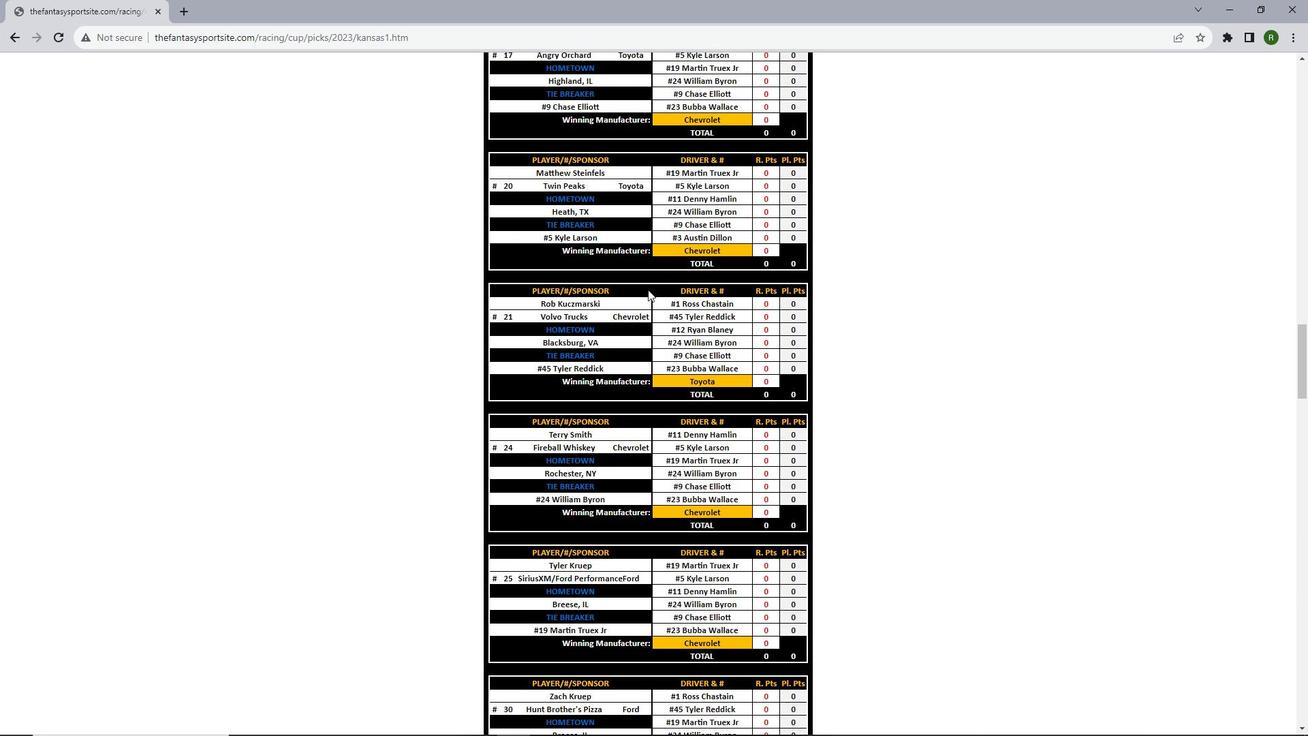 
Action: Mouse scrolled (648, 289) with delta (0, 0)
Screenshot: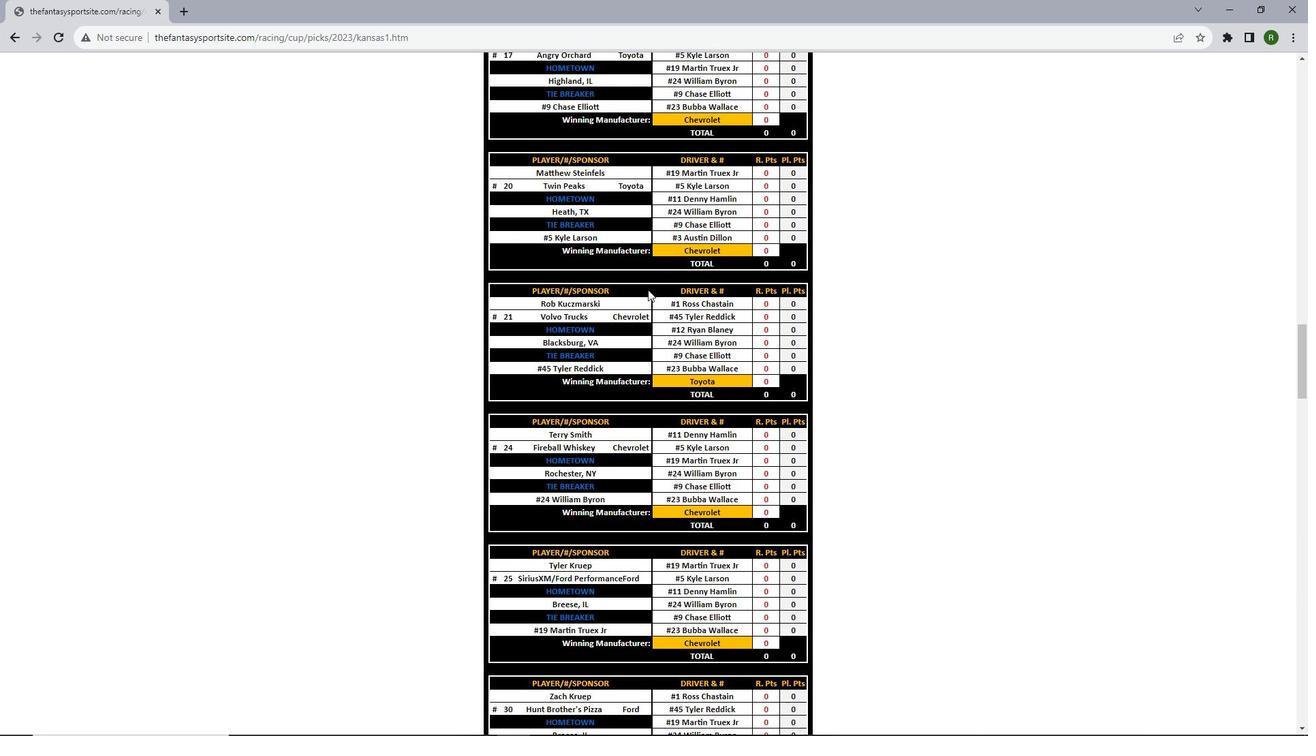 
Action: Mouse scrolled (648, 289) with delta (0, 0)
Screenshot: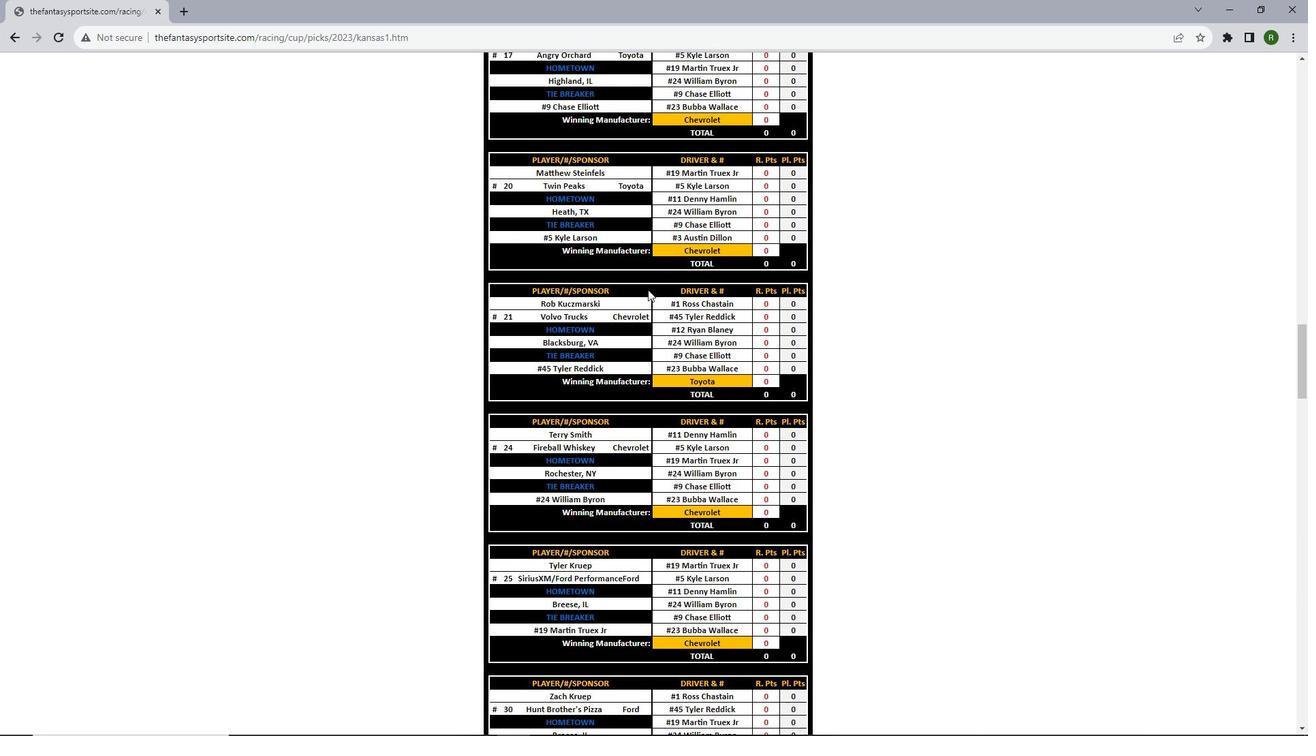 
Action: Mouse scrolled (648, 289) with delta (0, 0)
Screenshot: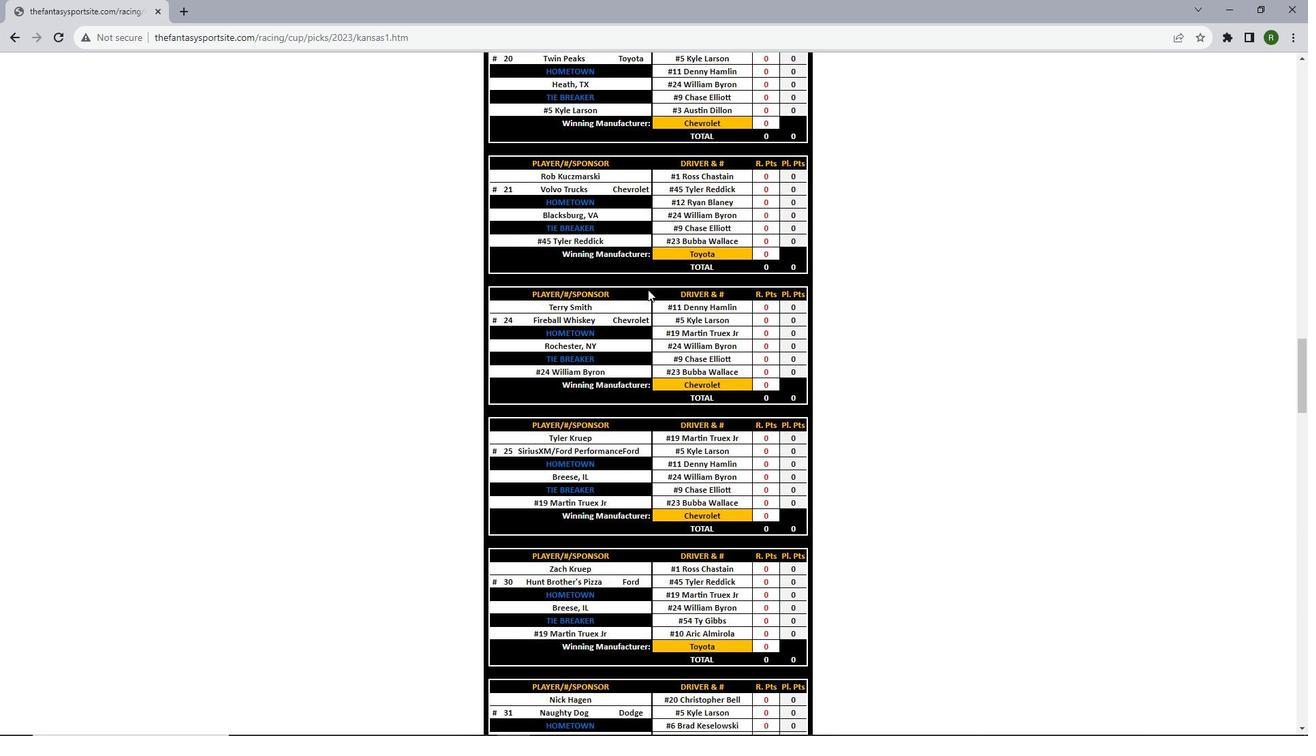 
Action: Mouse scrolled (648, 289) with delta (0, 0)
Screenshot: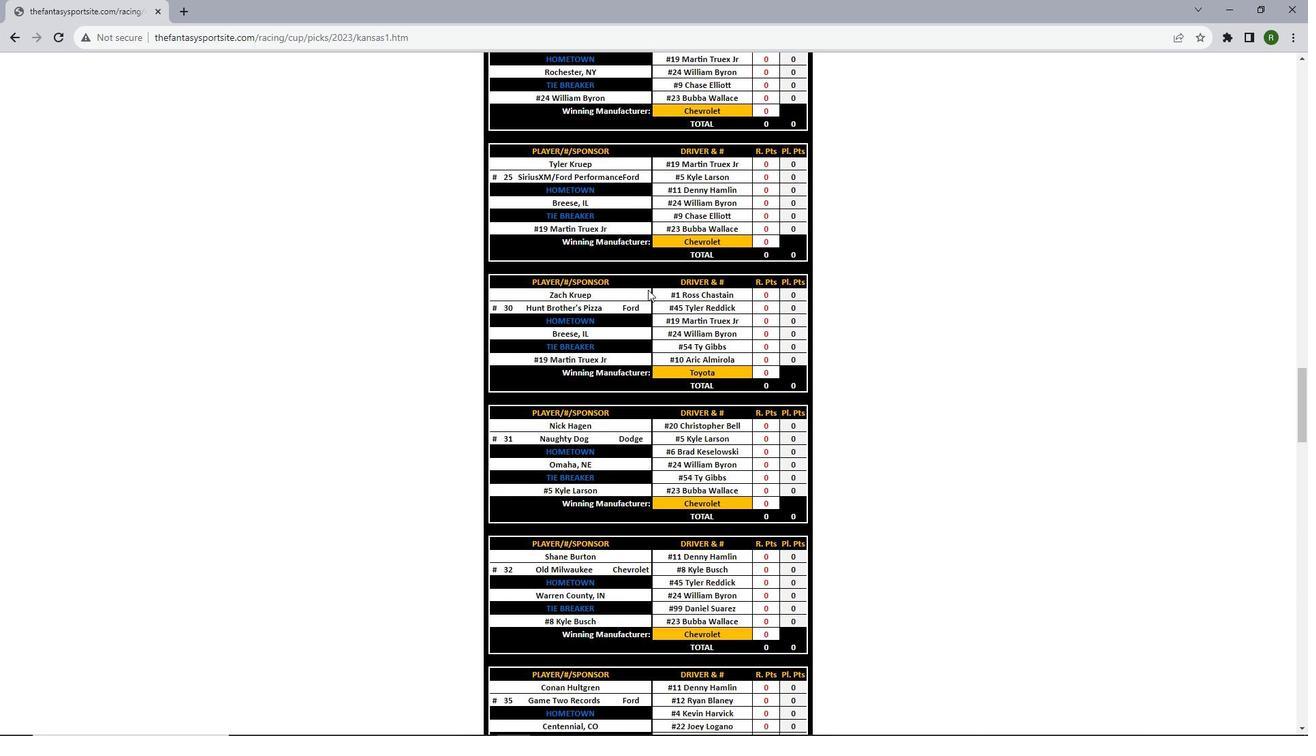 
Action: Mouse scrolled (648, 289) with delta (0, 0)
Screenshot: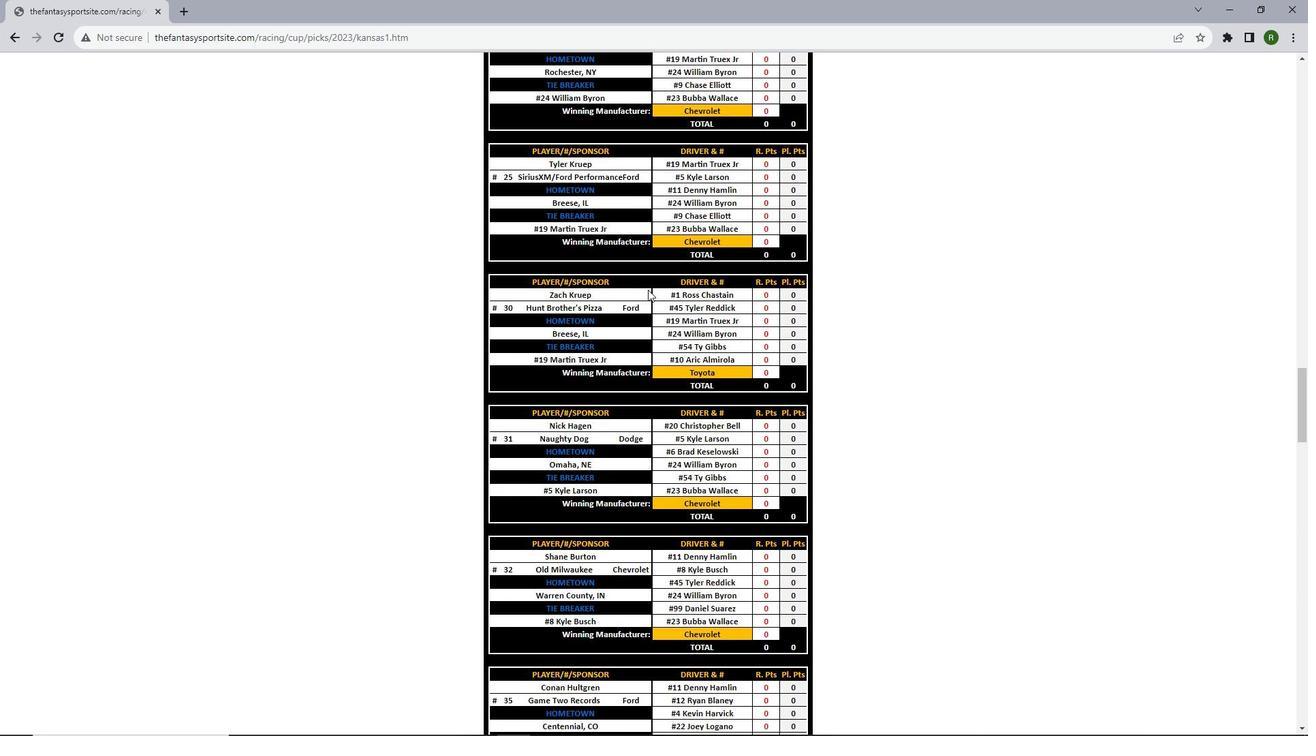 
Action: Mouse scrolled (648, 289) with delta (0, 0)
Screenshot: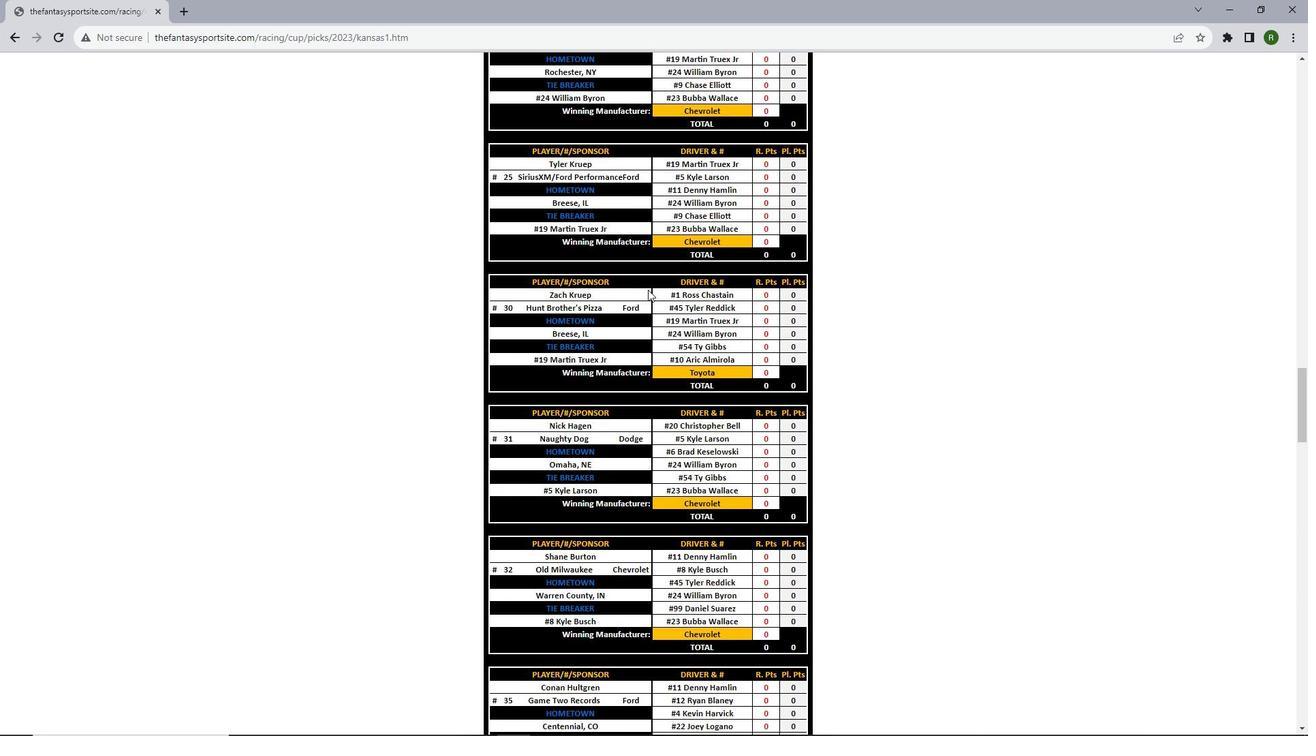 
Action: Mouse scrolled (648, 289) with delta (0, 0)
Screenshot: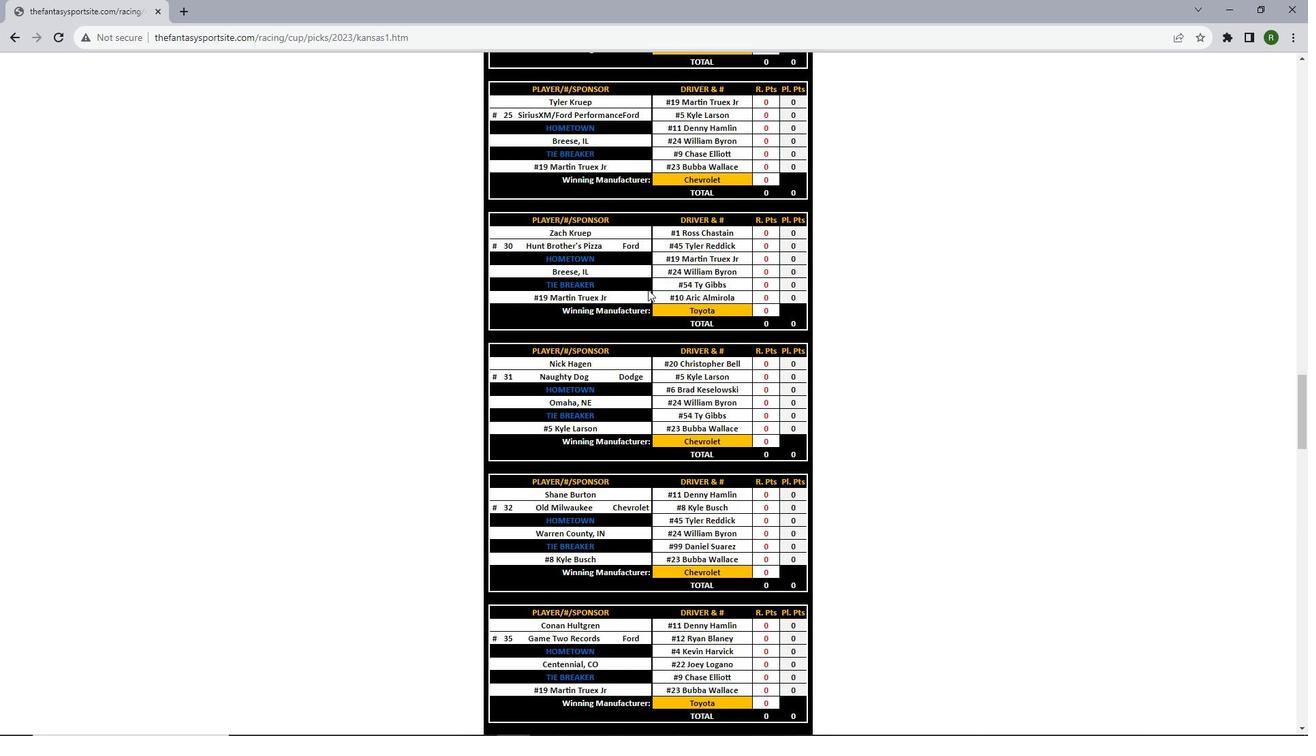
Action: Mouse scrolled (648, 289) with delta (0, 0)
Screenshot: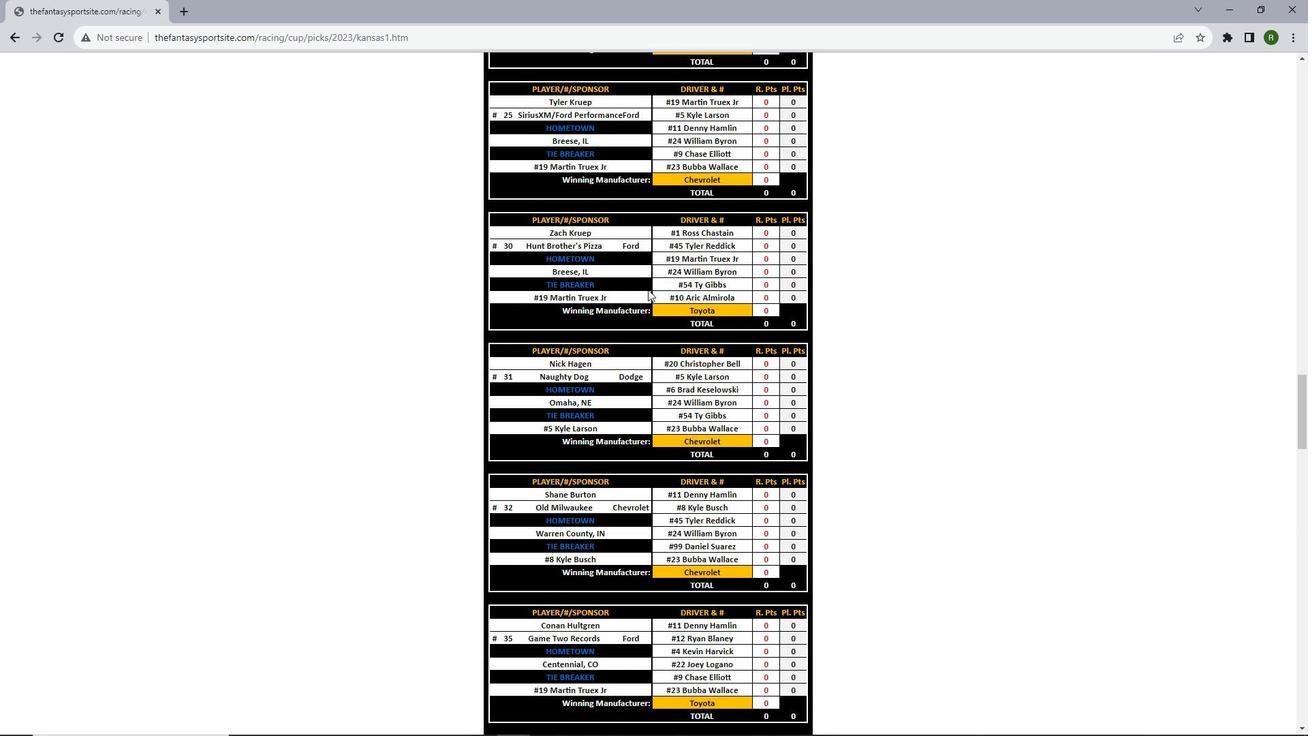 
Action: Mouse scrolled (648, 289) with delta (0, 0)
Screenshot: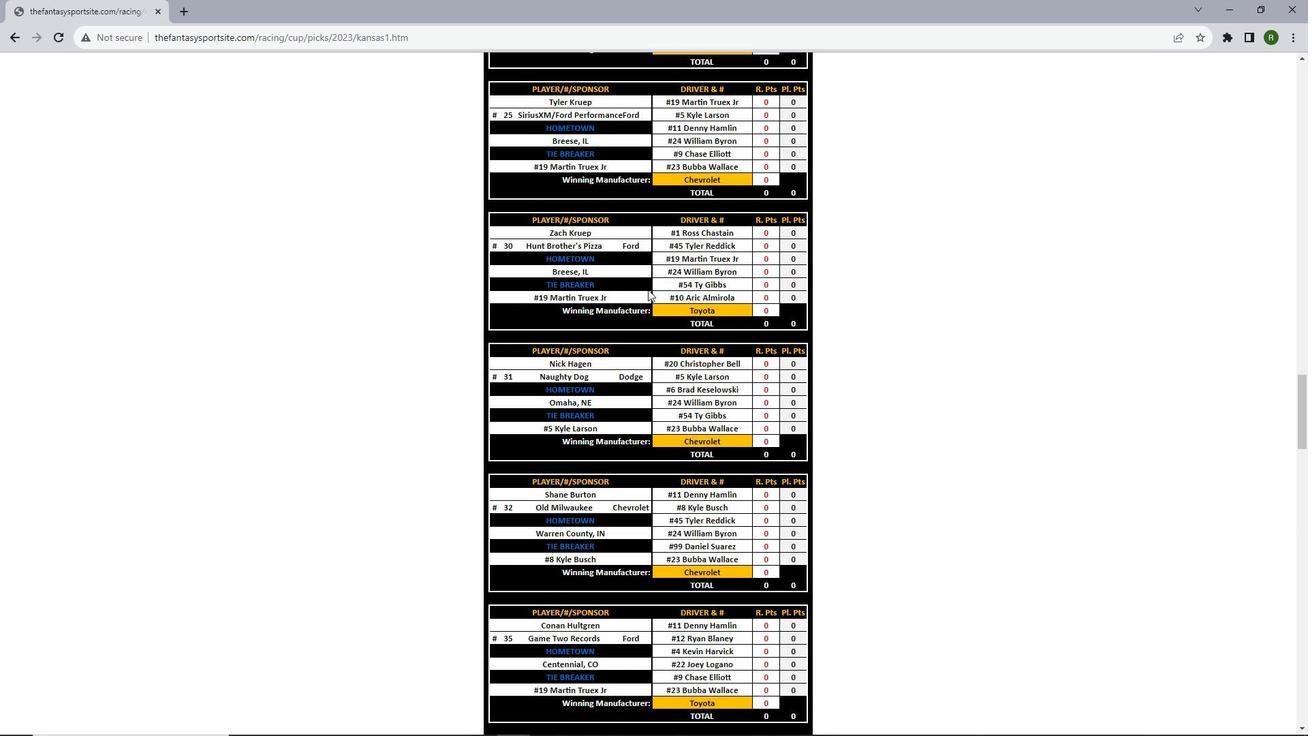 
Action: Mouse scrolled (648, 289) with delta (0, 0)
Screenshot: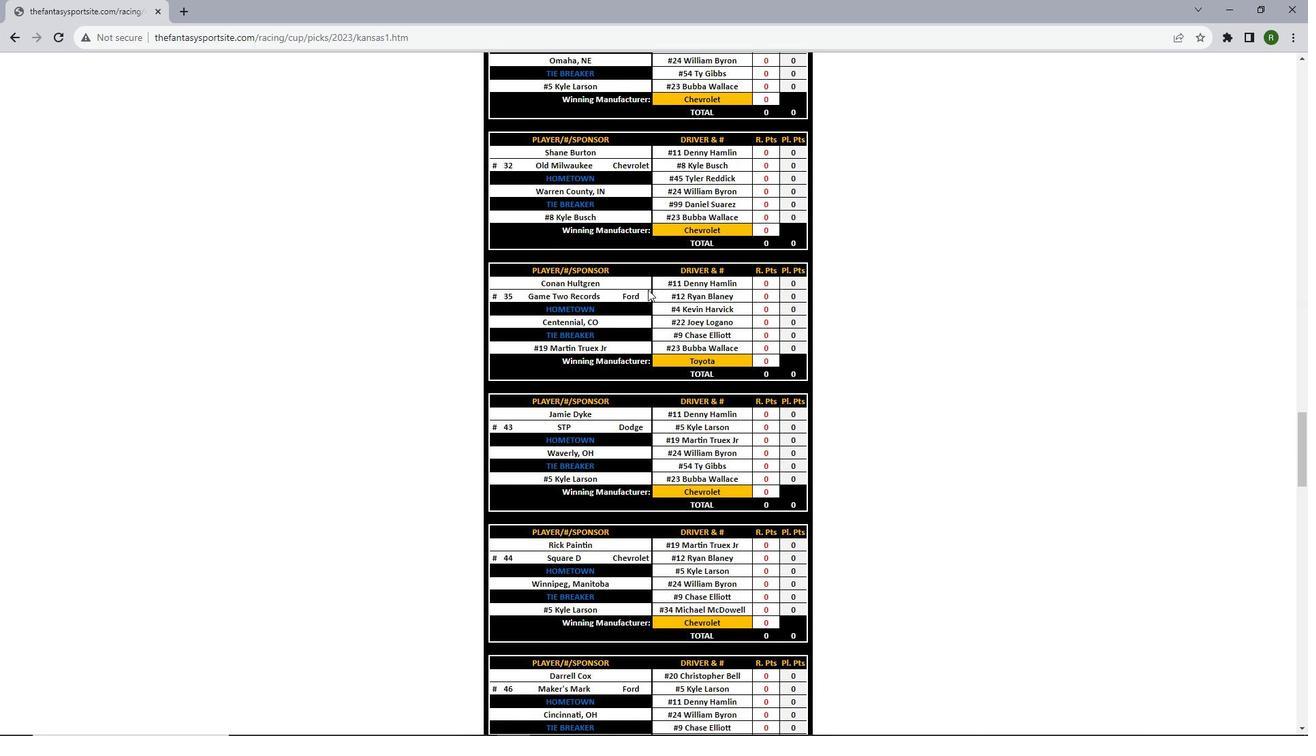 
Action: Mouse scrolled (648, 289) with delta (0, 0)
Screenshot: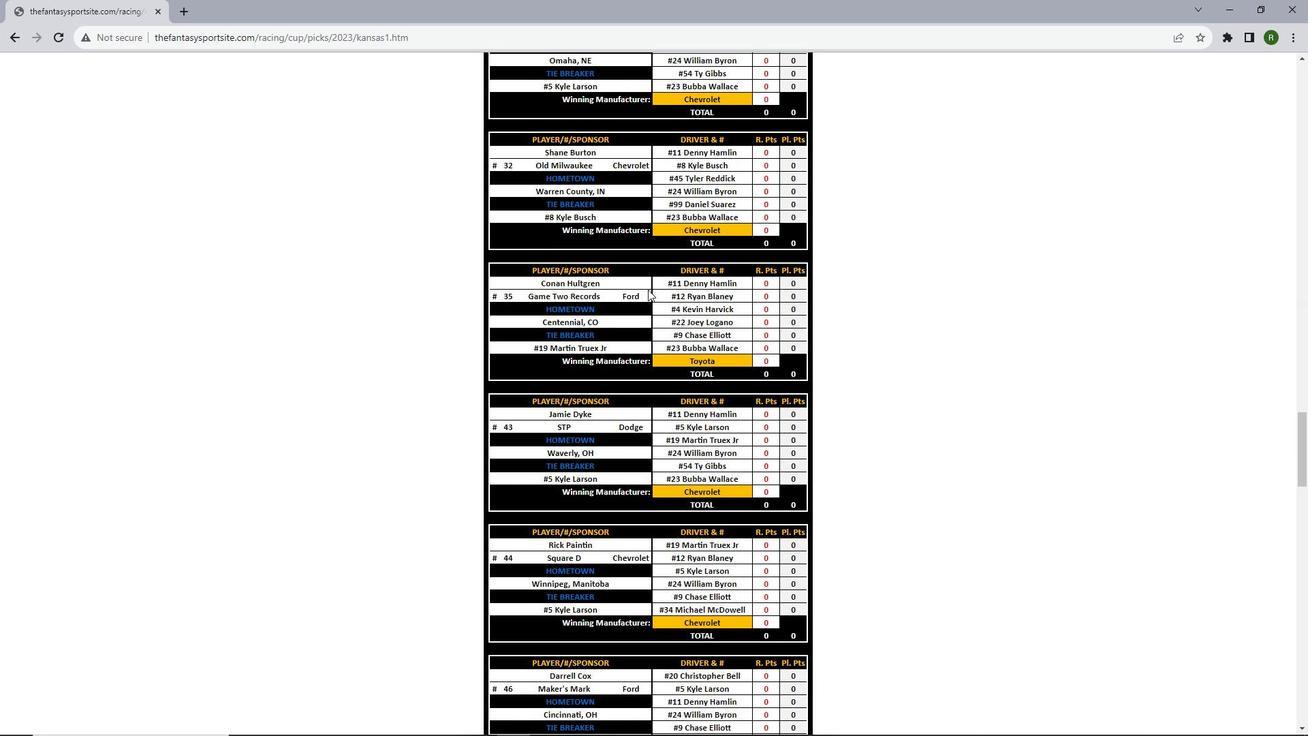 
Action: Mouse scrolled (648, 289) with delta (0, 0)
Screenshot: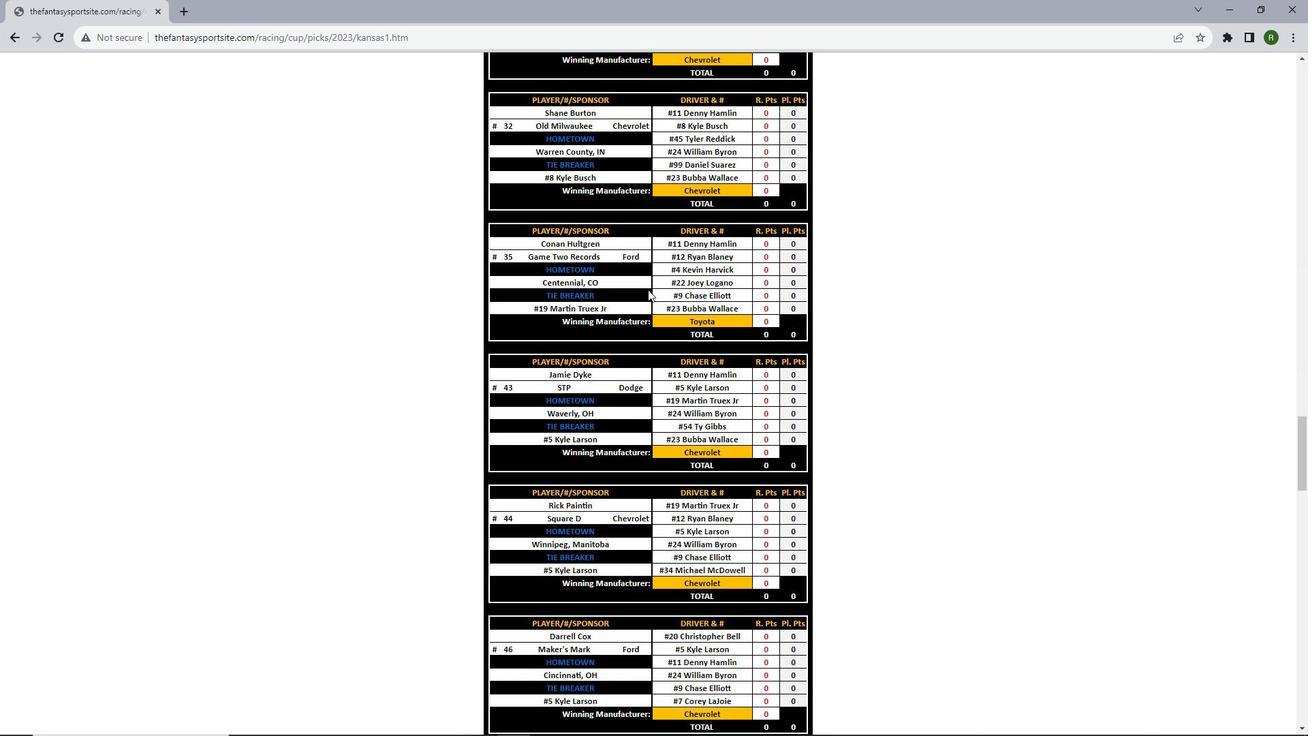 
Action: Mouse scrolled (648, 289) with delta (0, 0)
Screenshot: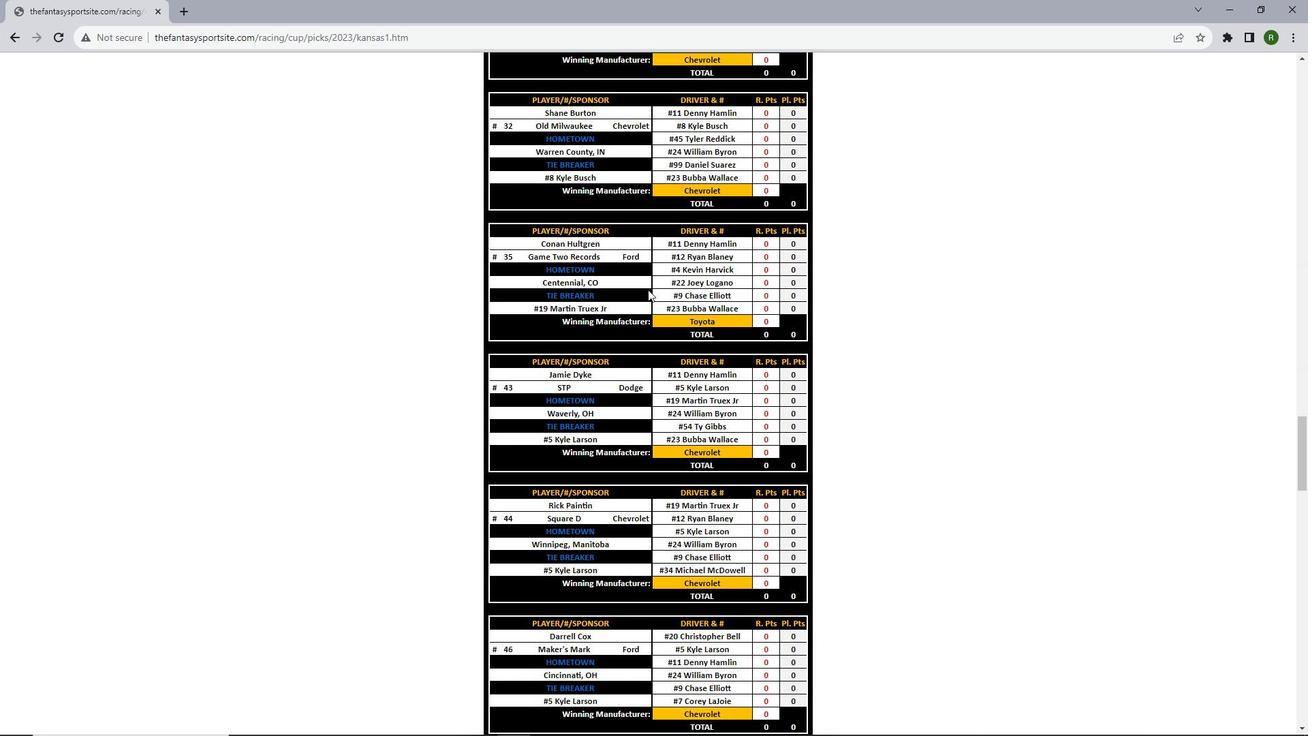 
Action: Mouse scrolled (648, 289) with delta (0, 0)
Screenshot: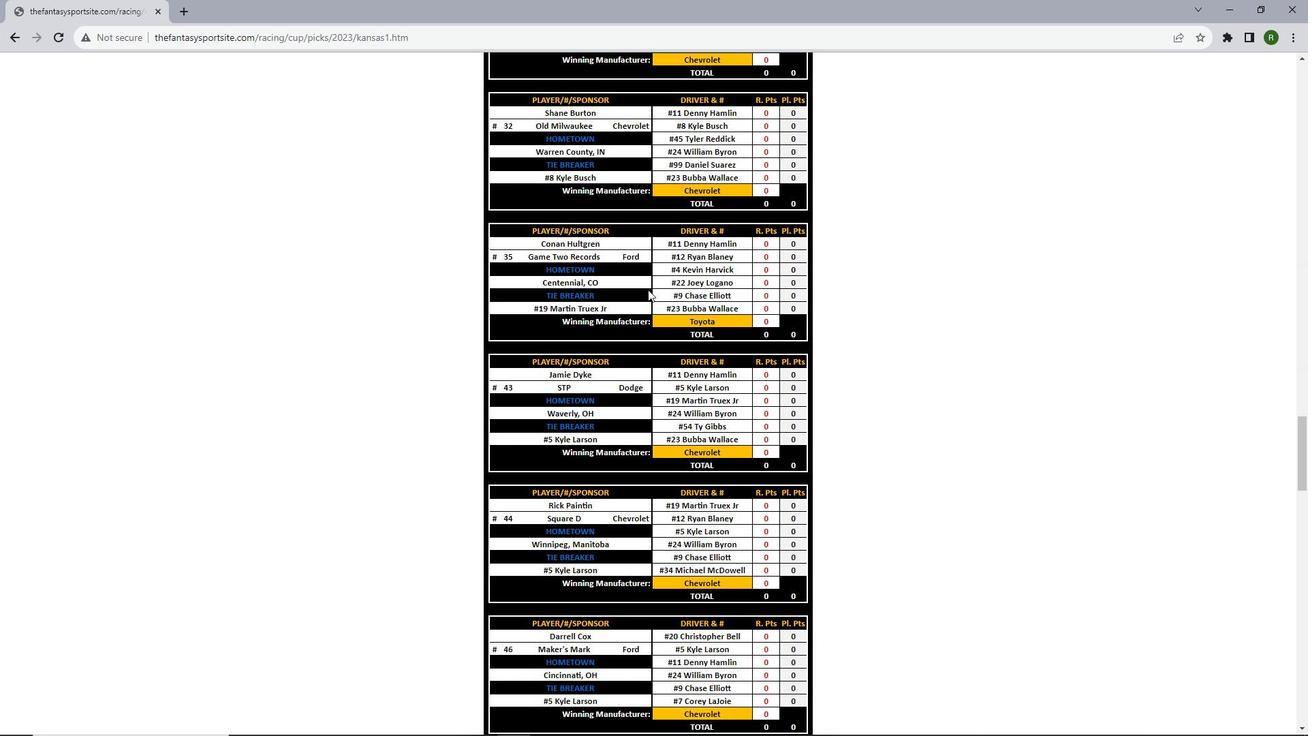 
Action: Mouse scrolled (648, 289) with delta (0, 0)
Screenshot: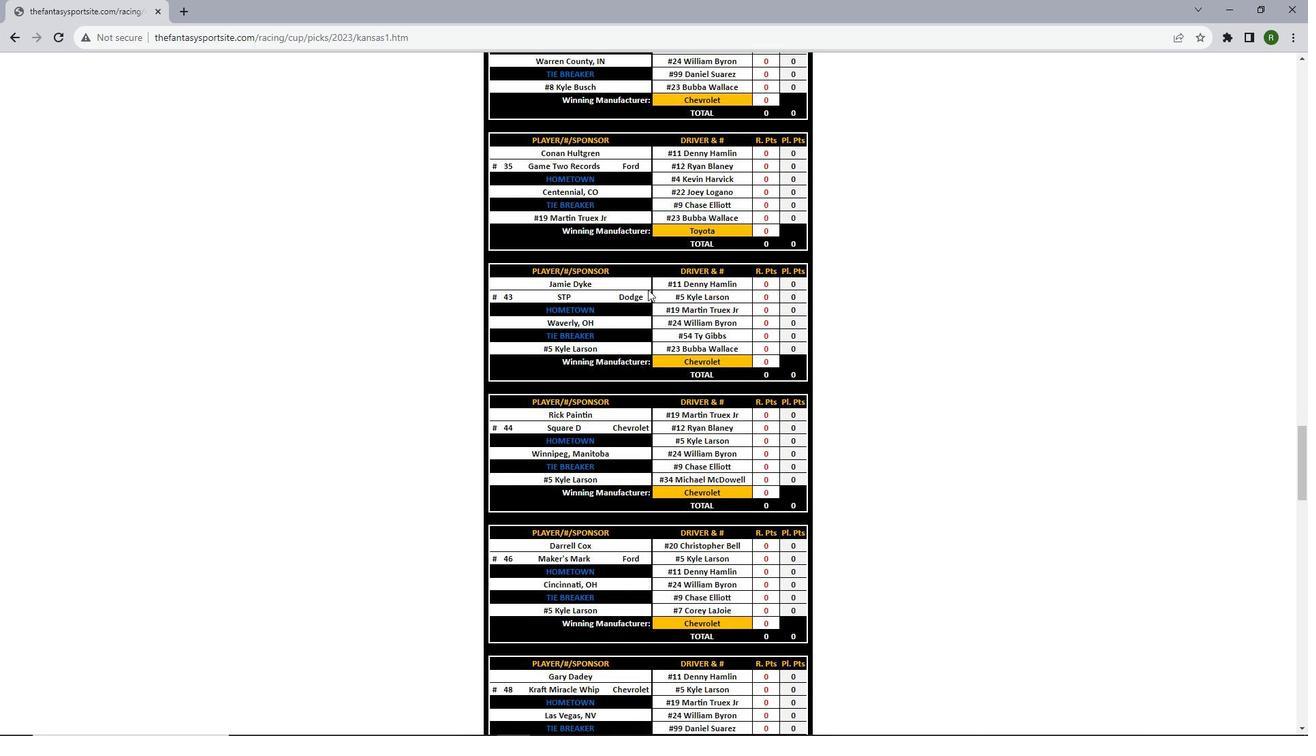 
Action: Mouse scrolled (648, 289) with delta (0, 0)
Screenshot: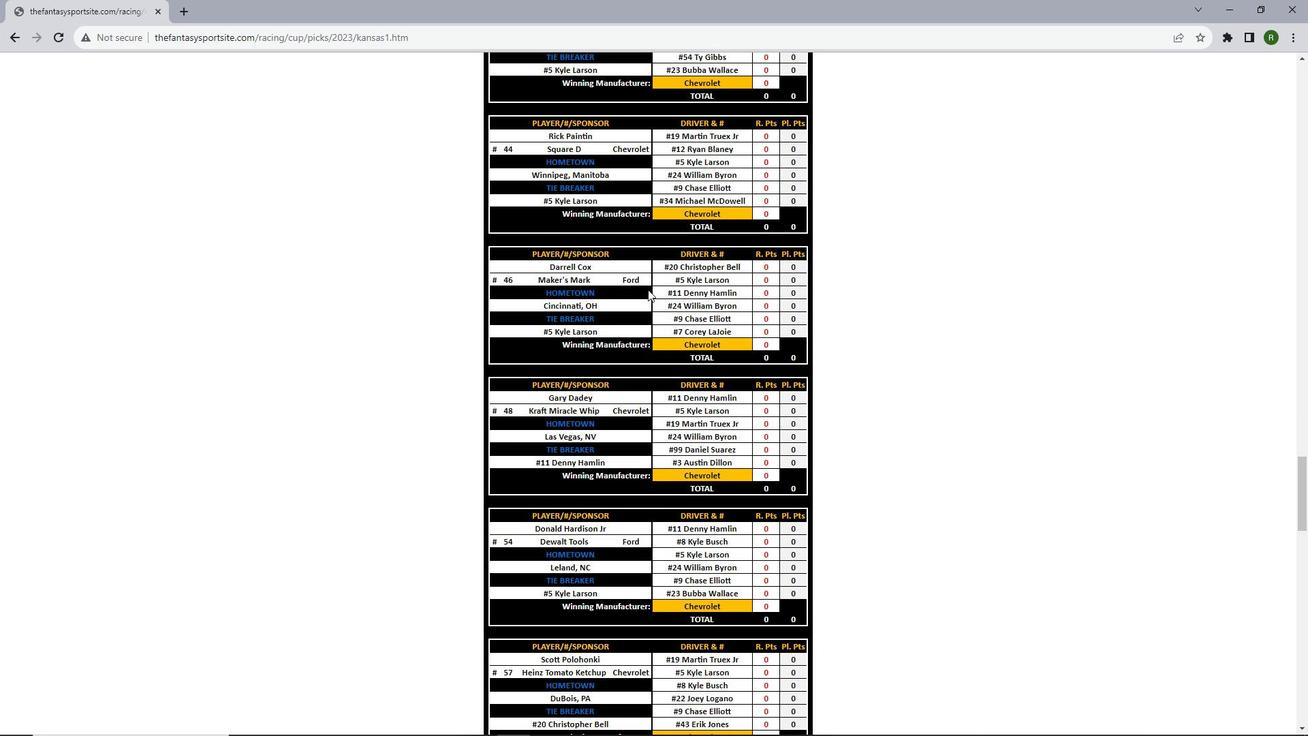 
Action: Mouse scrolled (648, 289) with delta (0, 0)
Screenshot: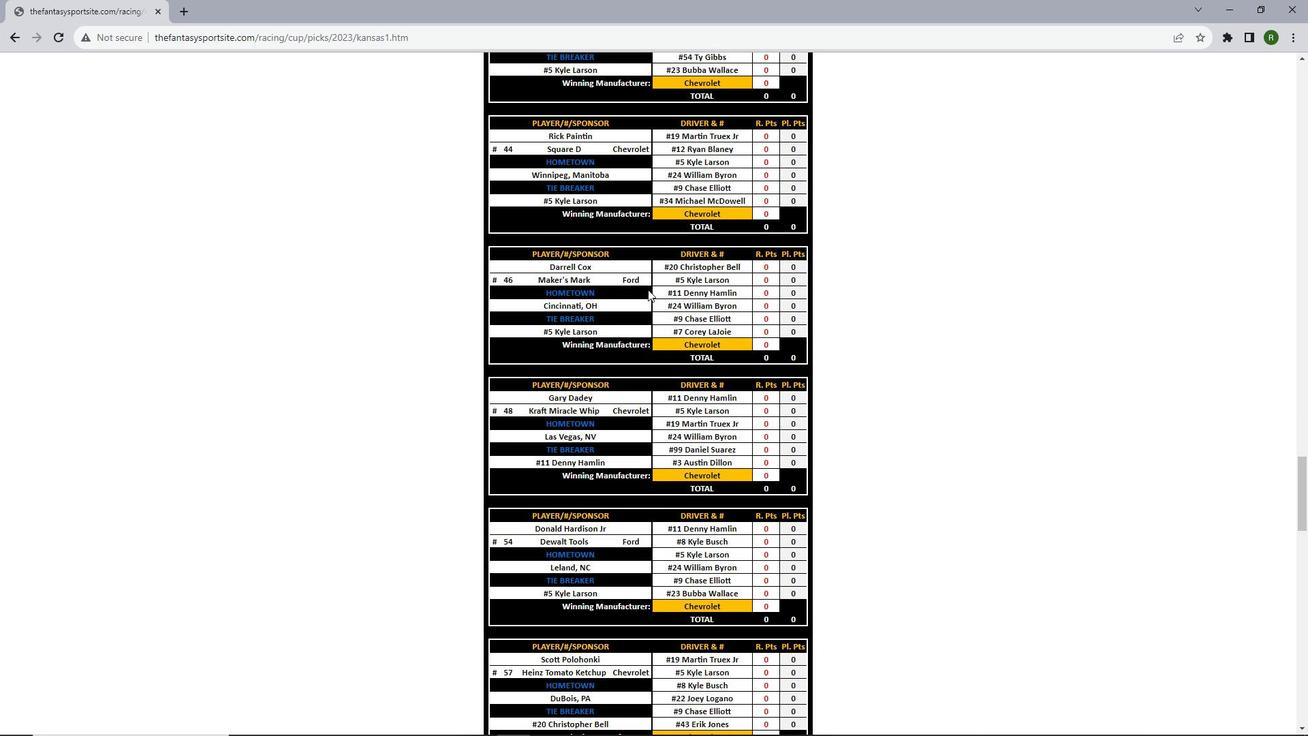 
Action: Mouse scrolled (648, 289) with delta (0, 0)
Screenshot: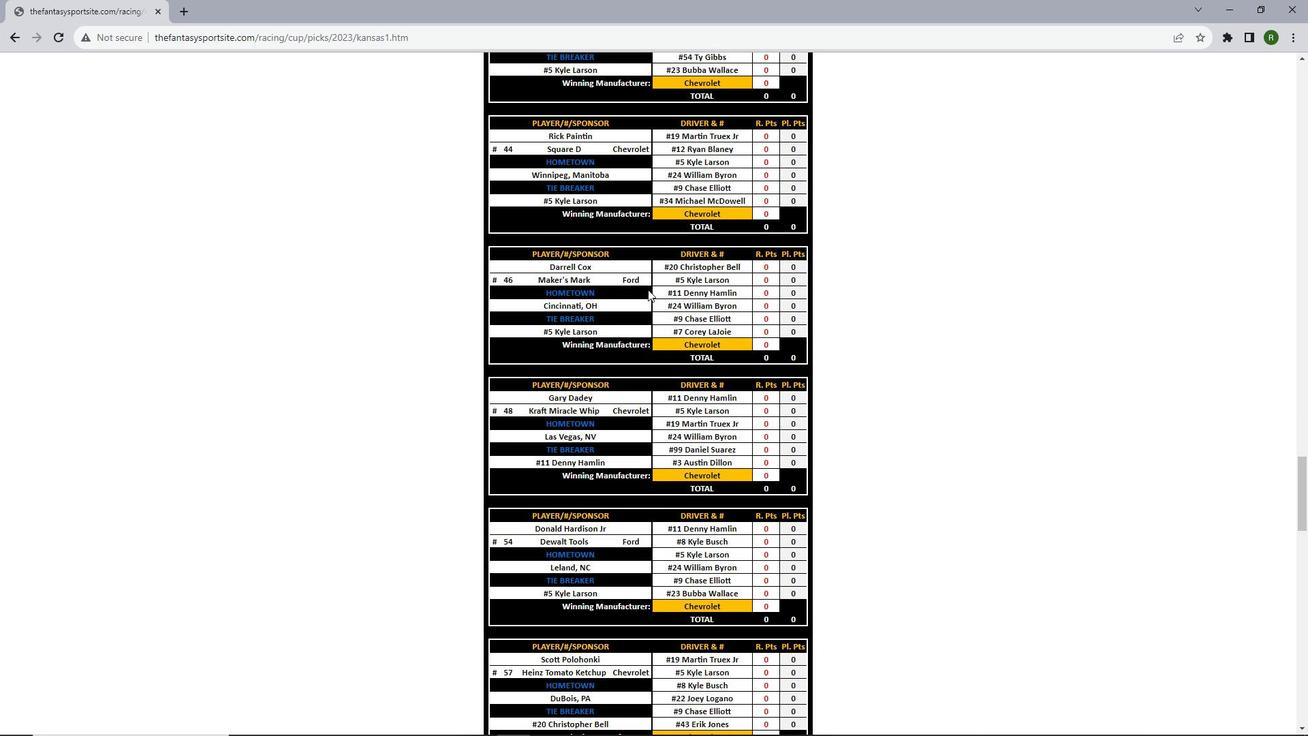 
Action: Mouse scrolled (648, 289) with delta (0, 0)
Screenshot: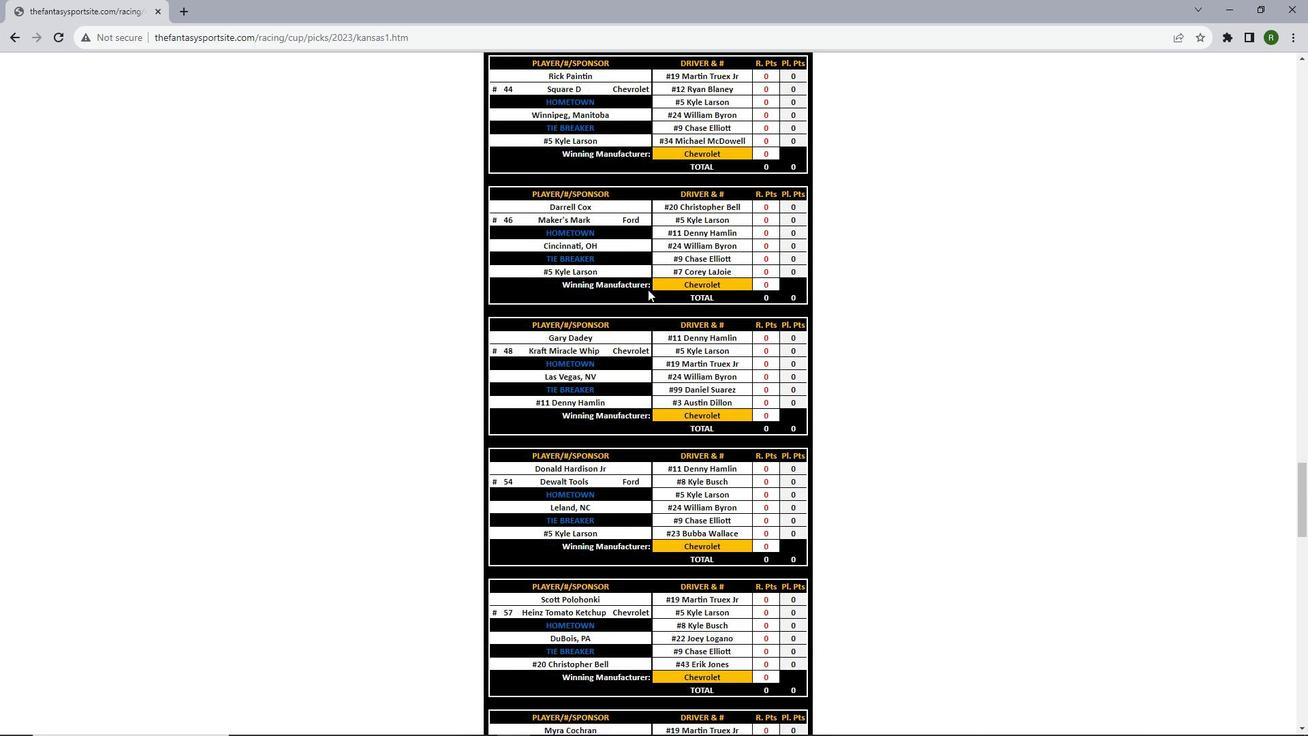 
Action: Mouse scrolled (648, 289) with delta (0, 0)
Screenshot: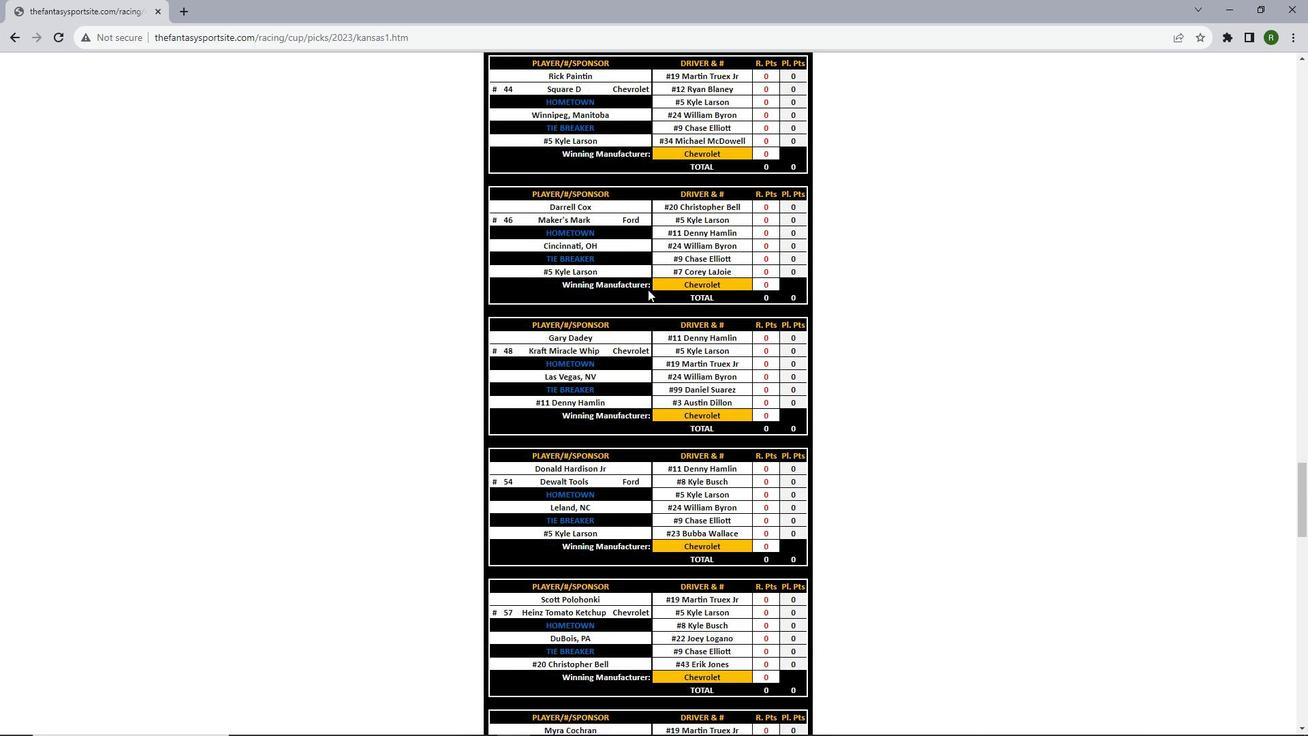 
Action: Mouse scrolled (648, 289) with delta (0, 0)
Screenshot: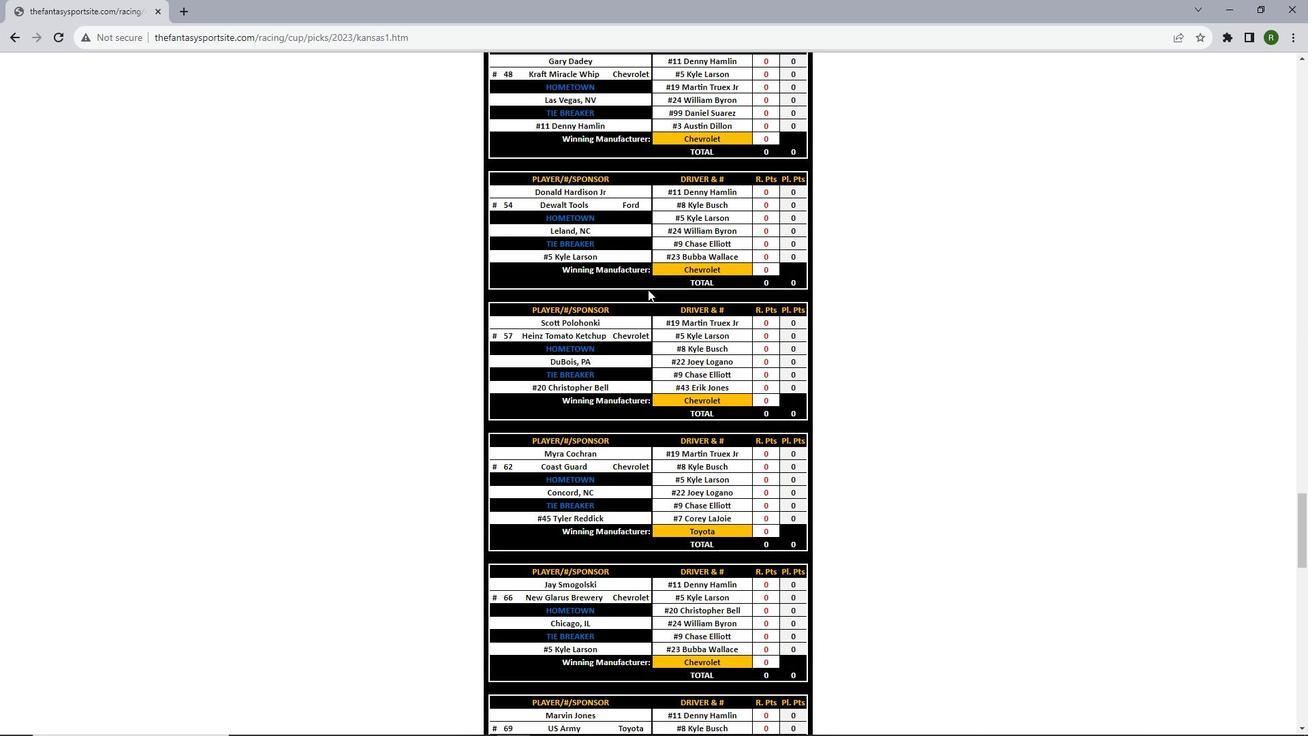 
Action: Mouse scrolled (648, 289) with delta (0, 0)
Screenshot: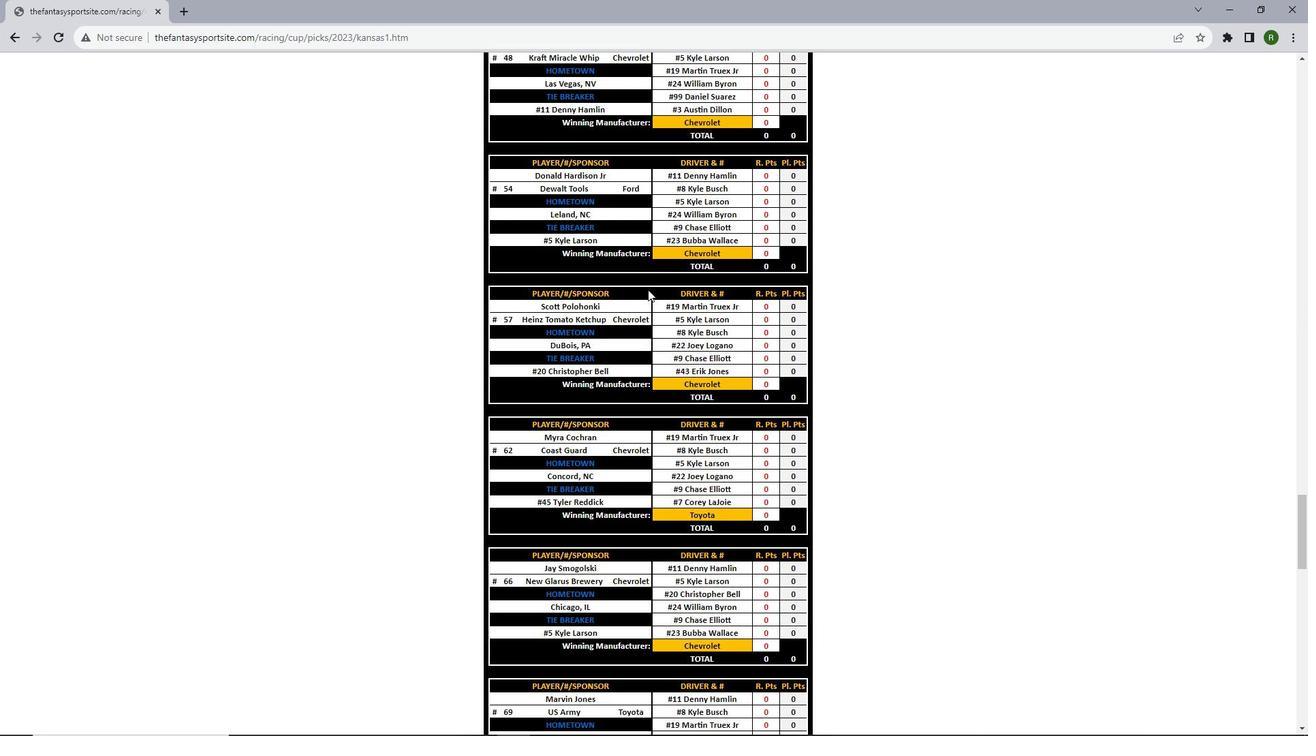 
Action: Mouse scrolled (648, 289) with delta (0, 0)
Screenshot: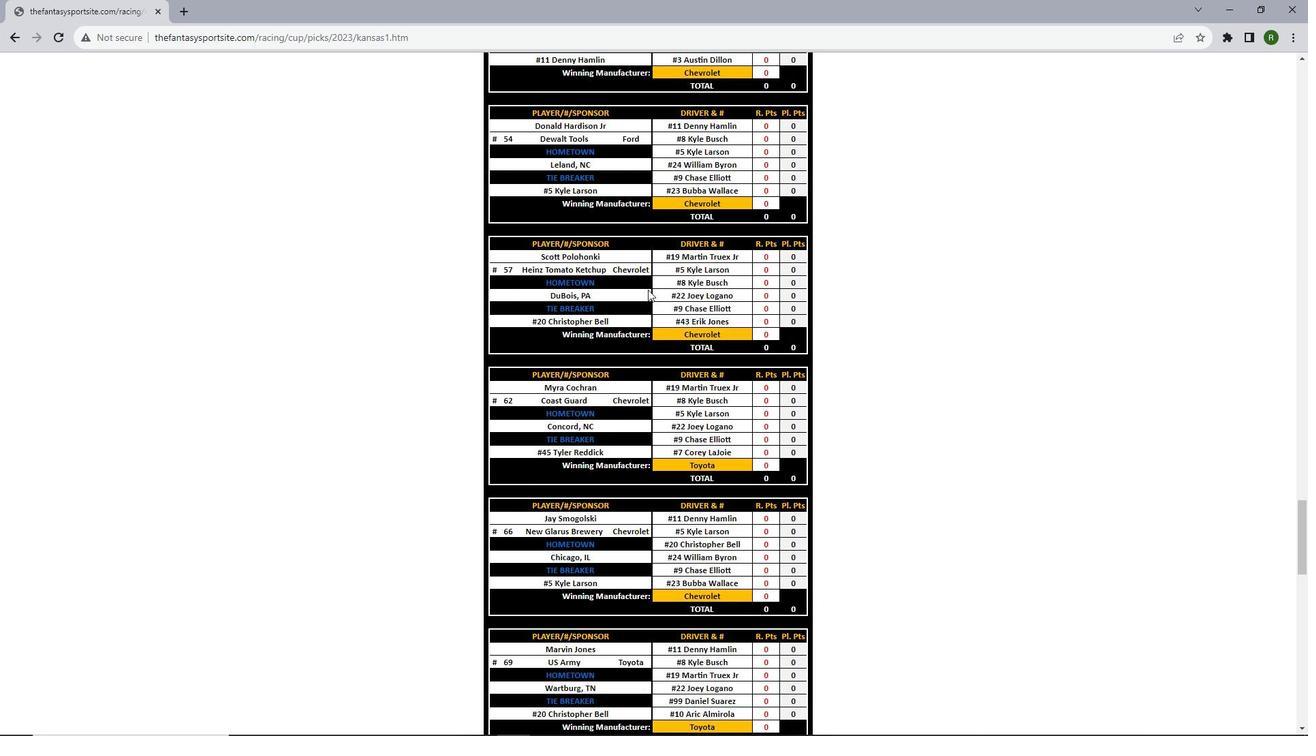 
Action: Mouse scrolled (648, 289) with delta (0, 0)
Screenshot: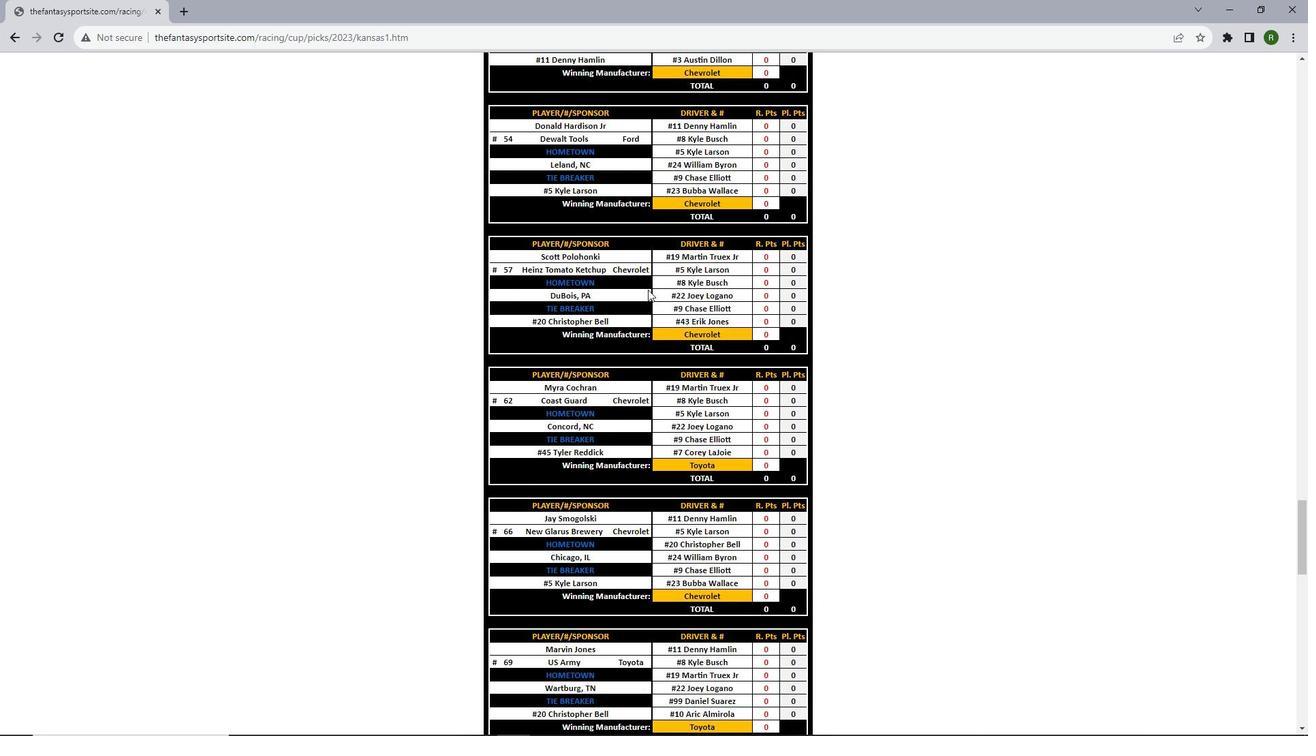 
Action: Mouse scrolled (648, 289) with delta (0, 0)
Screenshot: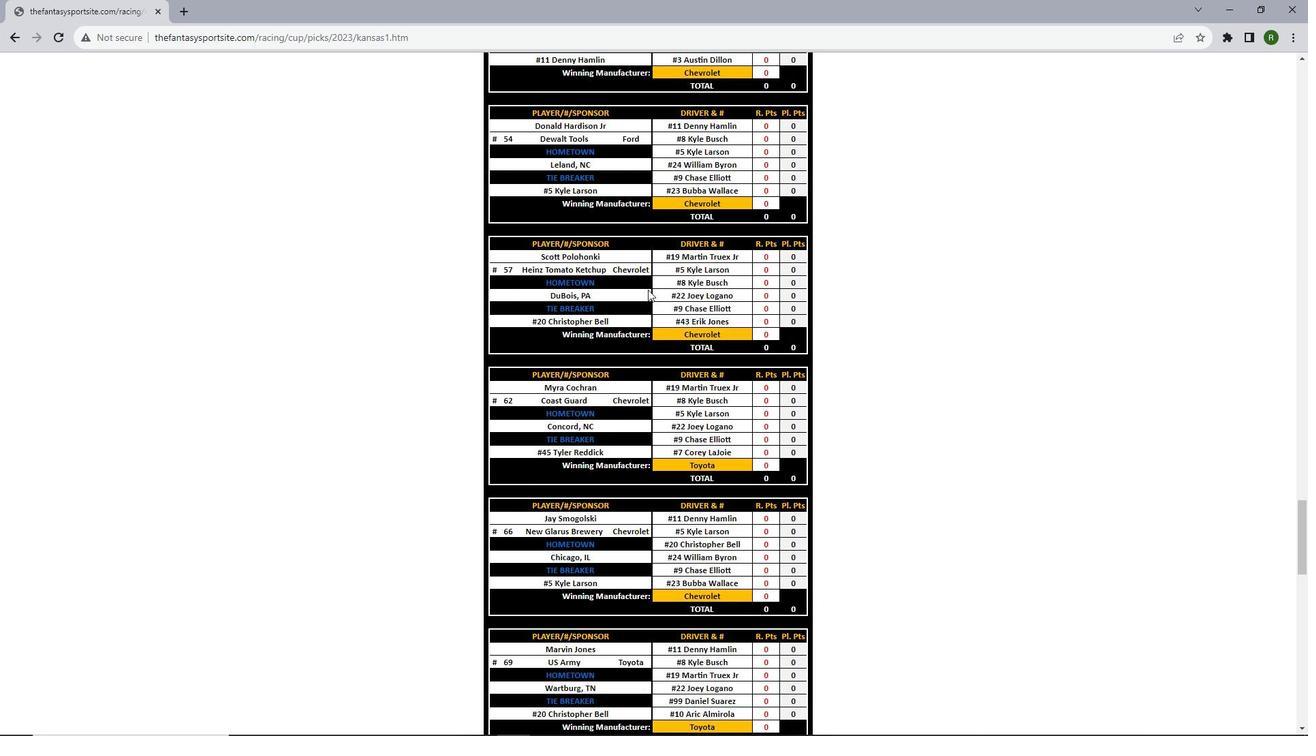 
Action: Mouse scrolled (648, 289) with delta (0, 0)
Screenshot: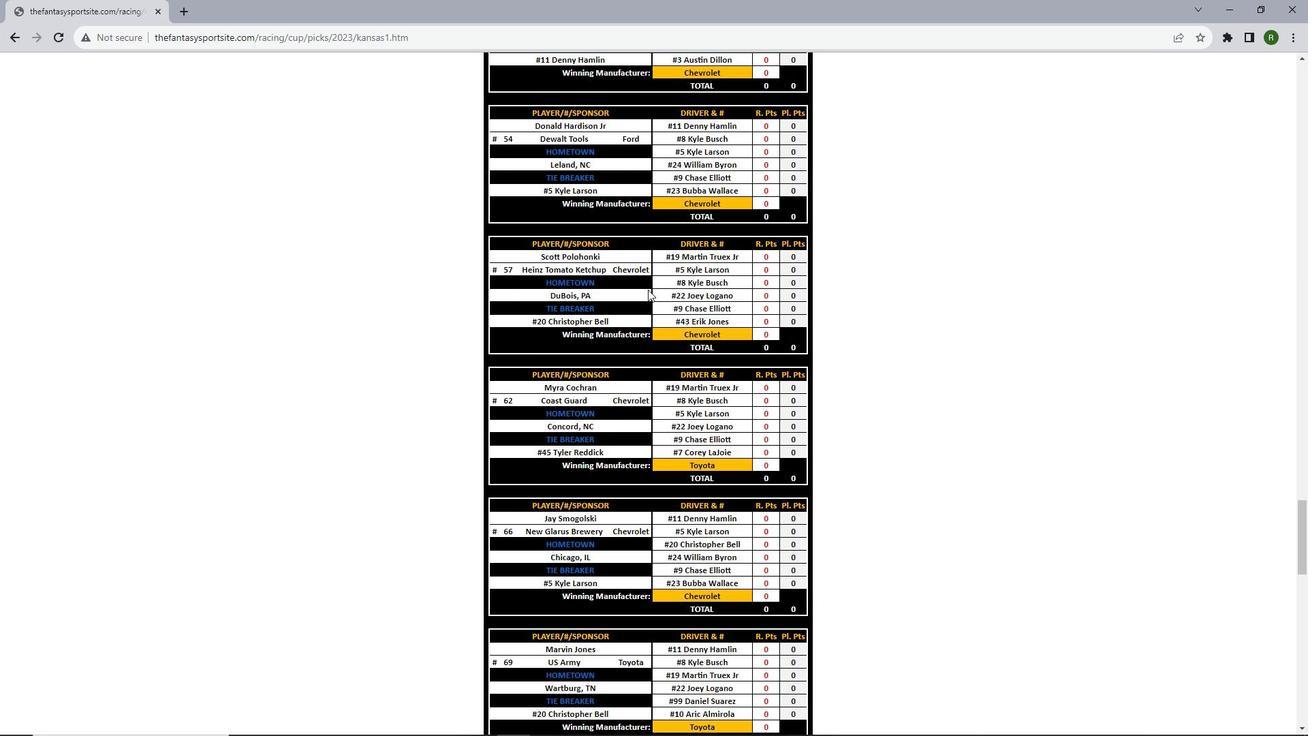 
Action: Mouse scrolled (648, 289) with delta (0, 0)
Screenshot: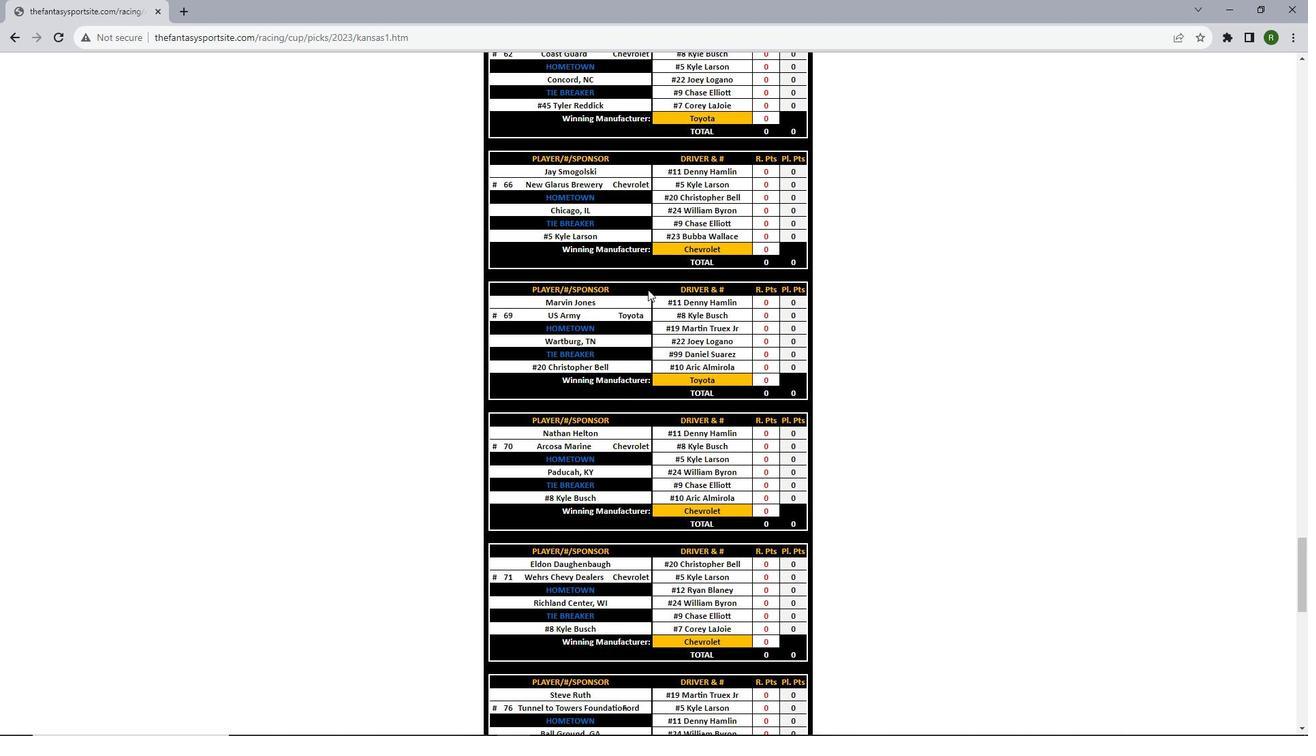 
Action: Mouse scrolled (648, 289) with delta (0, 0)
Screenshot: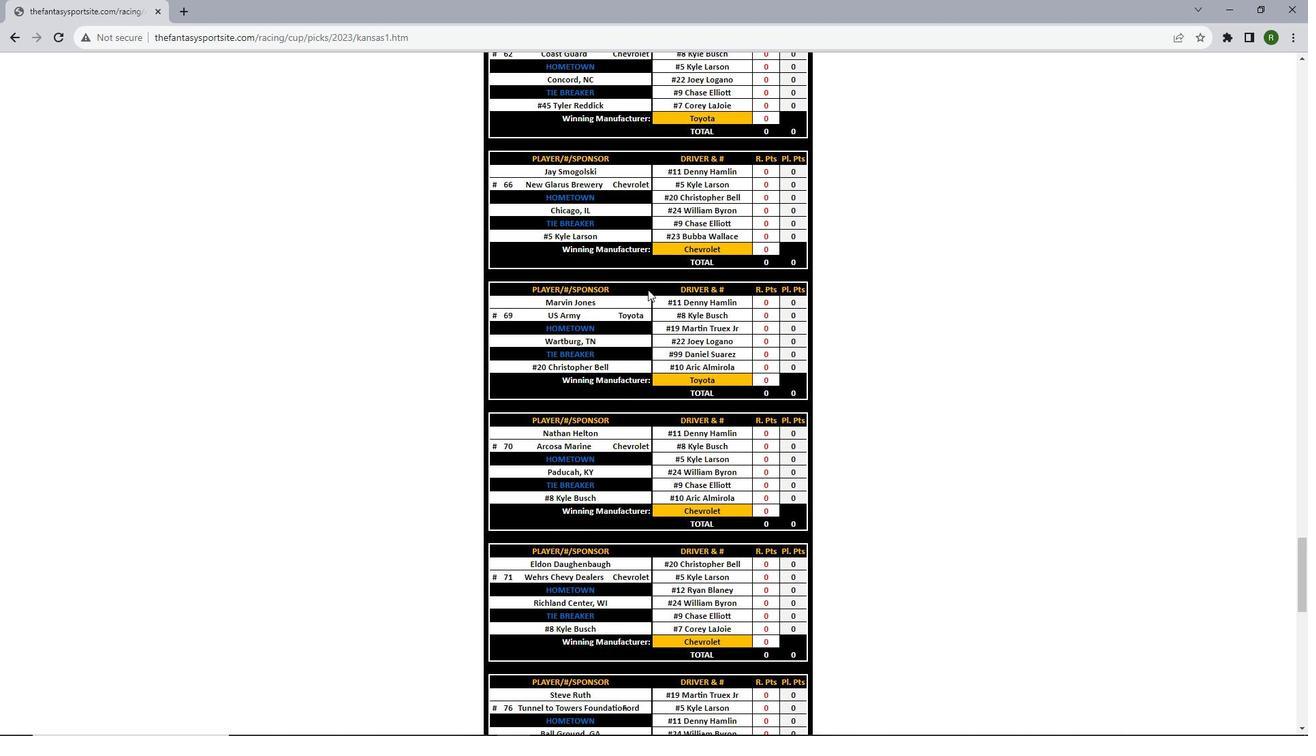 
Action: Mouse scrolled (648, 289) with delta (0, 0)
Screenshot: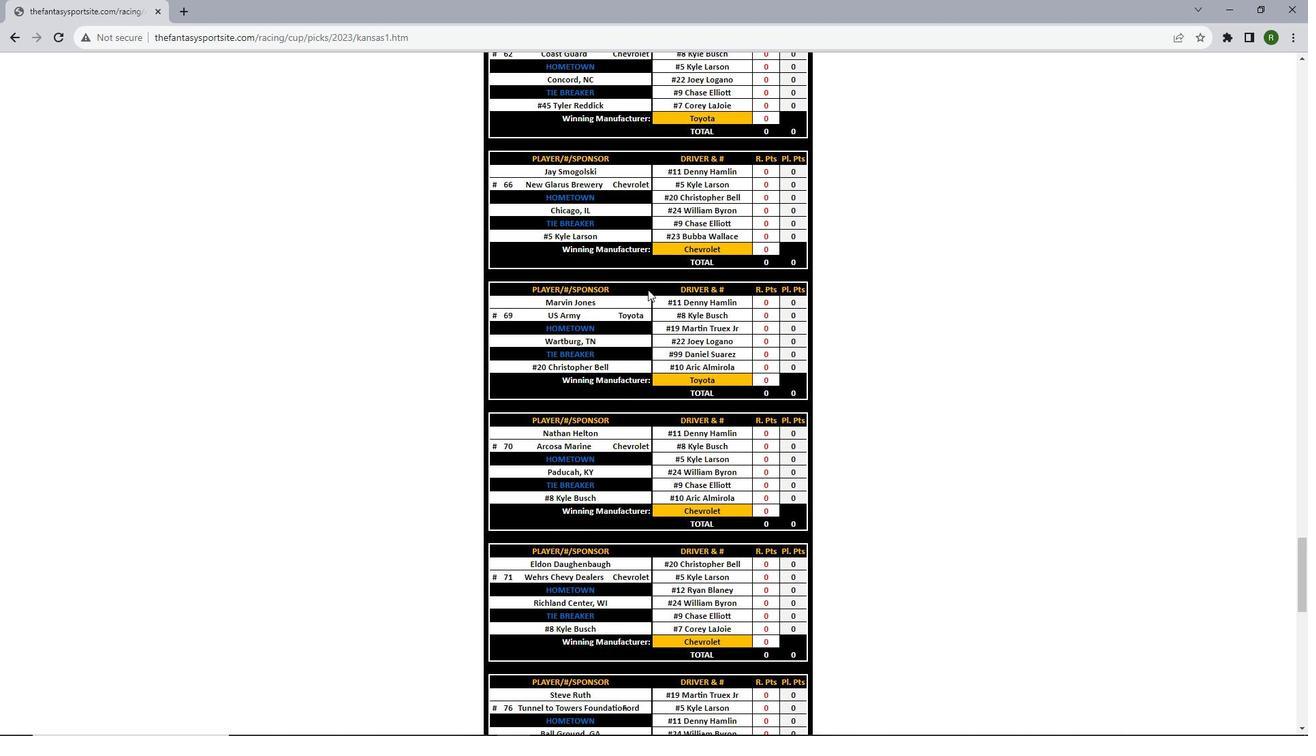 
Action: Mouse scrolled (648, 289) with delta (0, 0)
Screenshot: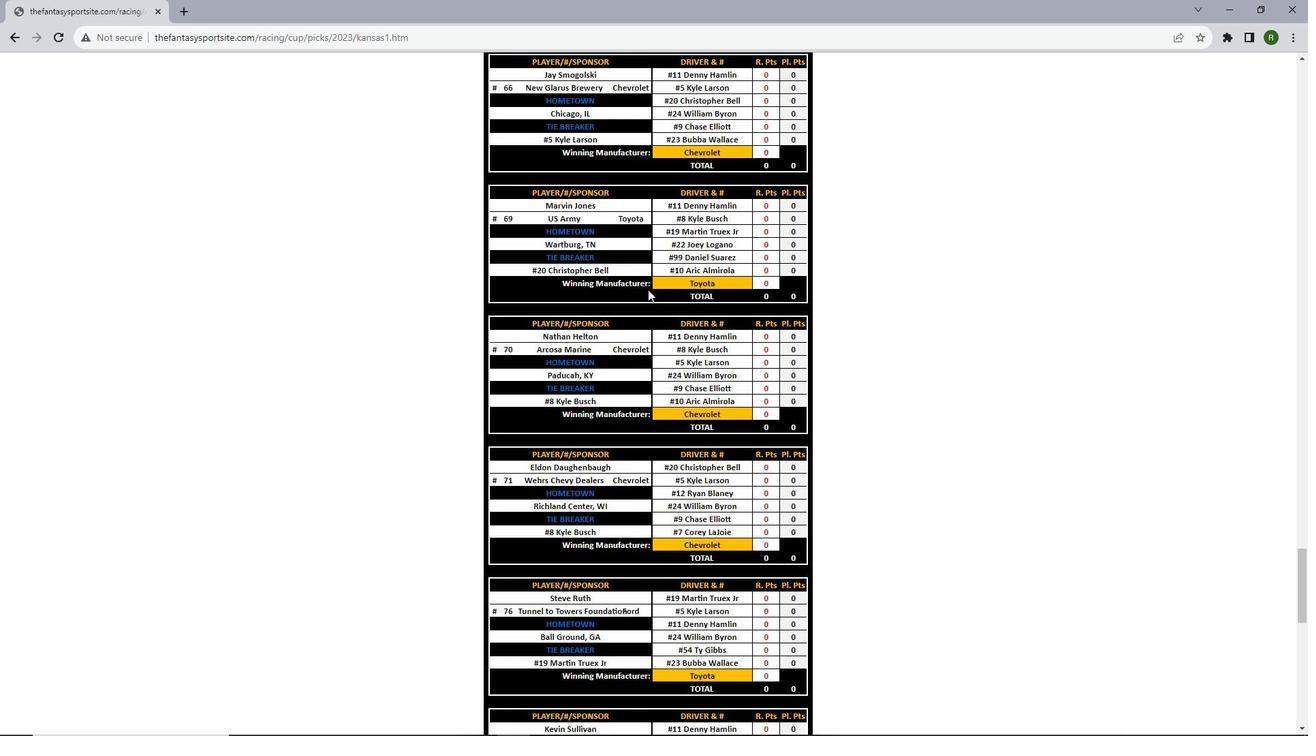 
Action: Mouse scrolled (648, 289) with delta (0, 0)
Screenshot: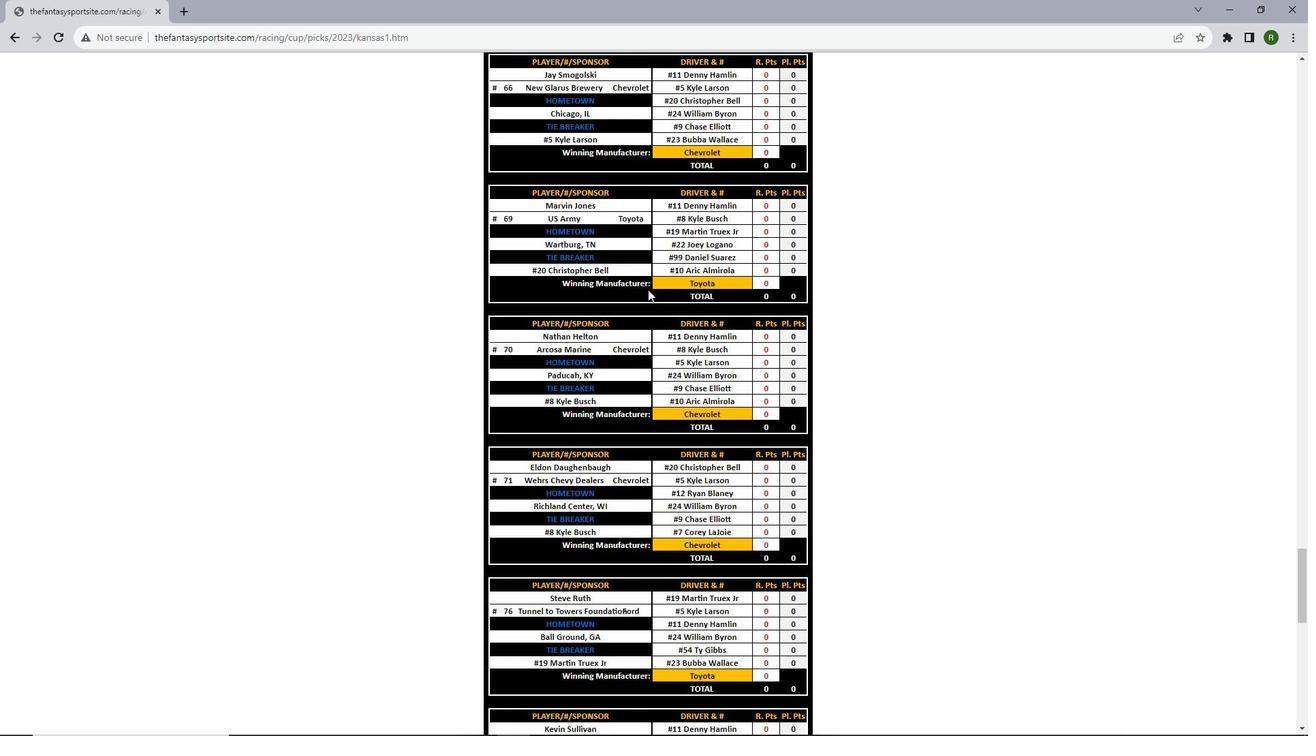 
Action: Mouse scrolled (648, 289) with delta (0, 0)
Screenshot: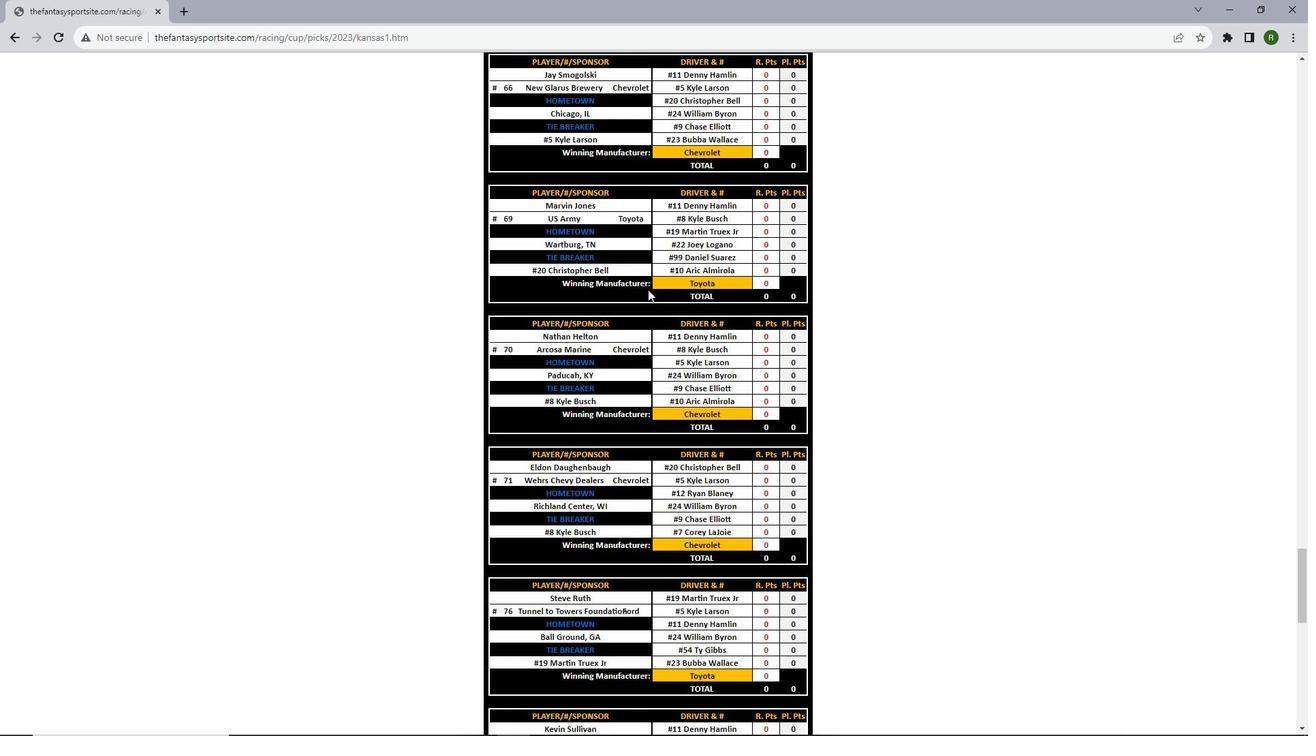 
Action: Mouse scrolled (648, 289) with delta (0, 0)
Screenshot: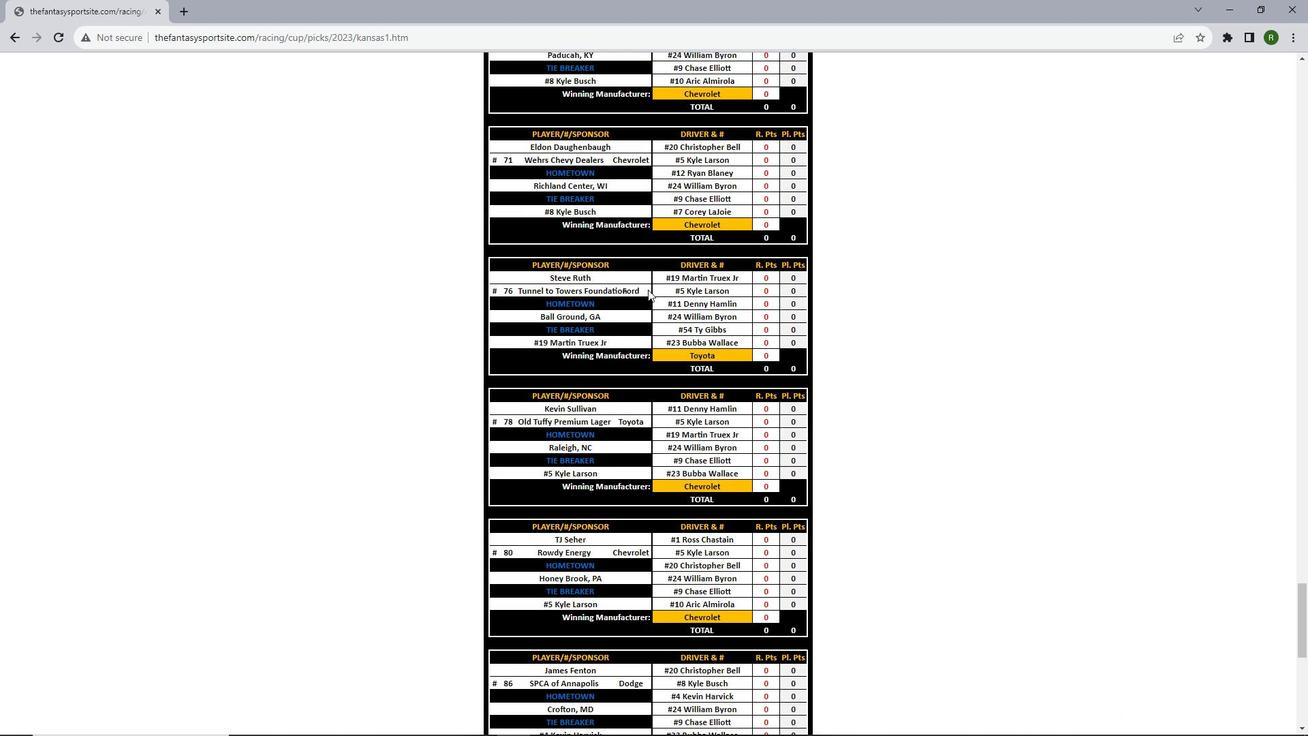 
Action: Mouse scrolled (648, 289) with delta (0, 0)
Screenshot: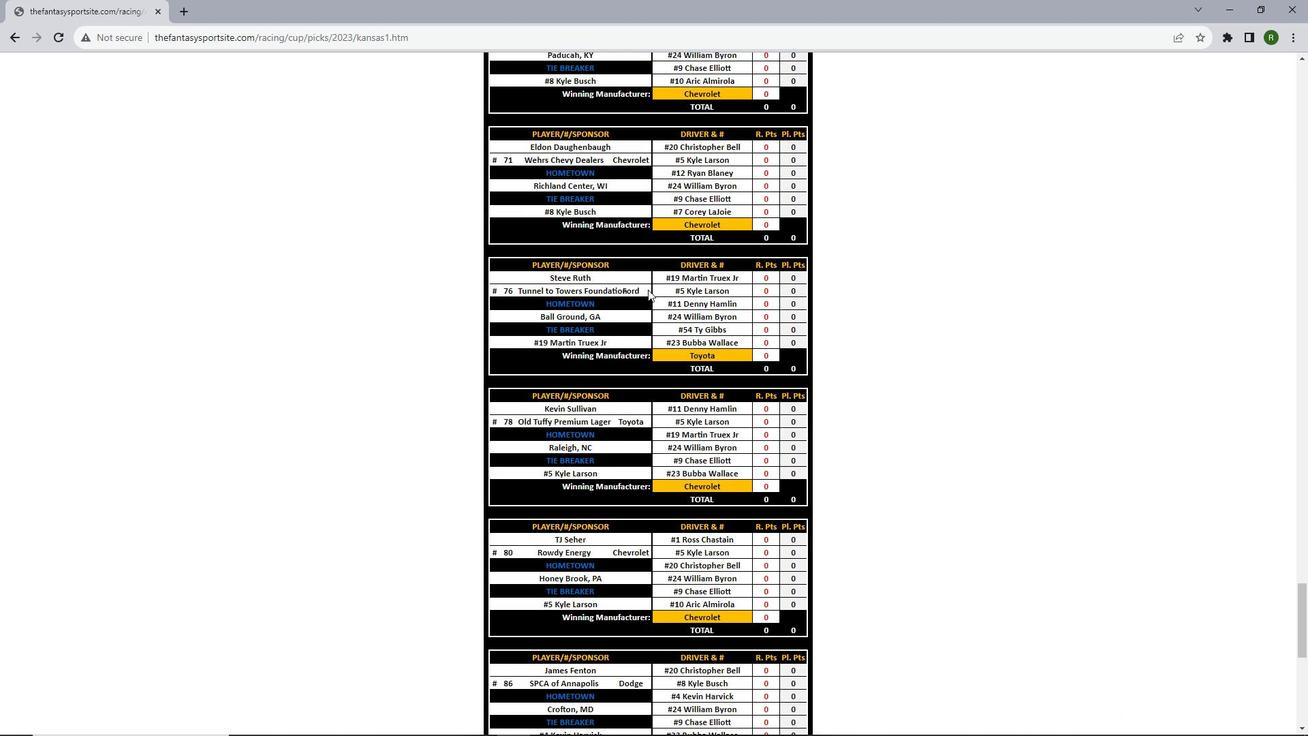 
Action: Mouse scrolled (648, 289) with delta (0, 0)
Screenshot: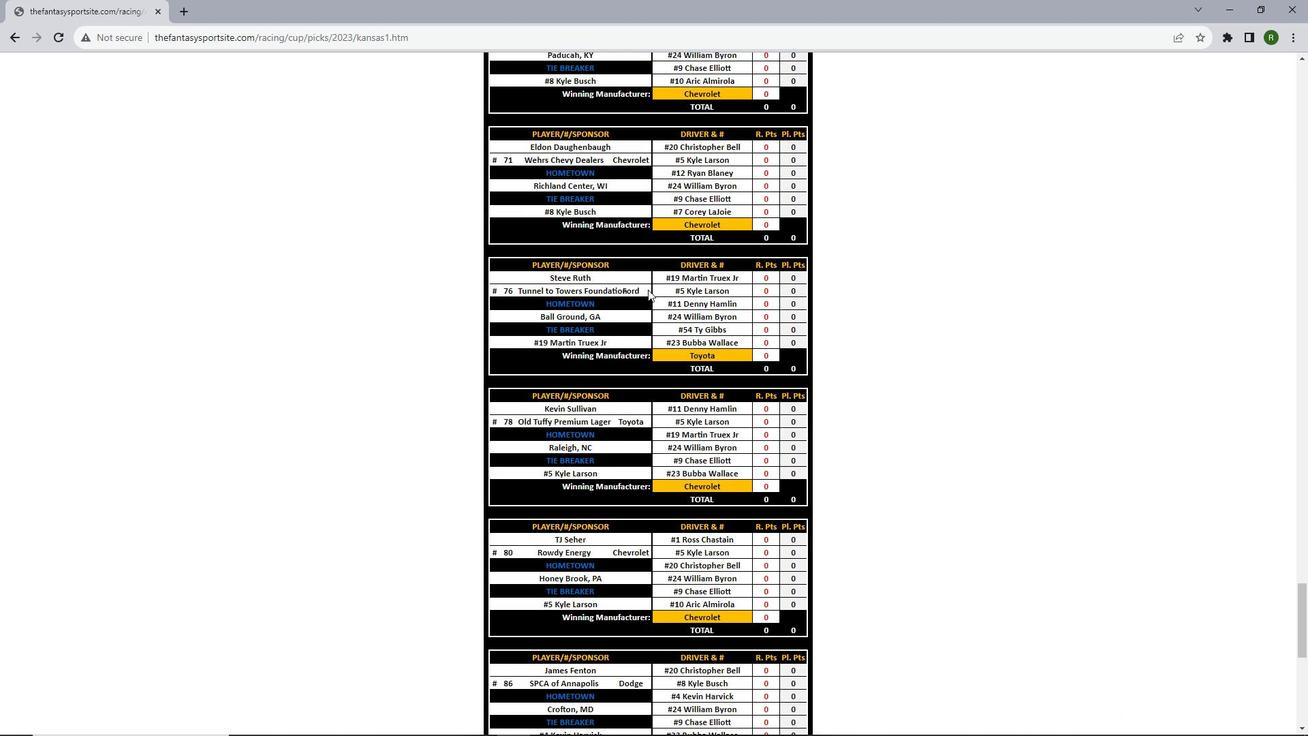 
Action: Mouse scrolled (648, 289) with delta (0, 0)
Screenshot: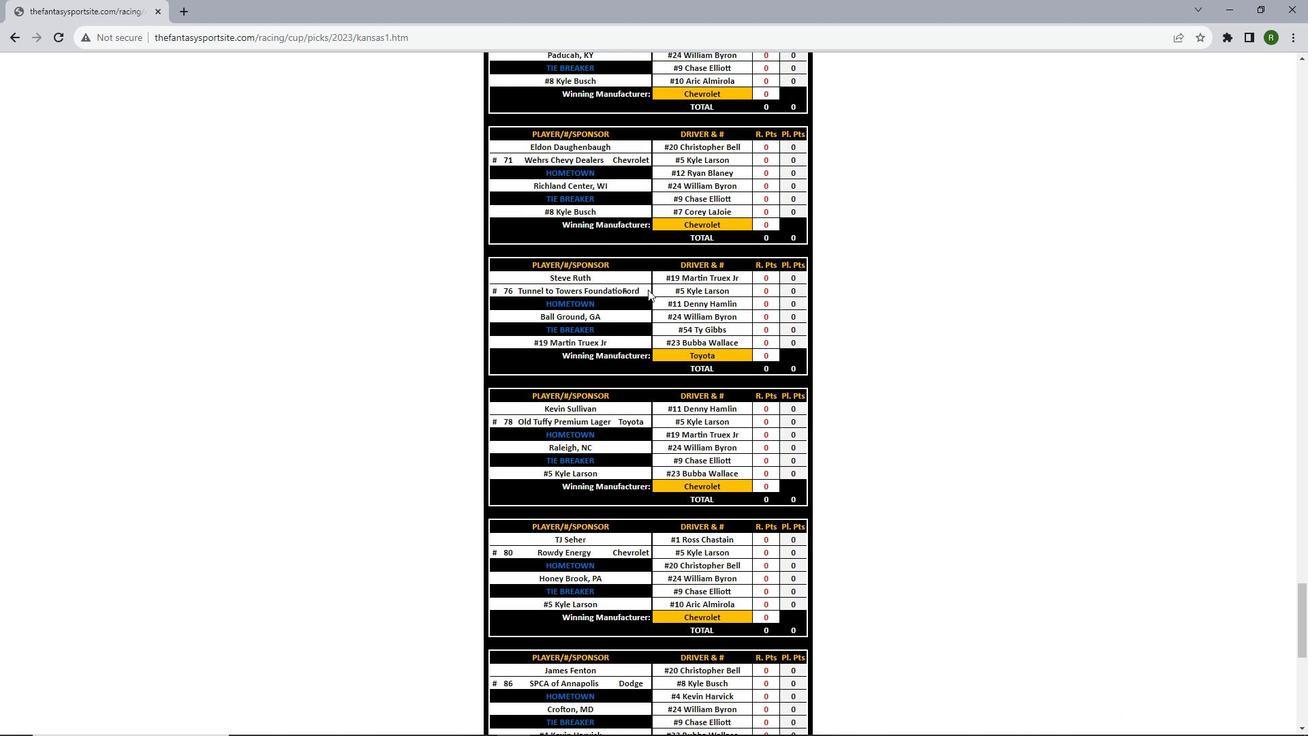 
Action: Mouse scrolled (648, 289) with delta (0, 0)
Screenshot: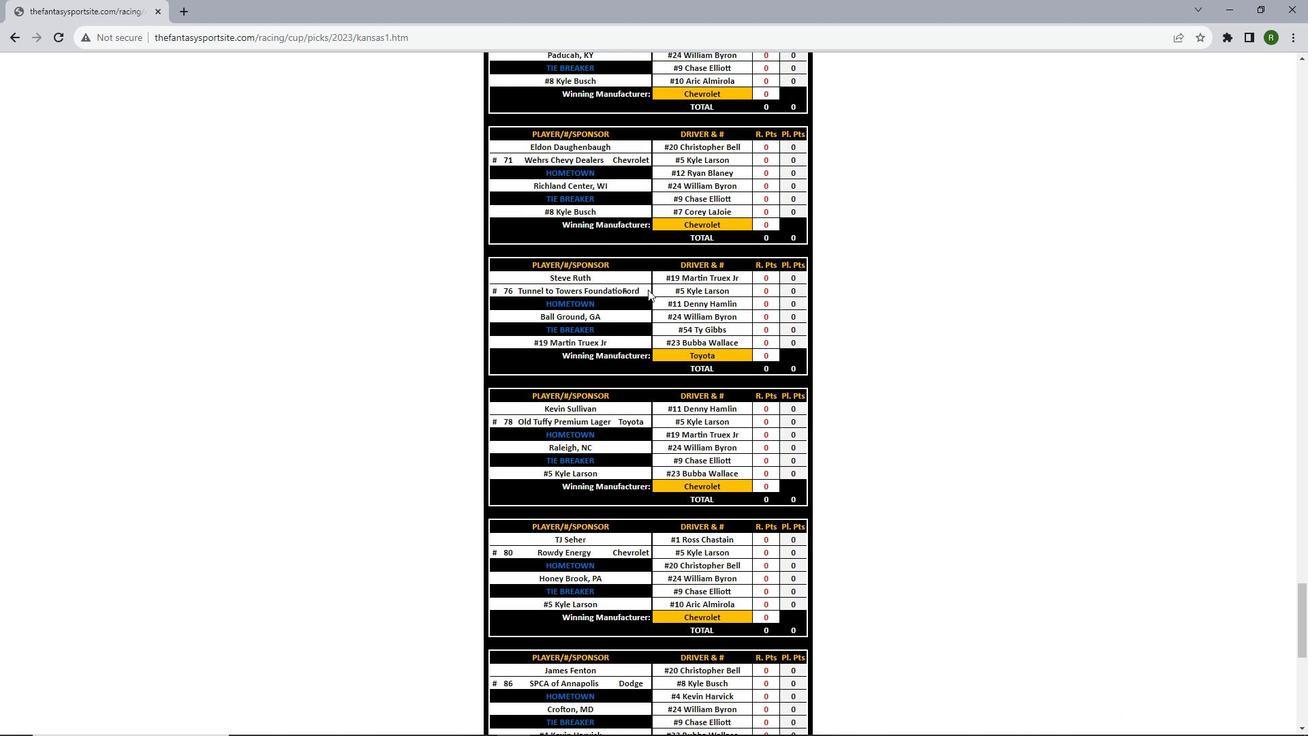 
Action: Mouse scrolled (648, 289) with delta (0, 0)
Screenshot: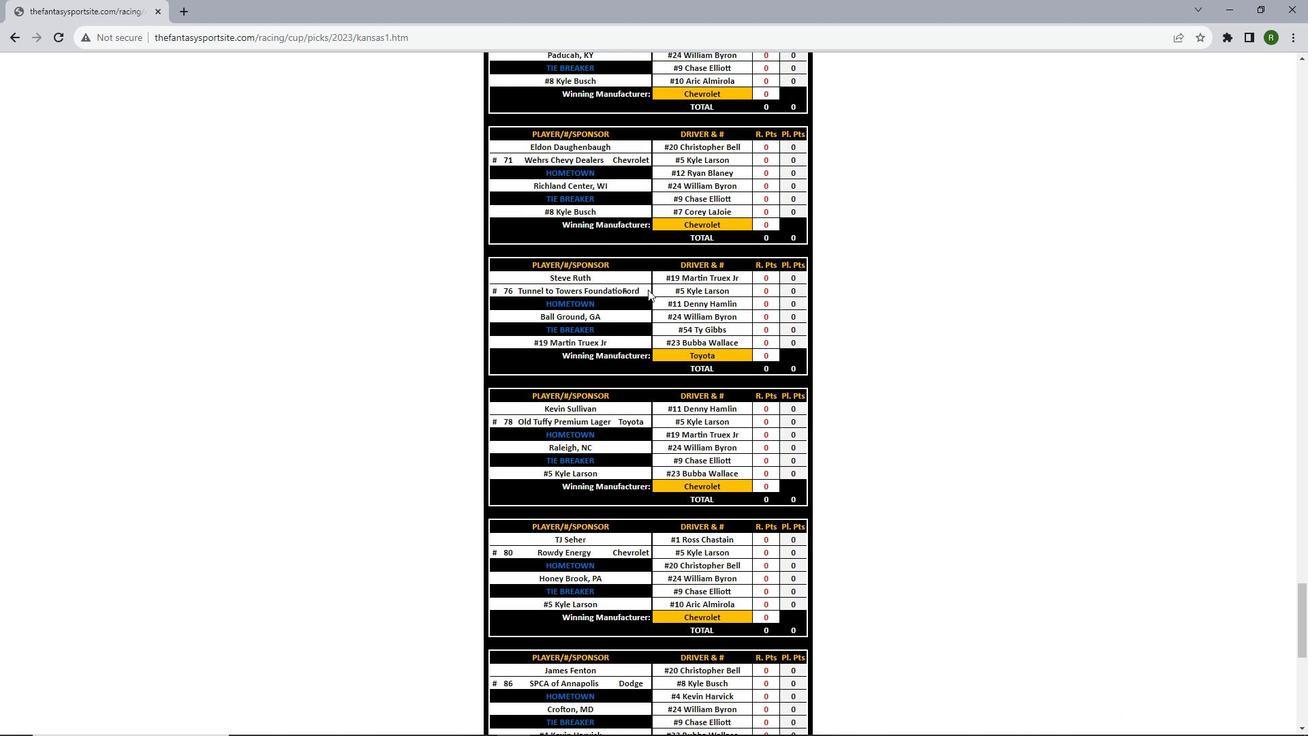 
Action: Mouse scrolled (648, 289) with delta (0, 0)
Screenshot: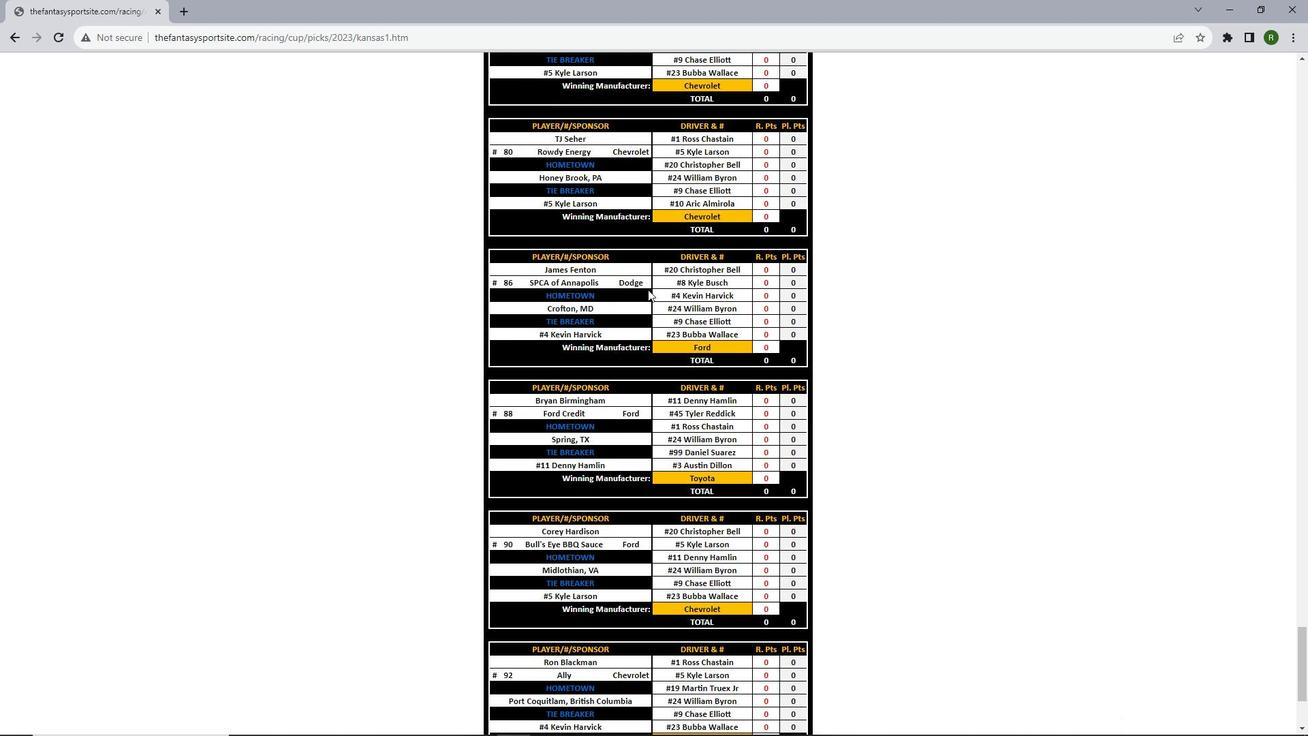 
Action: Mouse scrolled (648, 289) with delta (0, 0)
Screenshot: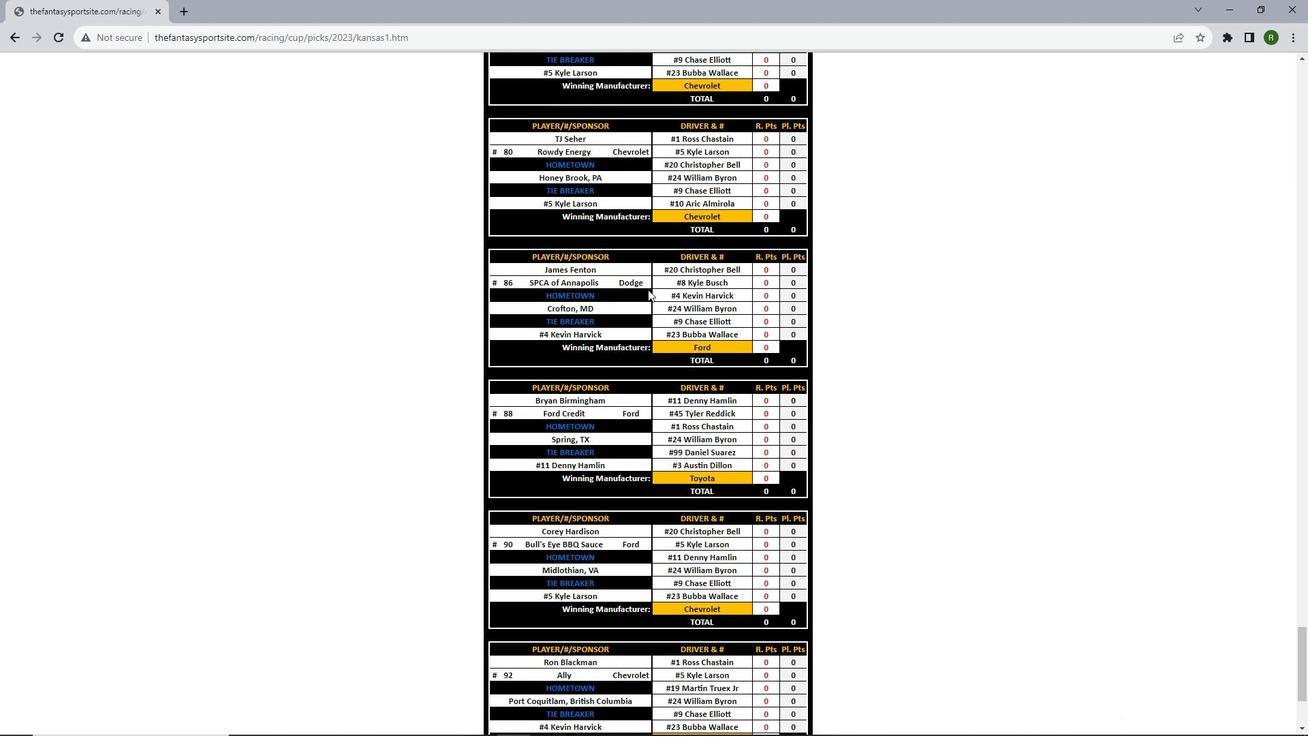 
Action: Mouse scrolled (648, 289) with delta (0, 0)
Screenshot: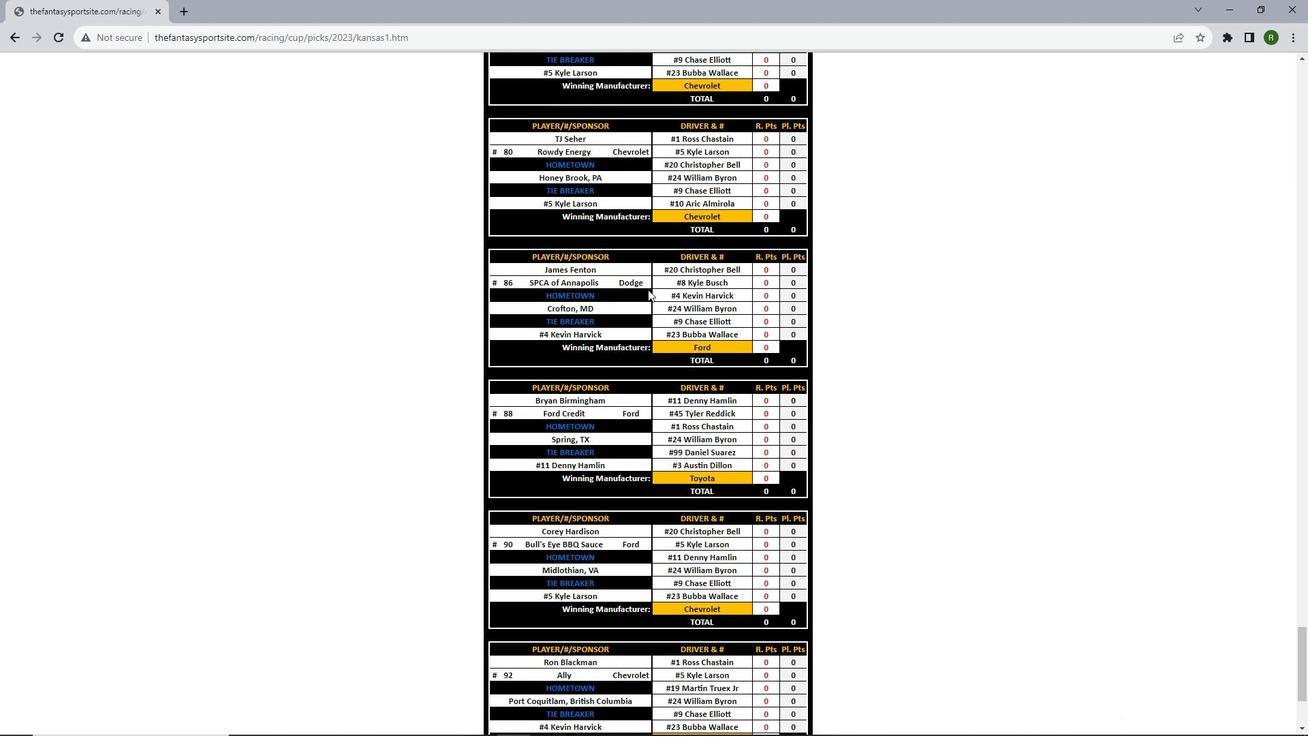 
Action: Mouse scrolled (648, 289) with delta (0, 0)
Screenshot: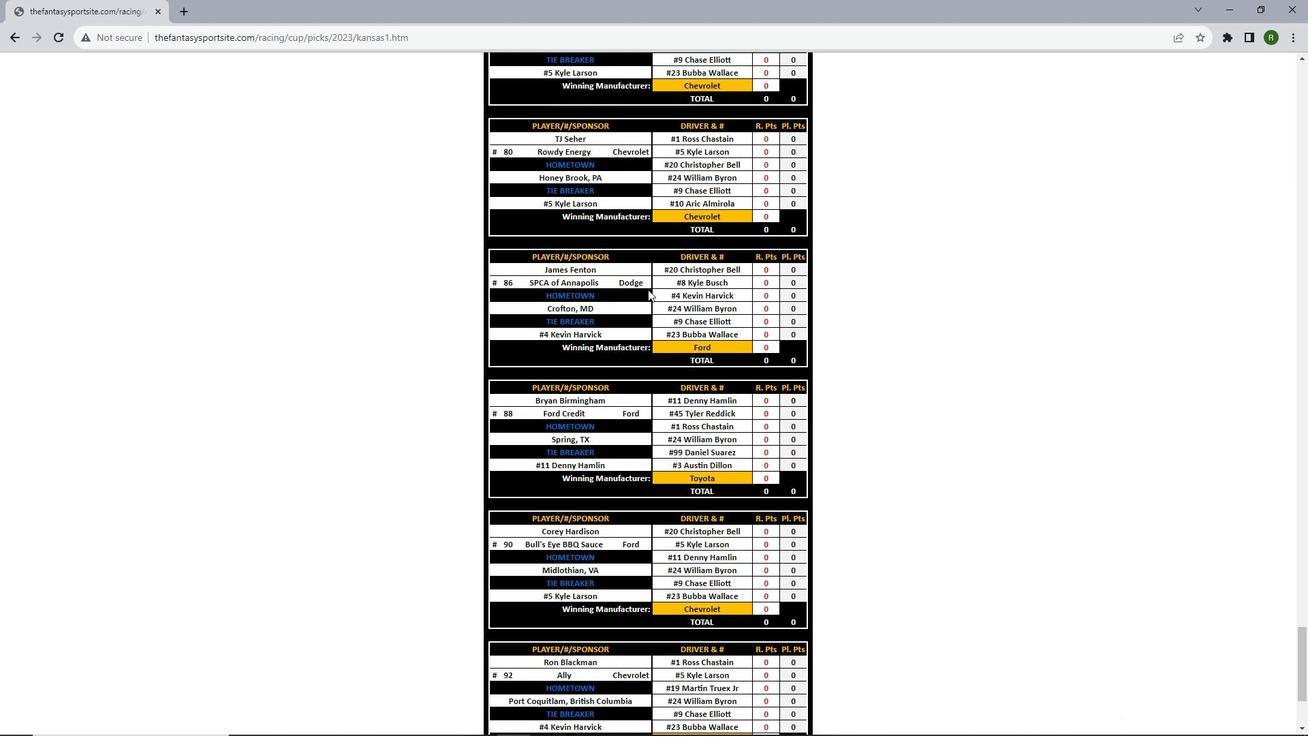 
Action: Mouse scrolled (648, 289) with delta (0, 0)
Screenshot: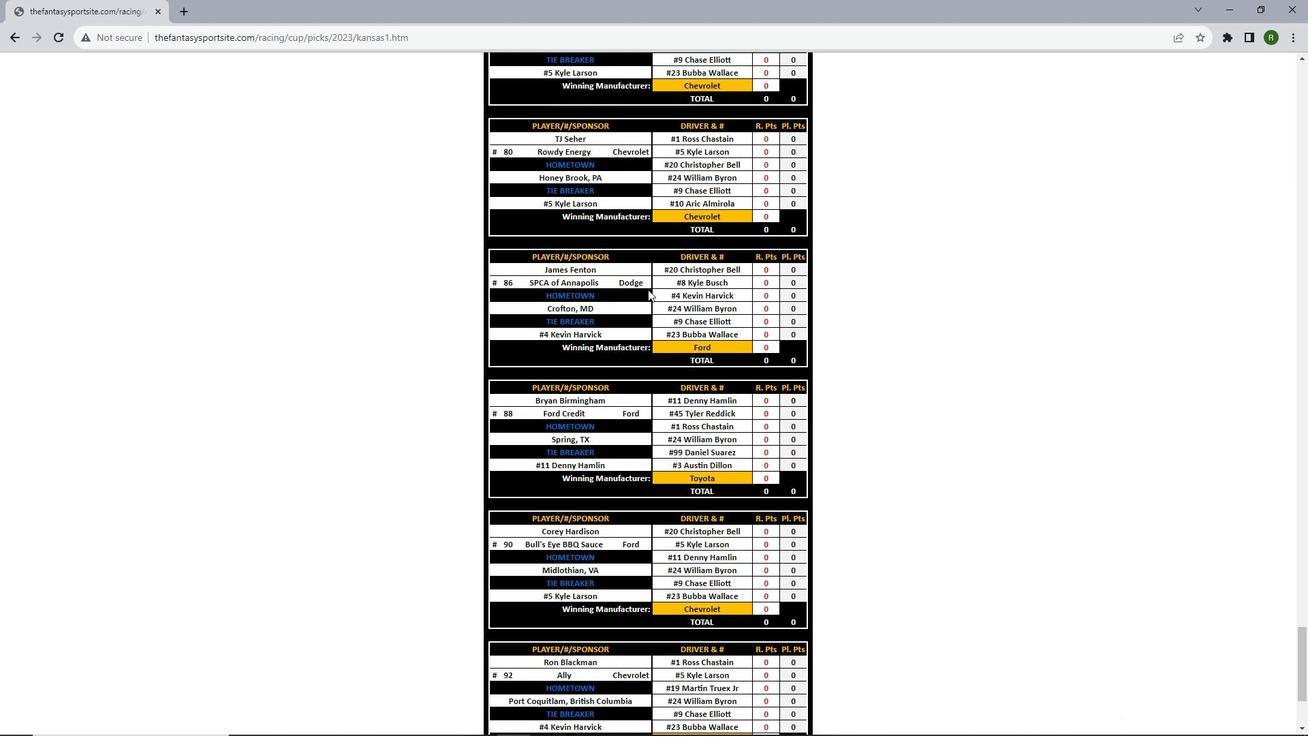 
Action: Mouse scrolled (648, 289) with delta (0, 0)
Screenshot: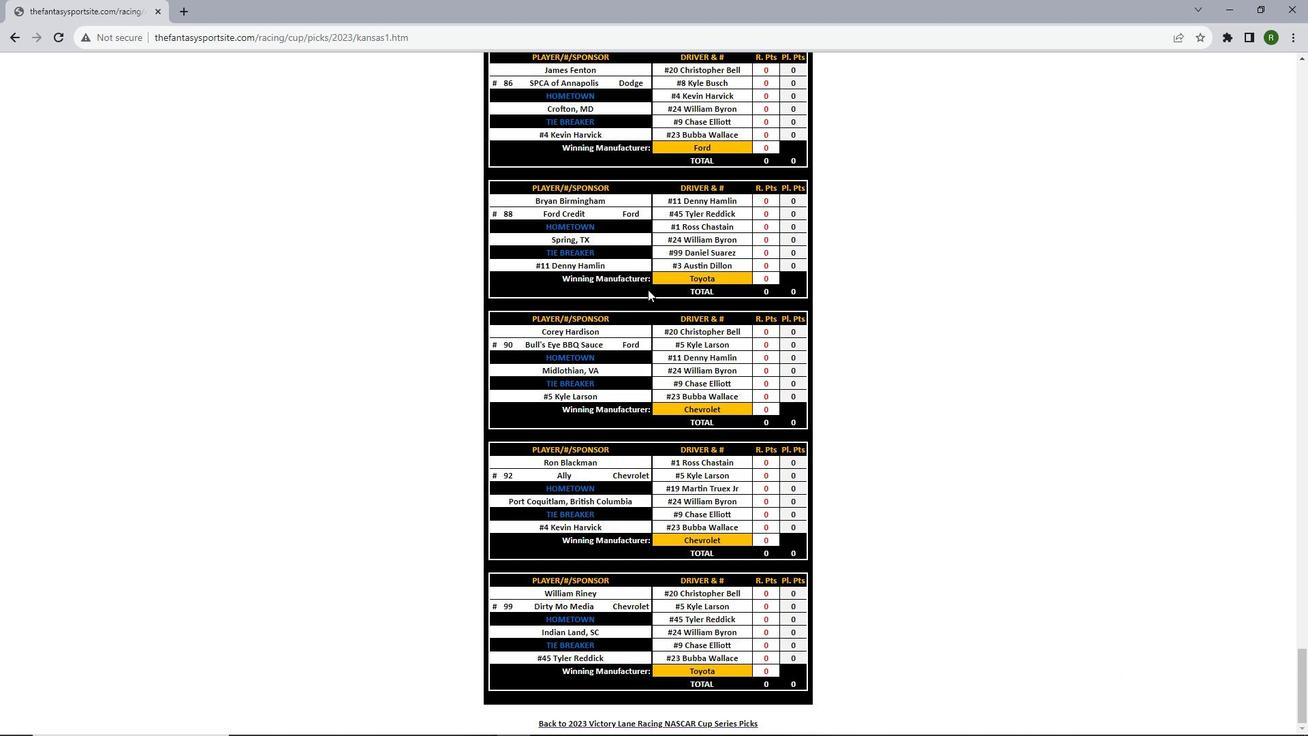 
Action: Mouse scrolled (648, 289) with delta (0, 0)
Screenshot: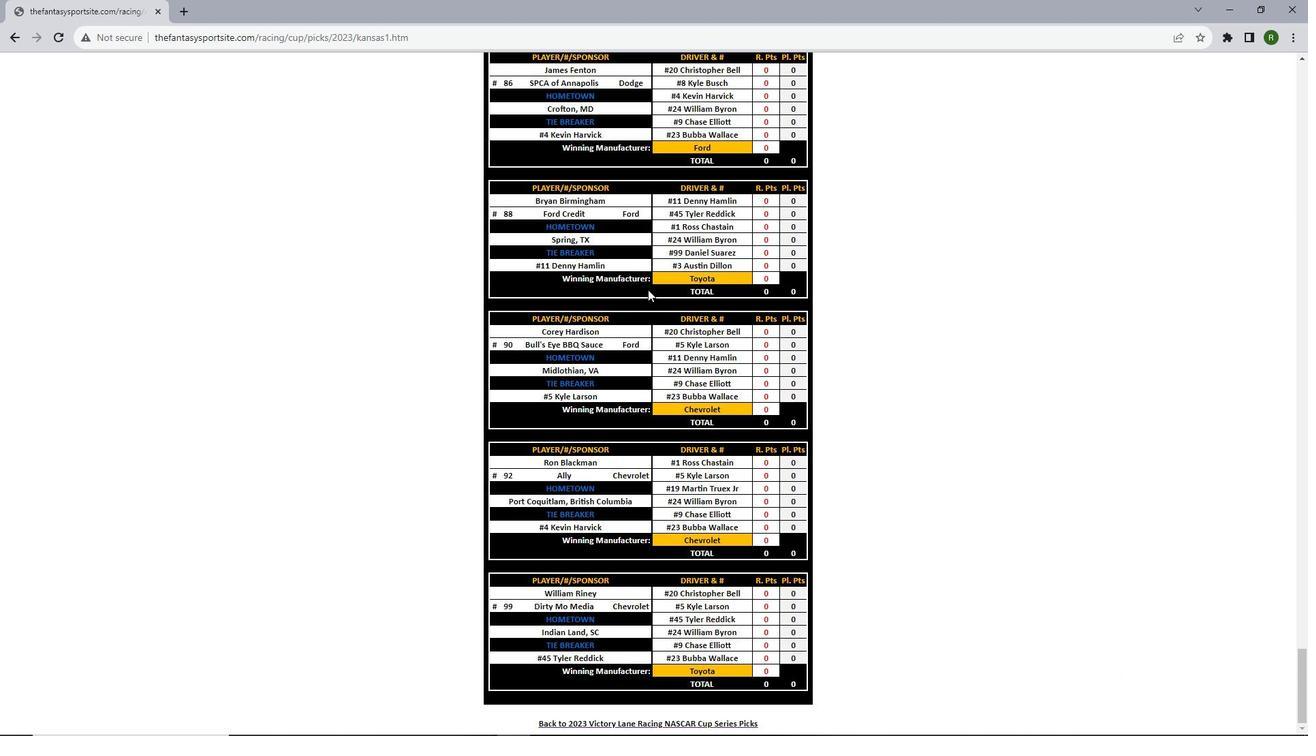 
Action: Mouse scrolled (648, 289) with delta (0, 0)
Screenshot: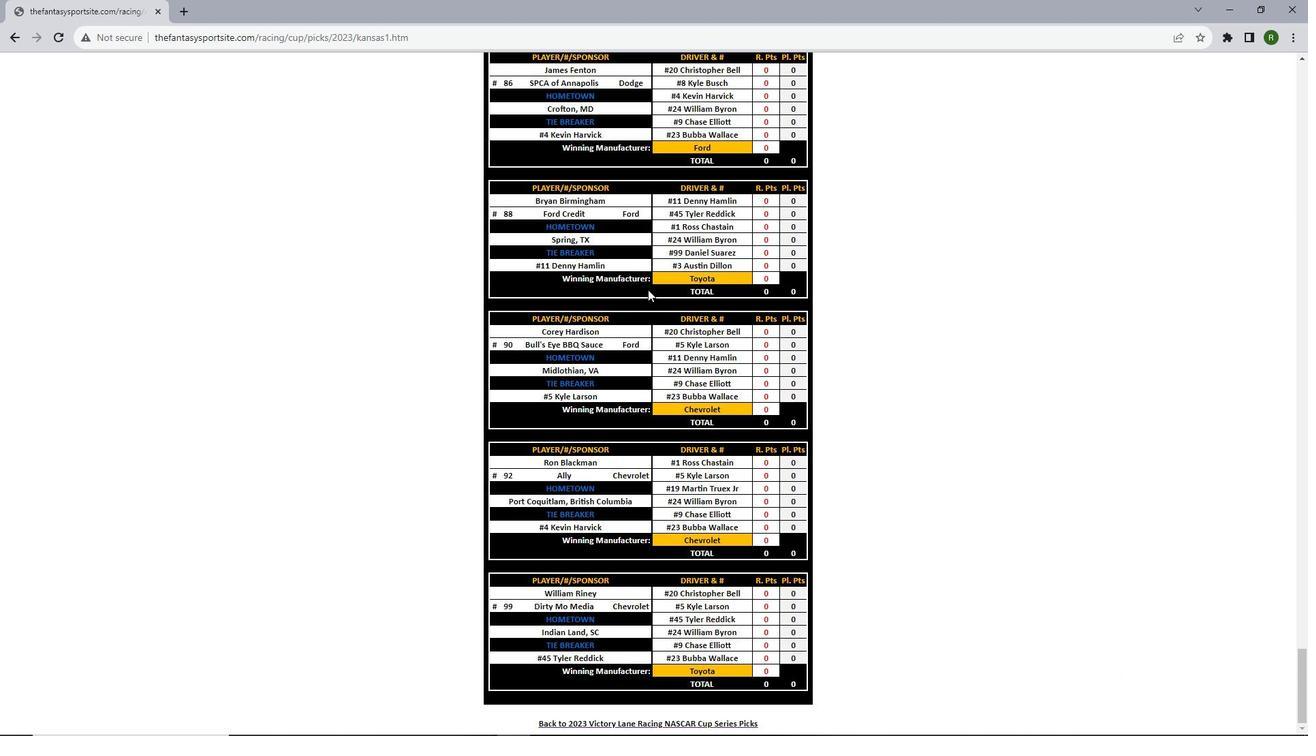 
Action: Mouse scrolled (648, 289) with delta (0, 0)
Screenshot: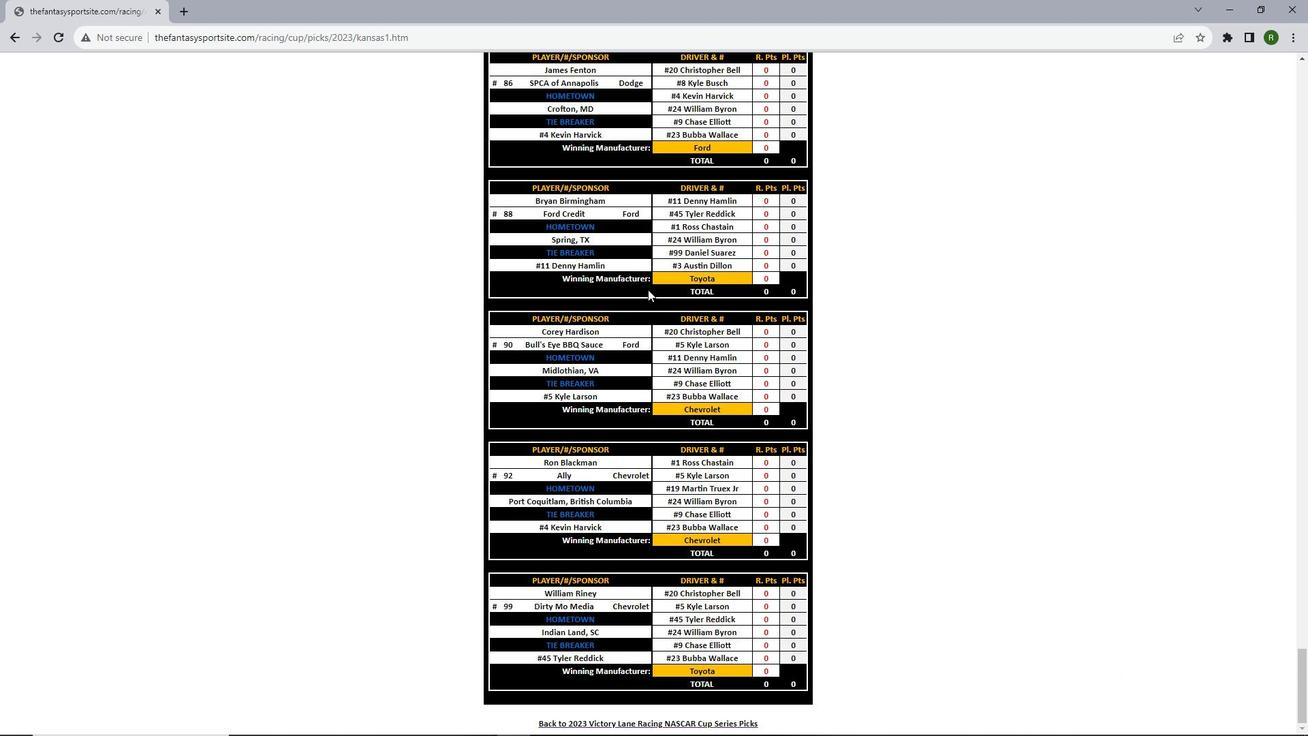 
